 Task: Search one way flight ticket for 5 adults, 2 children, 1 infant in seat and 1 infant on lap in economy from Evansville: Evansville Regional Airport to Riverton: Central Wyoming Regional Airport (was Riverton Regional) on 5-4-2023. Choice of flights is Singapure airlines. Number of bags: 10 checked bags. Price is upto 40000. Outbound departure time preference is 0:00.
Action: Mouse moved to (356, 331)
Screenshot: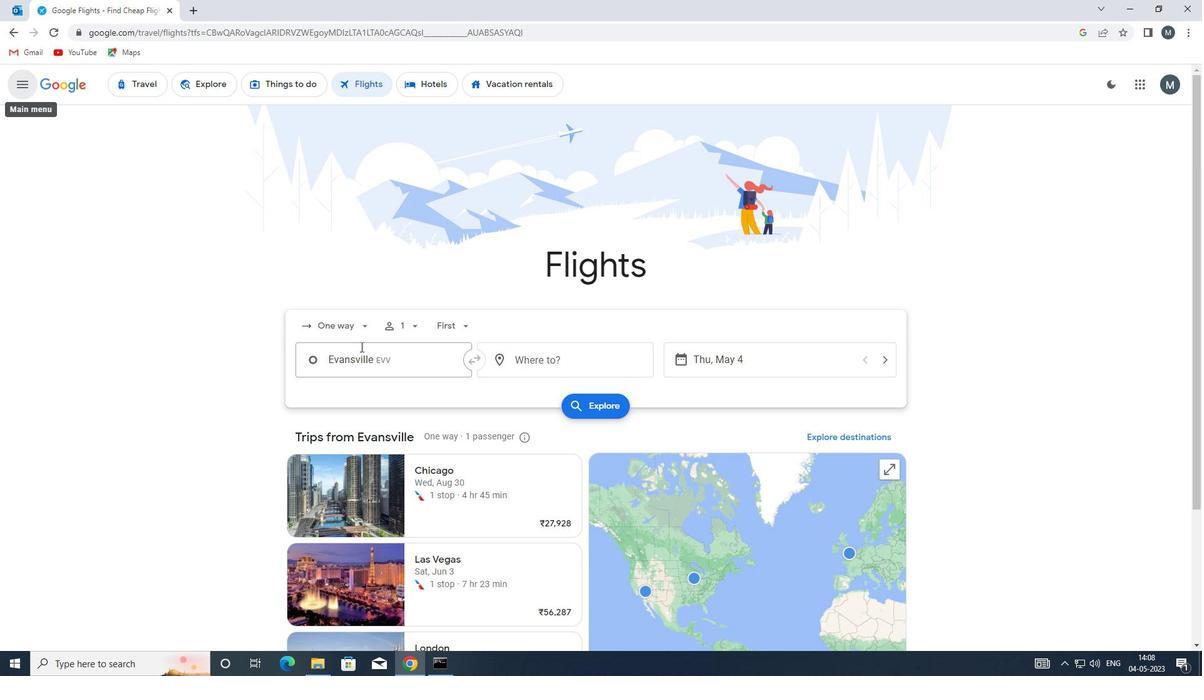 
Action: Mouse pressed left at (356, 331)
Screenshot: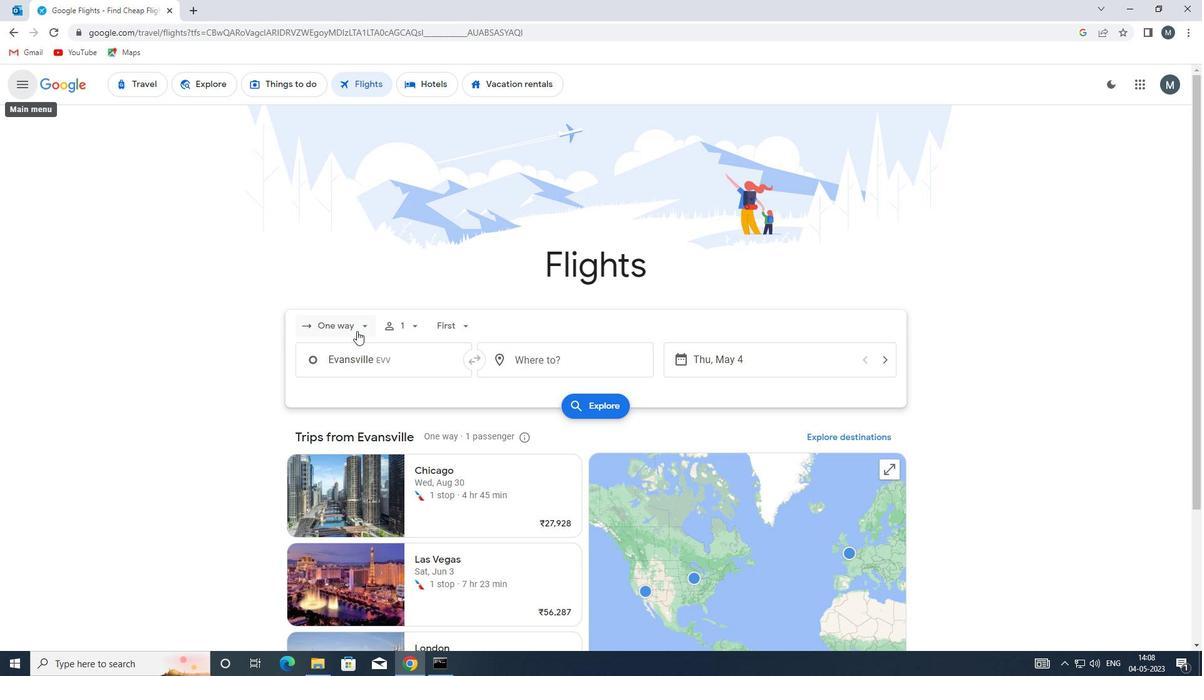 
Action: Mouse moved to (361, 386)
Screenshot: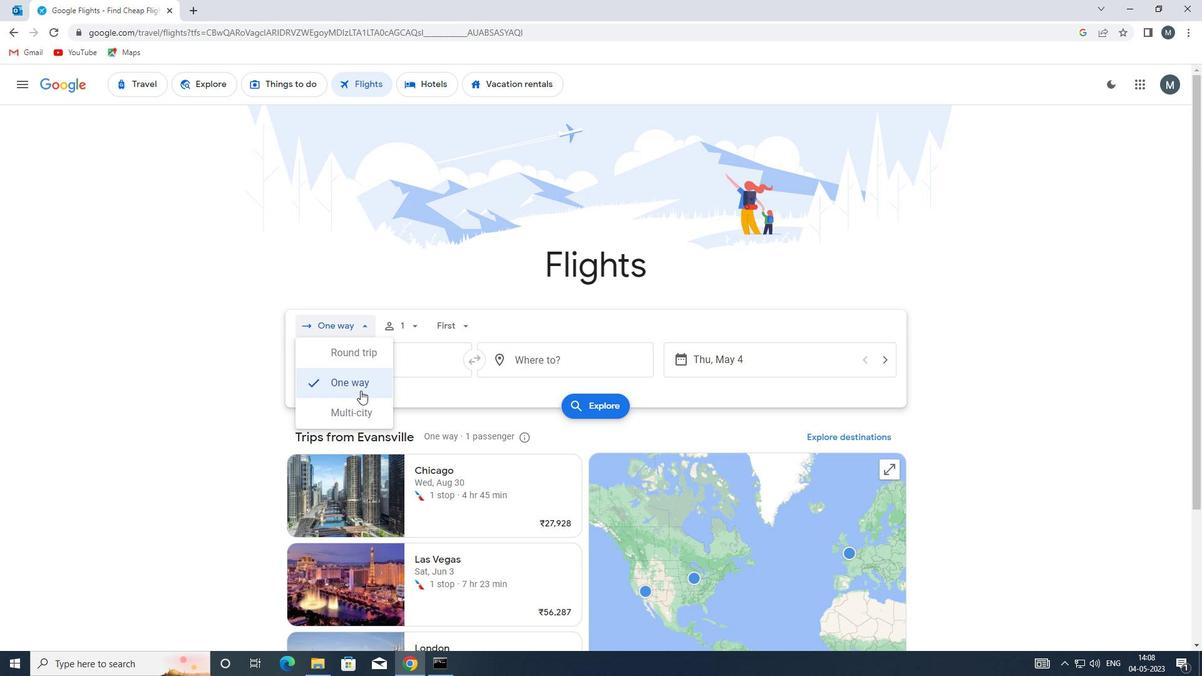 
Action: Mouse pressed left at (361, 386)
Screenshot: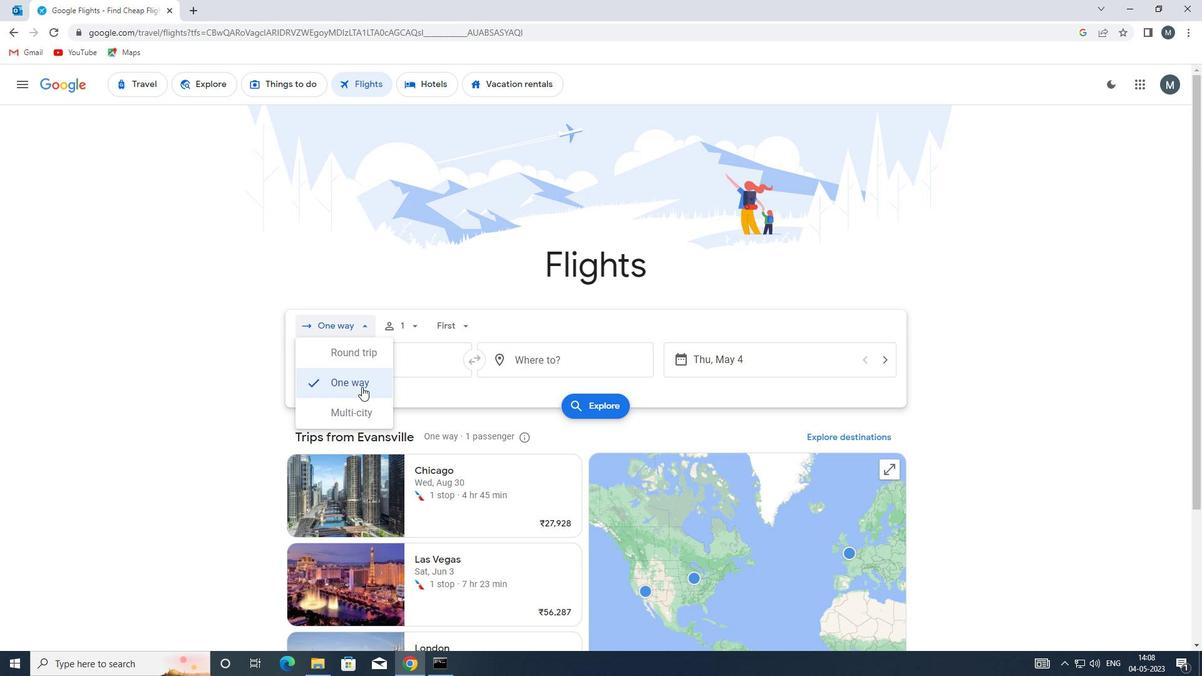 
Action: Mouse moved to (417, 328)
Screenshot: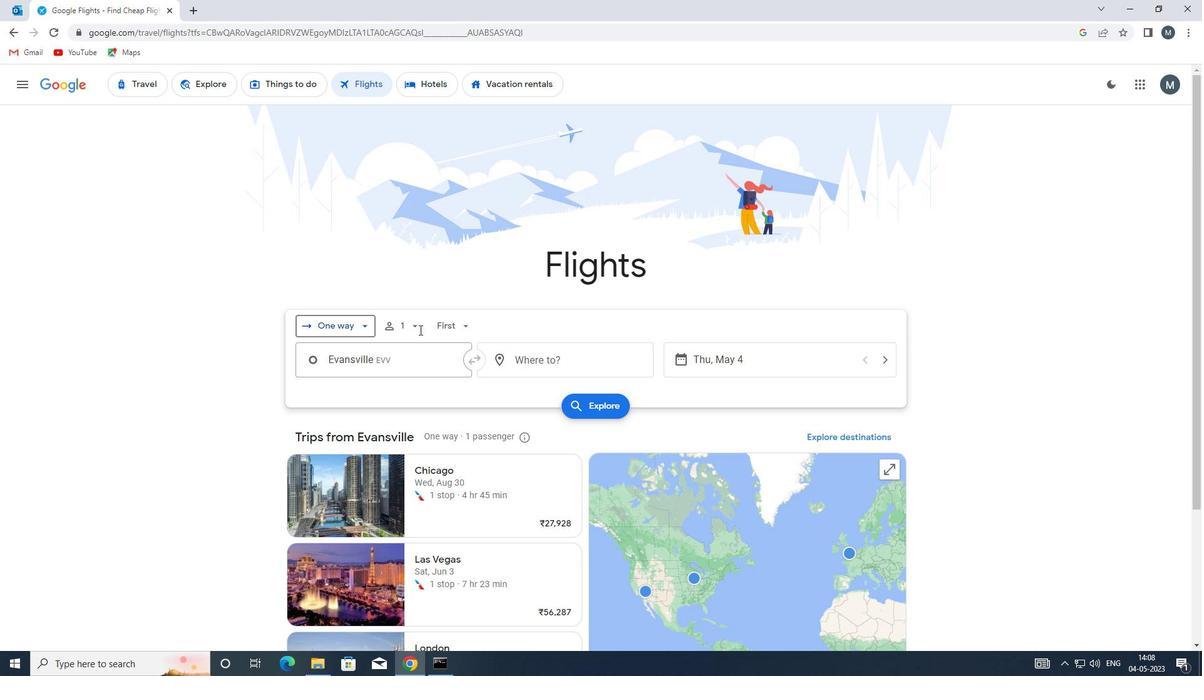 
Action: Mouse pressed left at (417, 328)
Screenshot: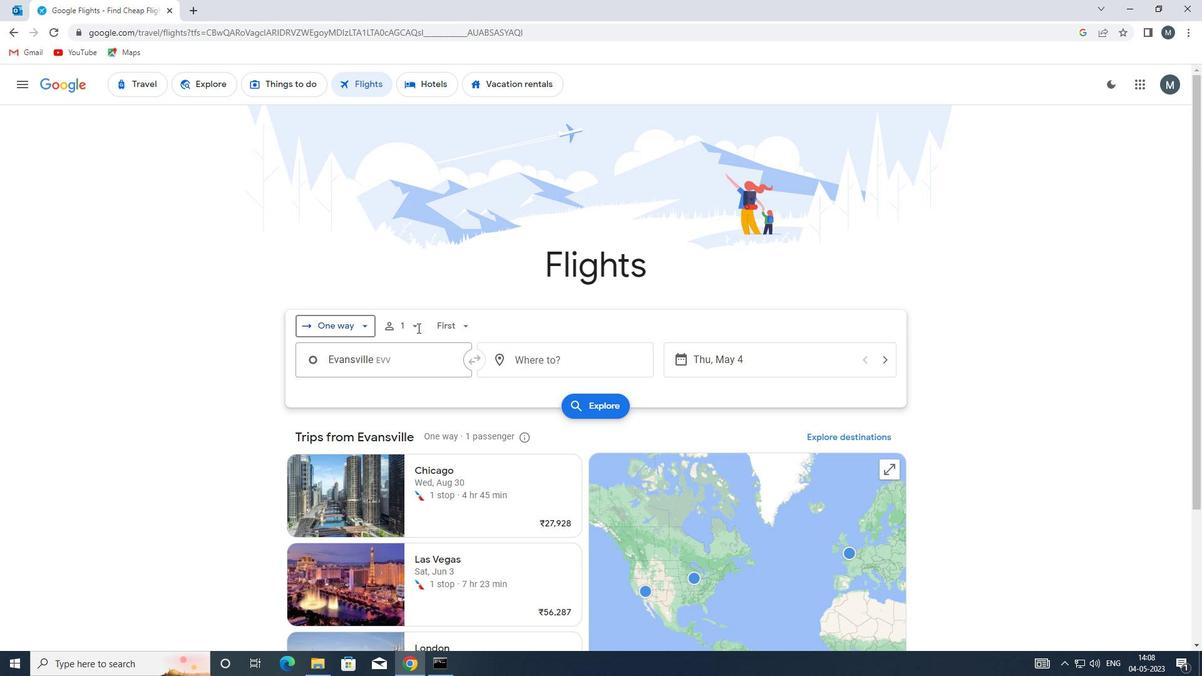 
Action: Mouse moved to (413, 322)
Screenshot: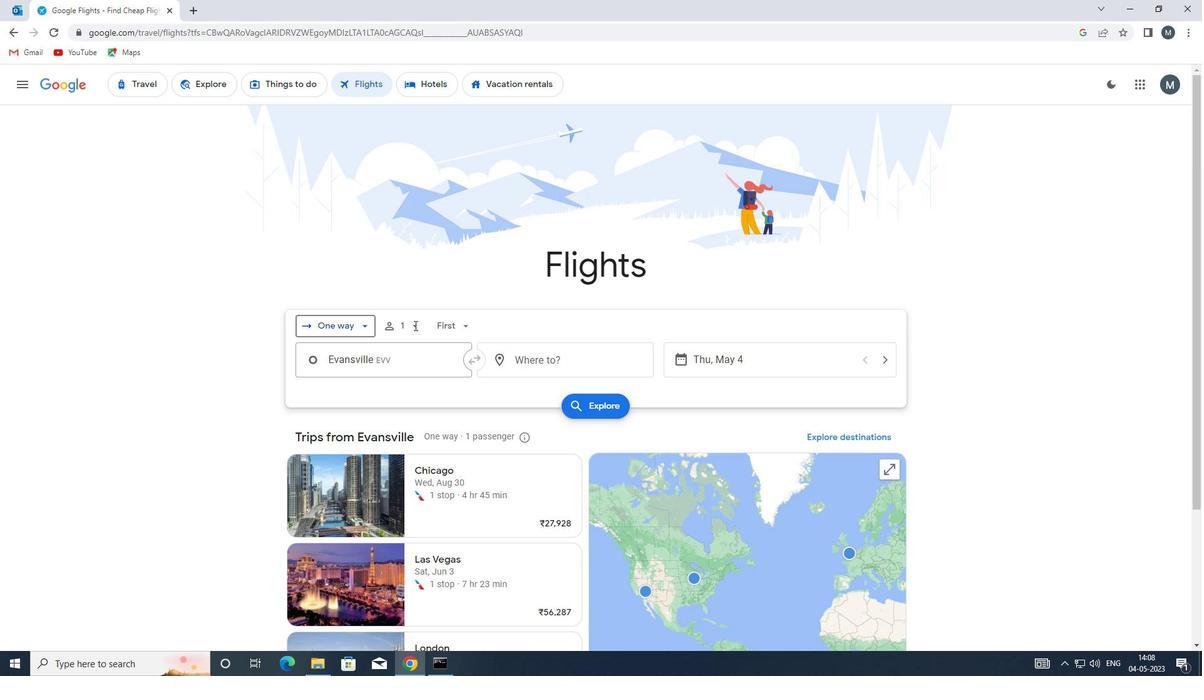 
Action: Mouse pressed left at (413, 322)
Screenshot: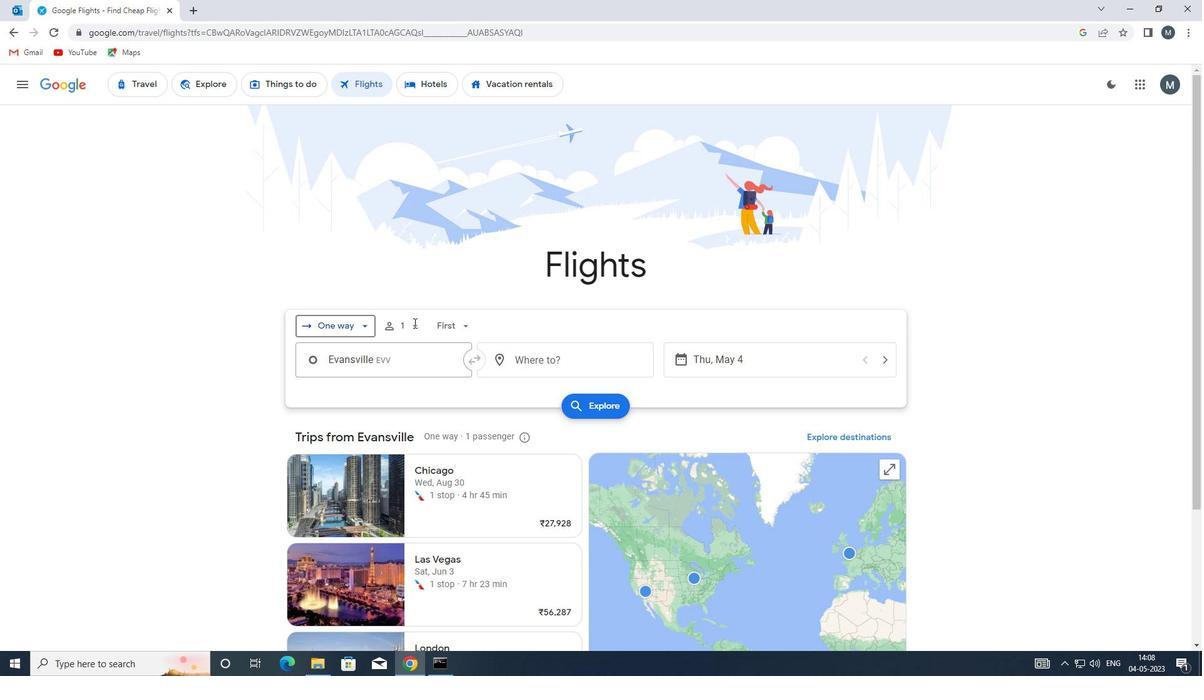 
Action: Mouse moved to (414, 326)
Screenshot: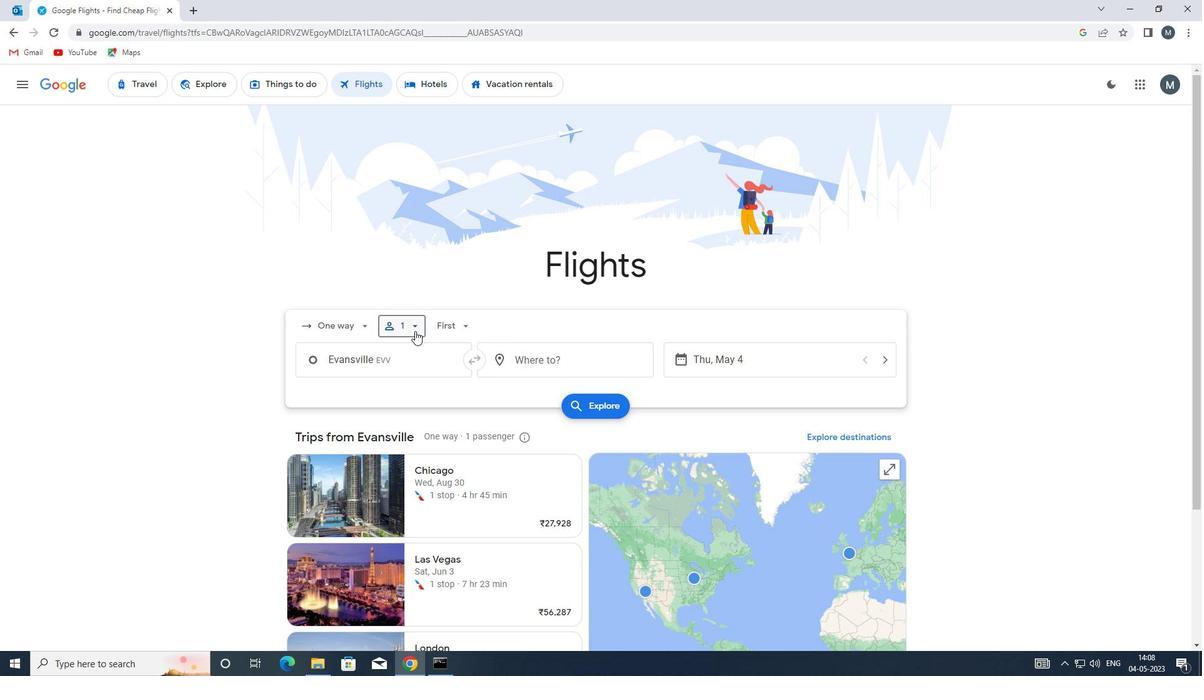 
Action: Mouse pressed left at (414, 326)
Screenshot: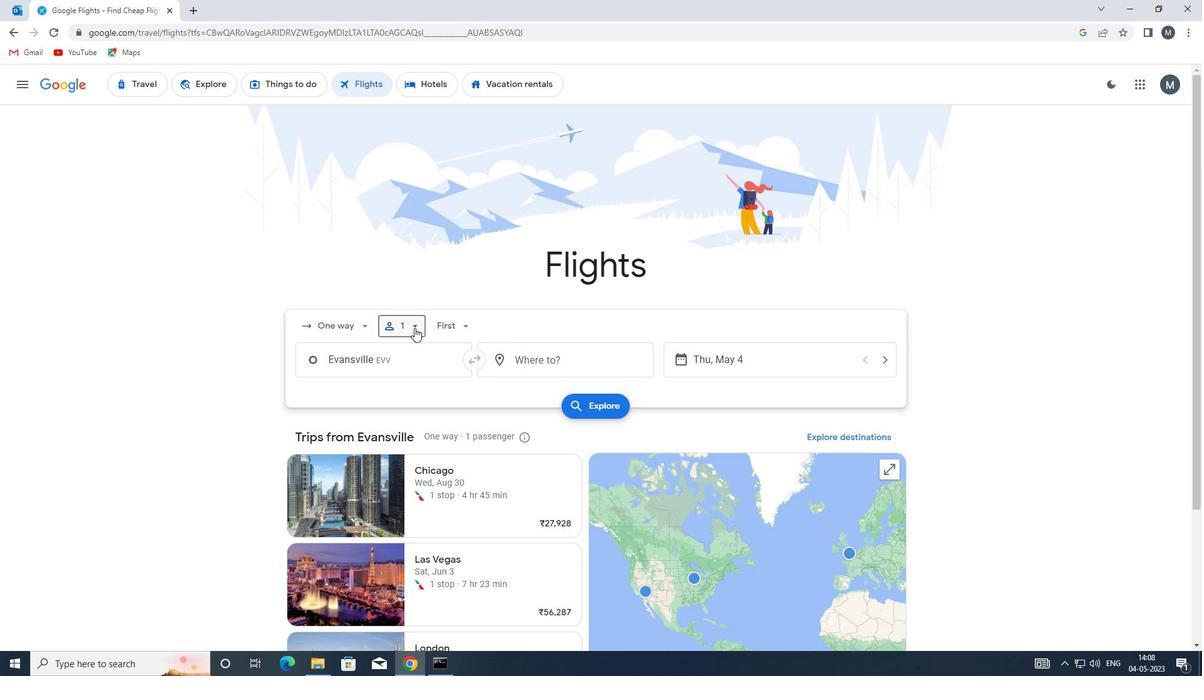 
Action: Mouse moved to (515, 357)
Screenshot: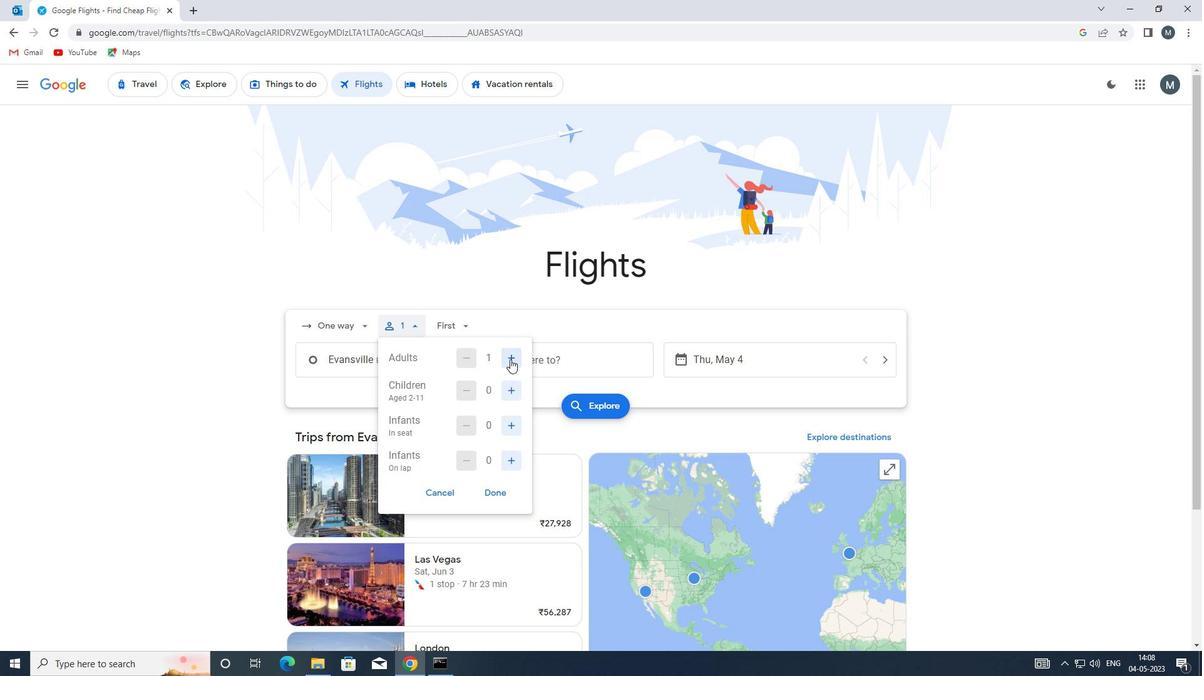 
Action: Mouse pressed left at (515, 357)
Screenshot: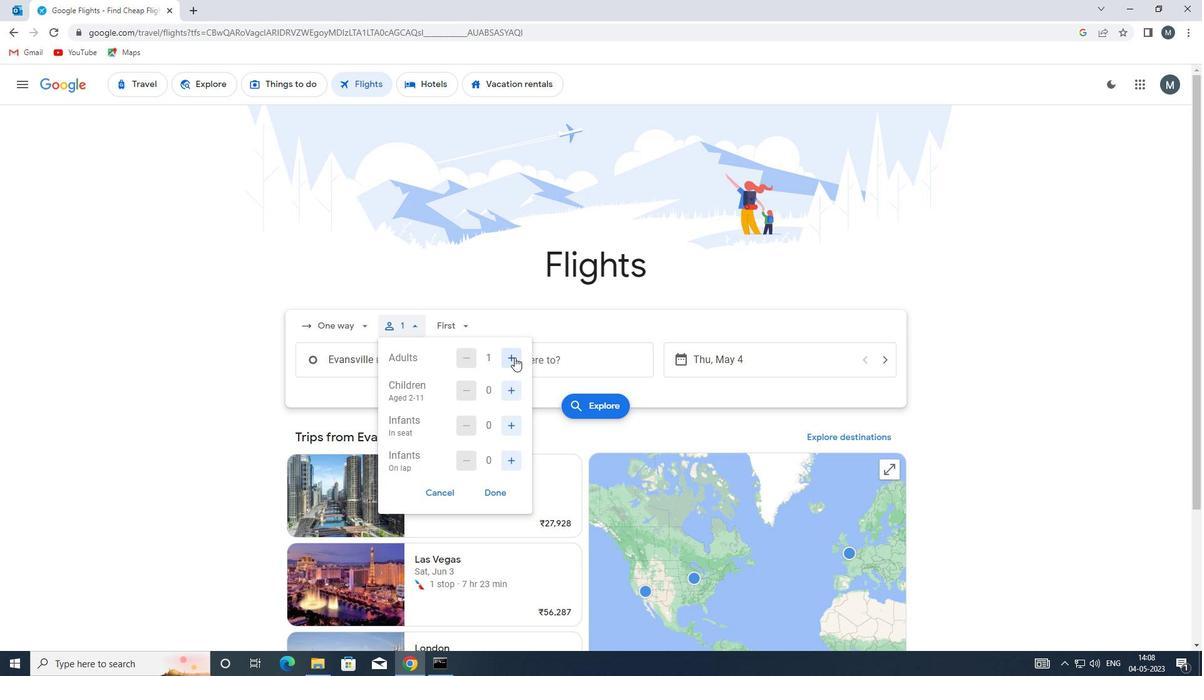 
Action: Mouse moved to (516, 357)
Screenshot: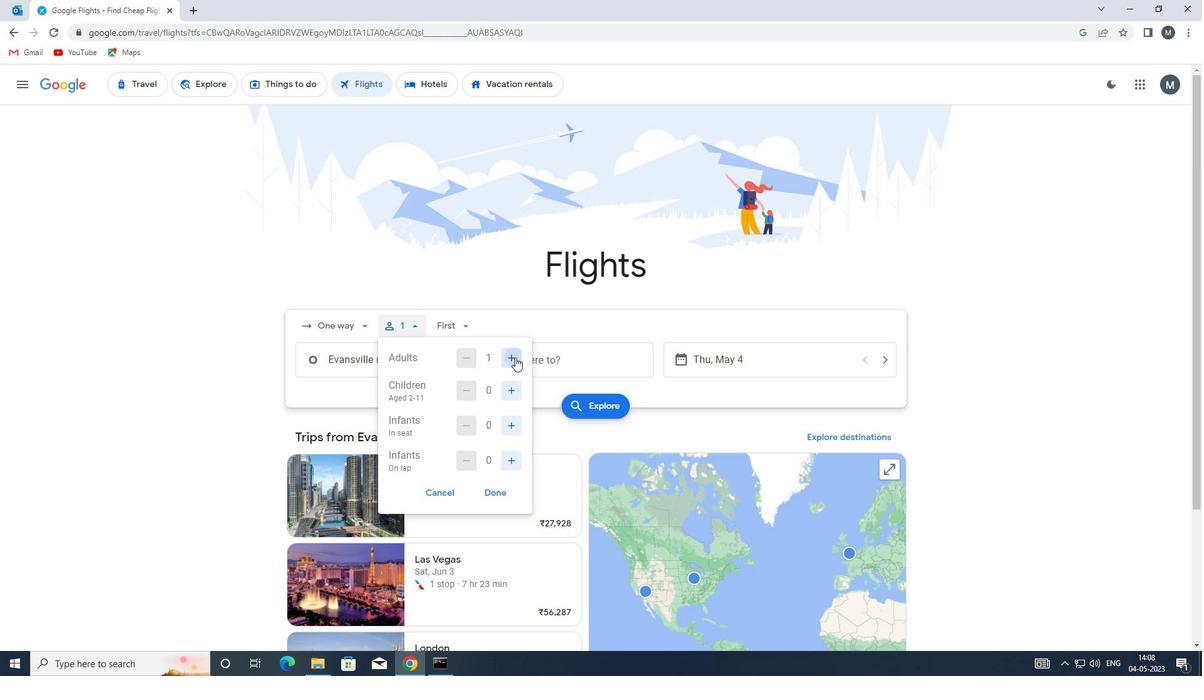 
Action: Mouse pressed left at (516, 357)
Screenshot: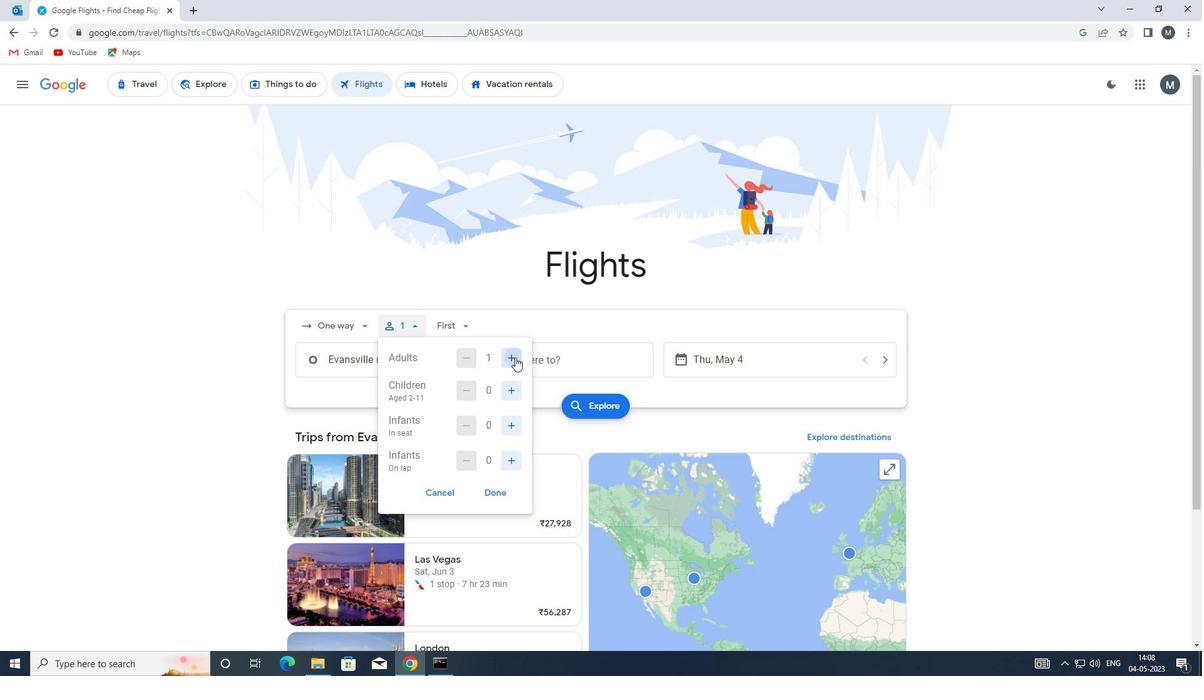 
Action: Mouse pressed left at (516, 357)
Screenshot: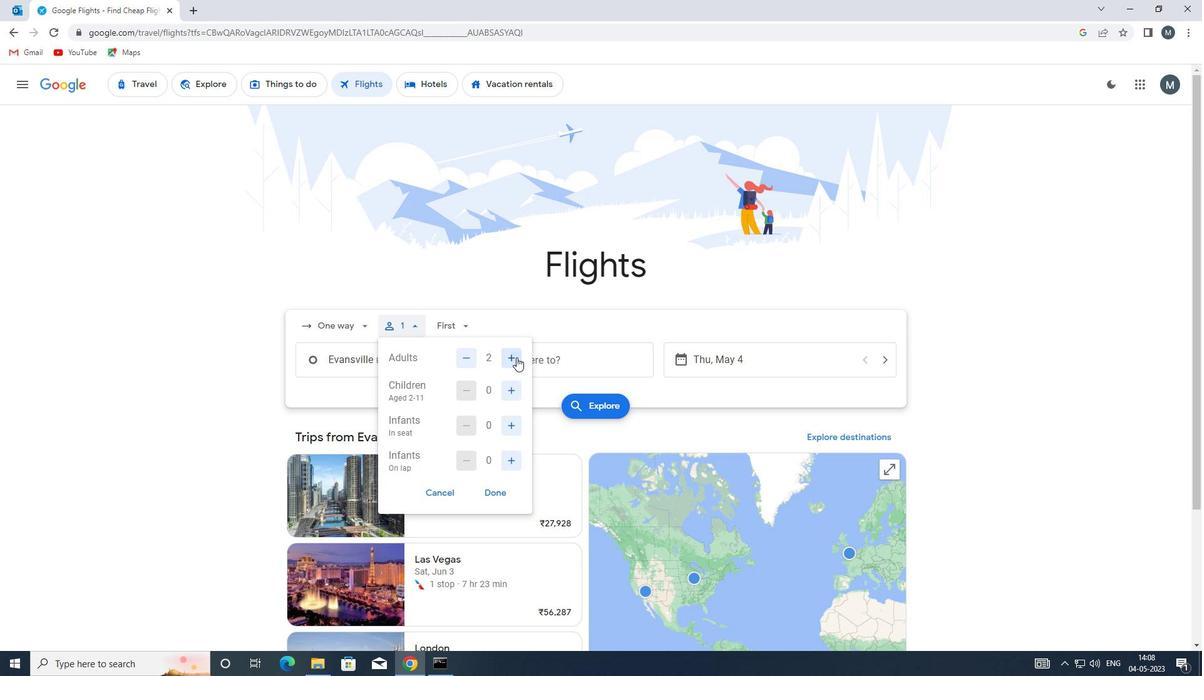 
Action: Mouse pressed left at (516, 357)
Screenshot: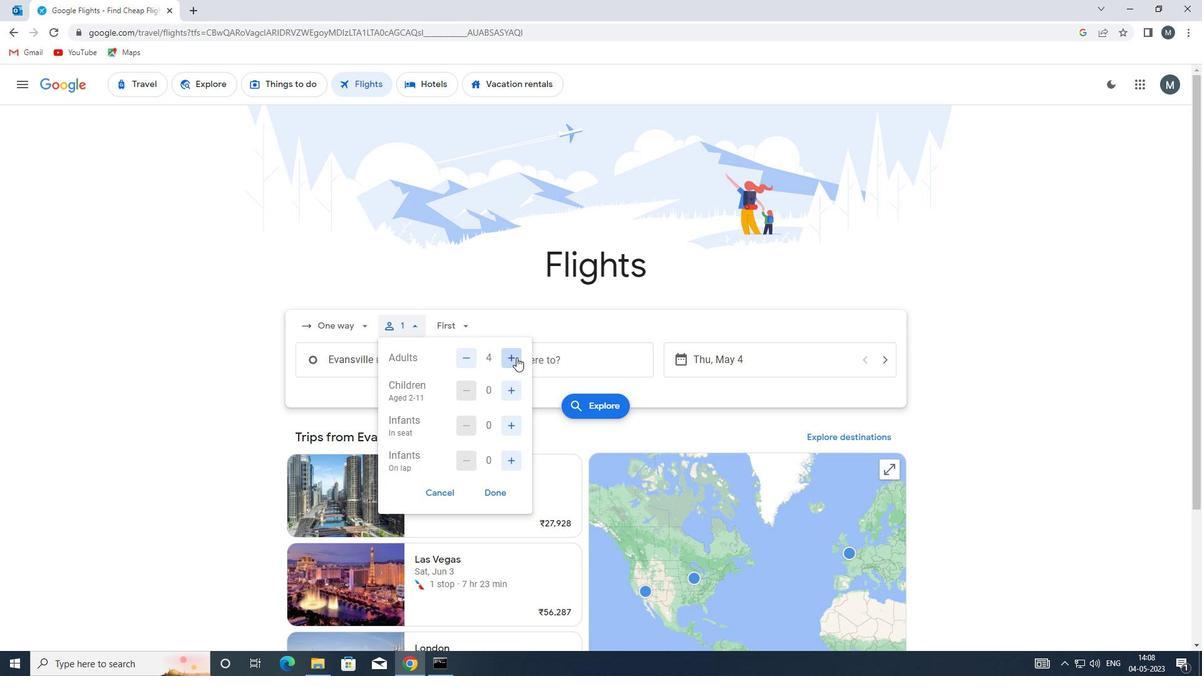 
Action: Mouse moved to (510, 393)
Screenshot: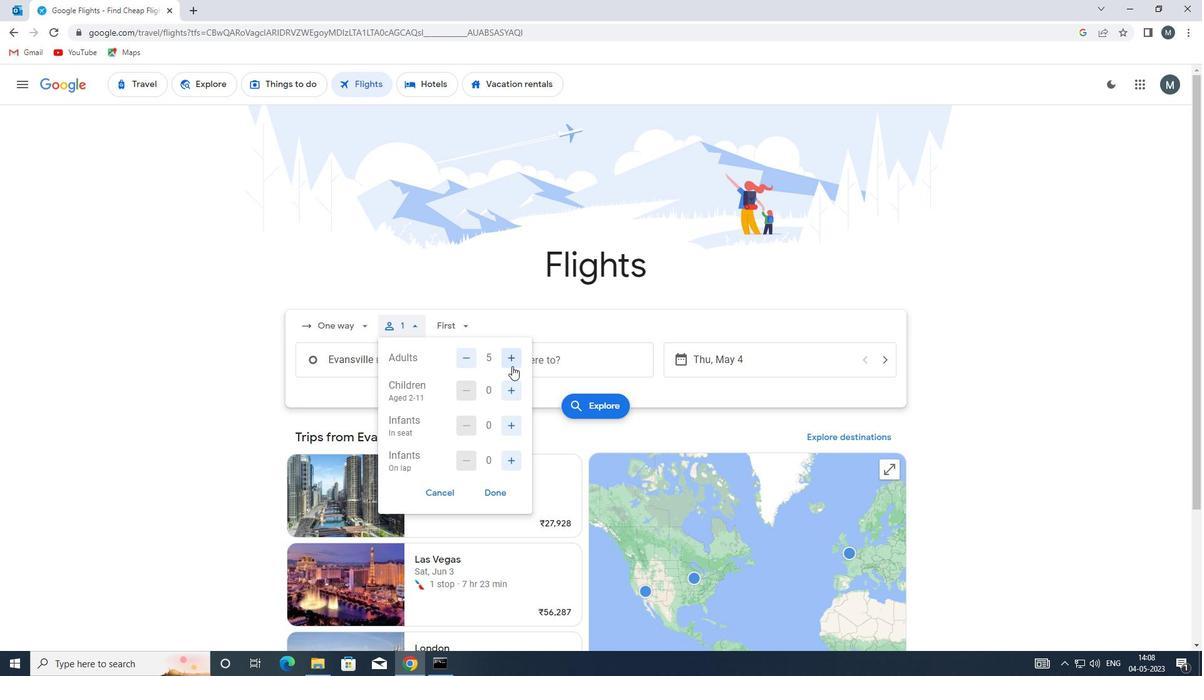 
Action: Mouse pressed left at (510, 393)
Screenshot: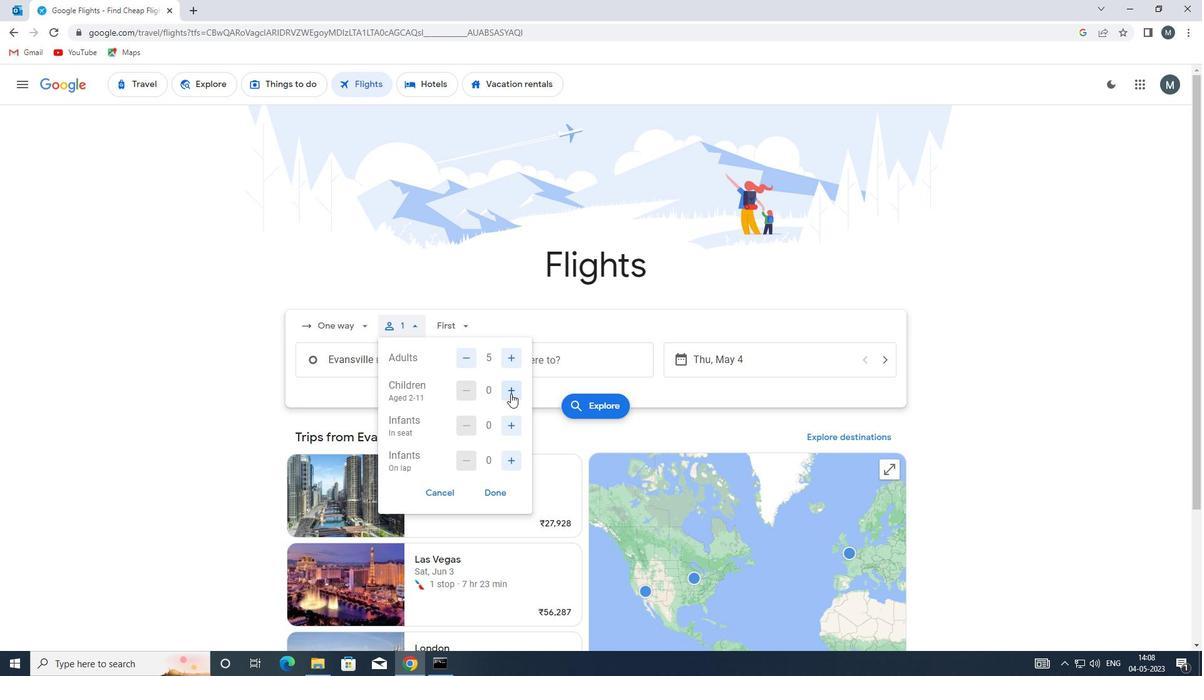 
Action: Mouse pressed left at (510, 393)
Screenshot: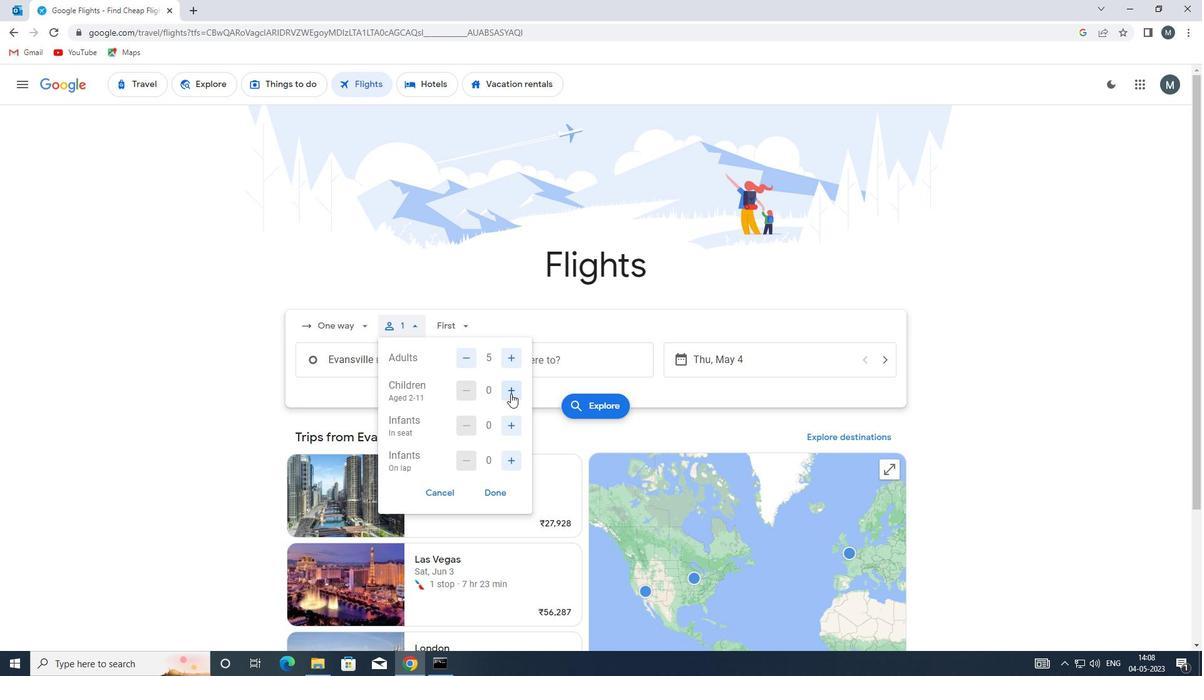 
Action: Mouse moved to (513, 426)
Screenshot: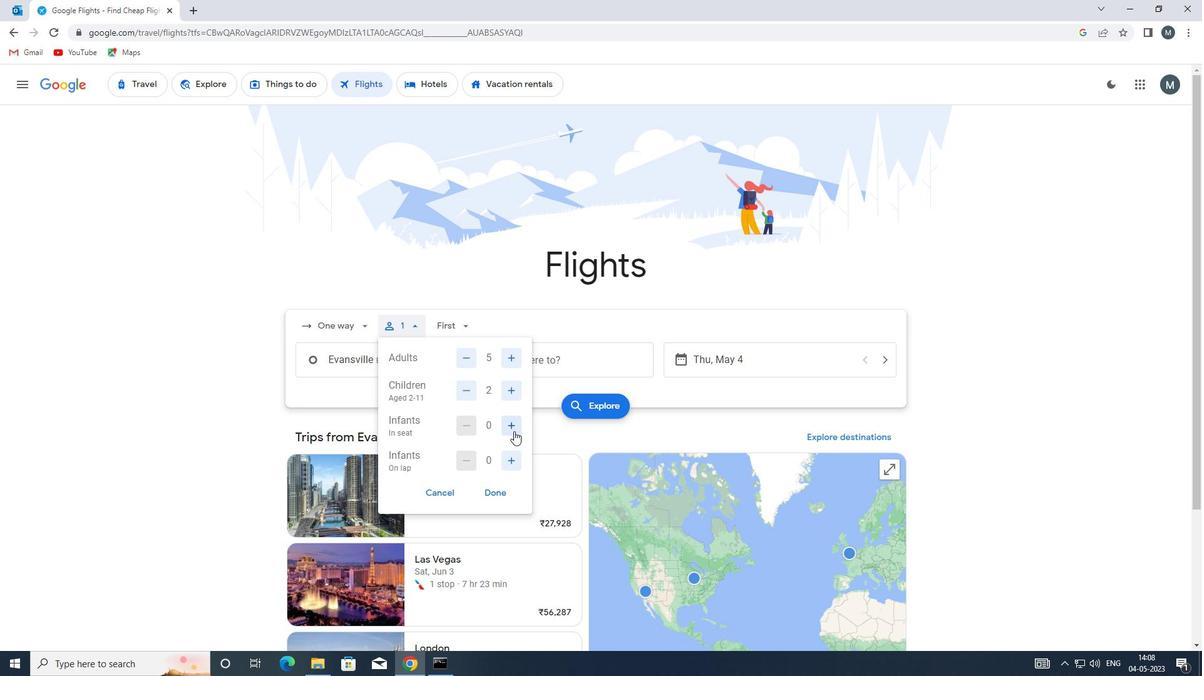 
Action: Mouse pressed left at (513, 426)
Screenshot: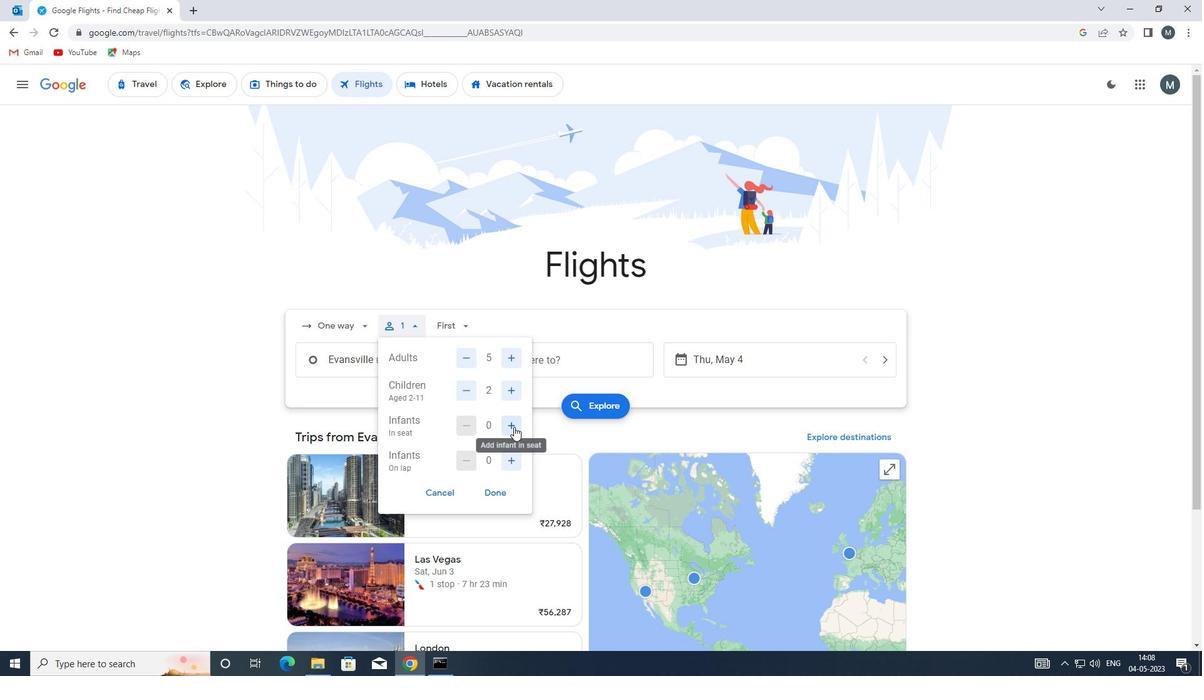
Action: Mouse moved to (511, 457)
Screenshot: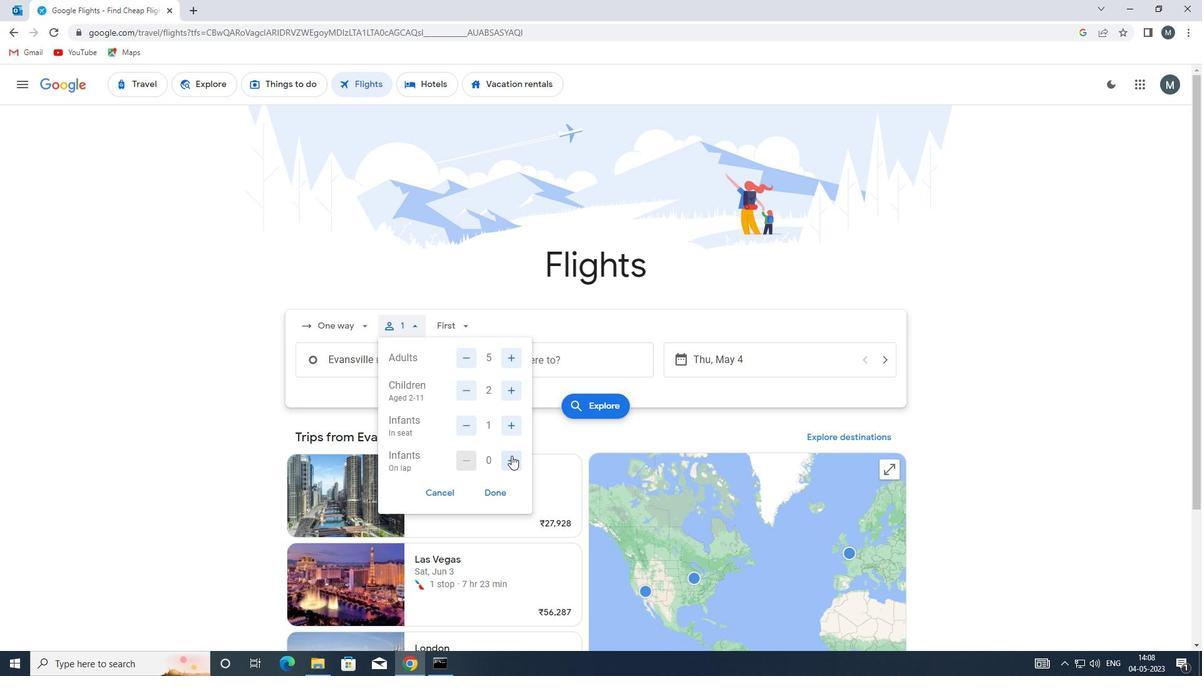 
Action: Mouse pressed left at (511, 457)
Screenshot: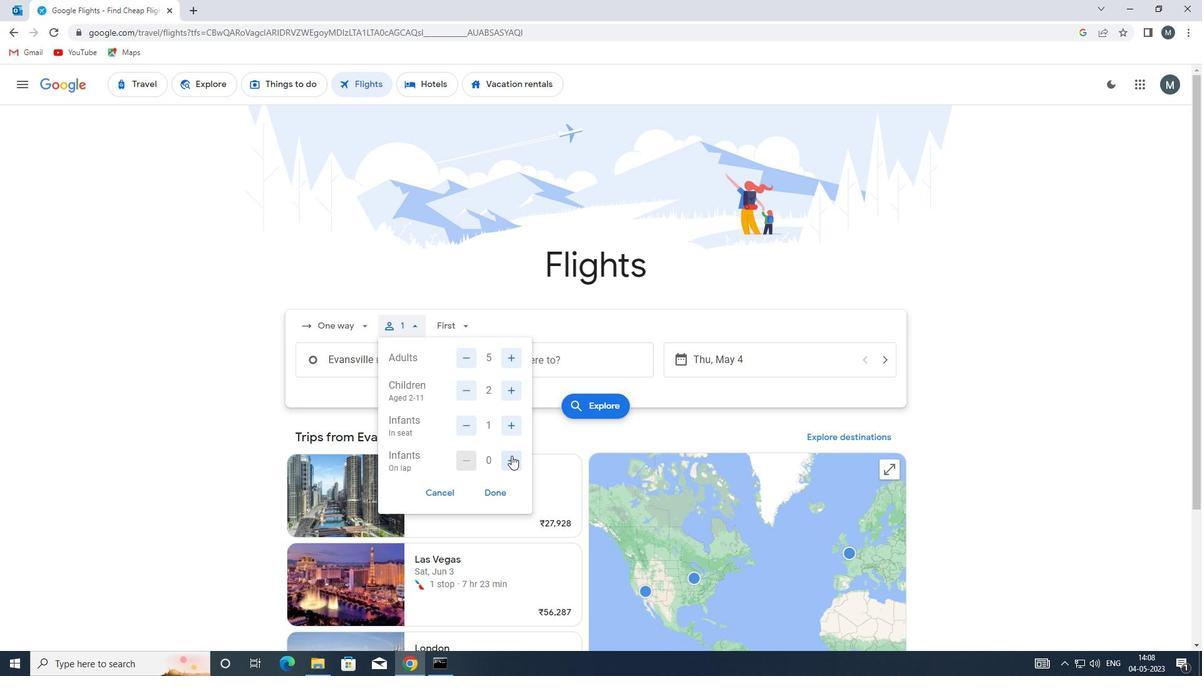
Action: Mouse moved to (495, 493)
Screenshot: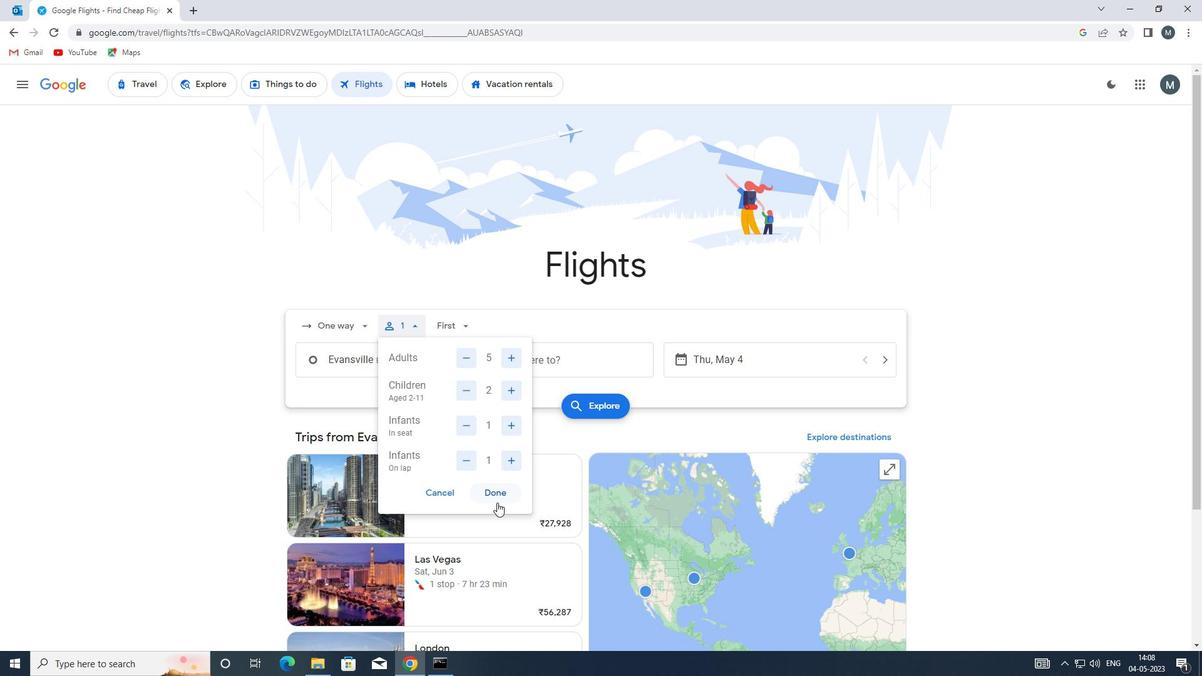 
Action: Mouse pressed left at (495, 493)
Screenshot: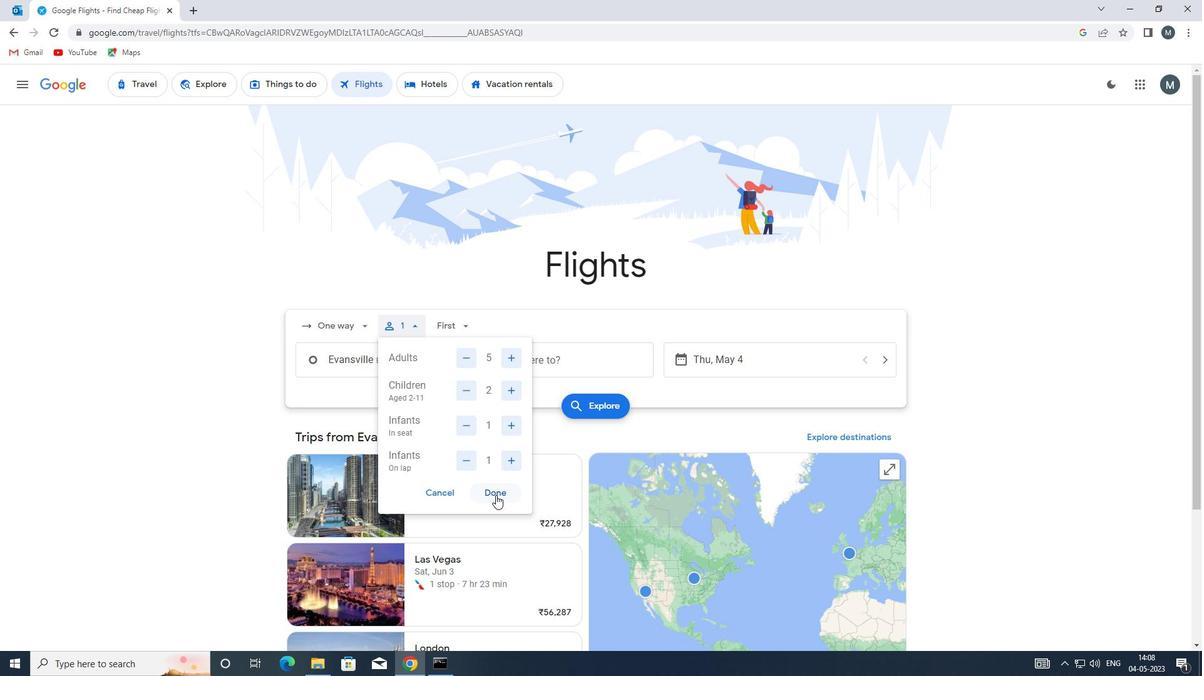 
Action: Mouse moved to (464, 328)
Screenshot: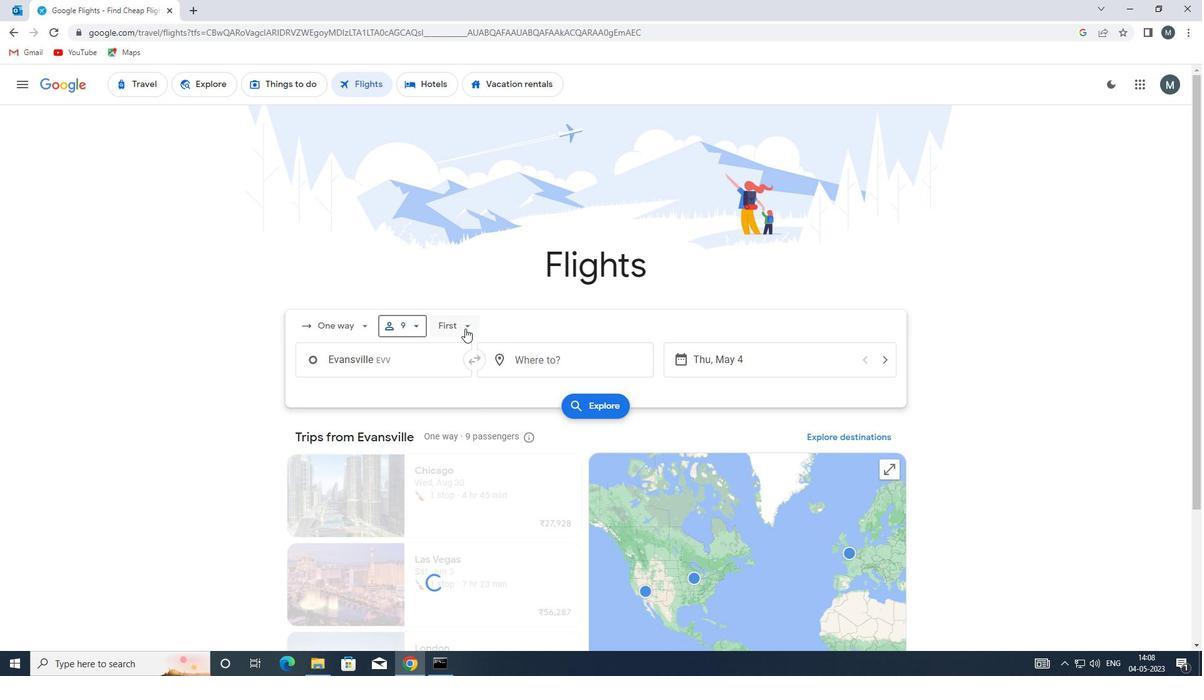 
Action: Mouse pressed left at (464, 328)
Screenshot: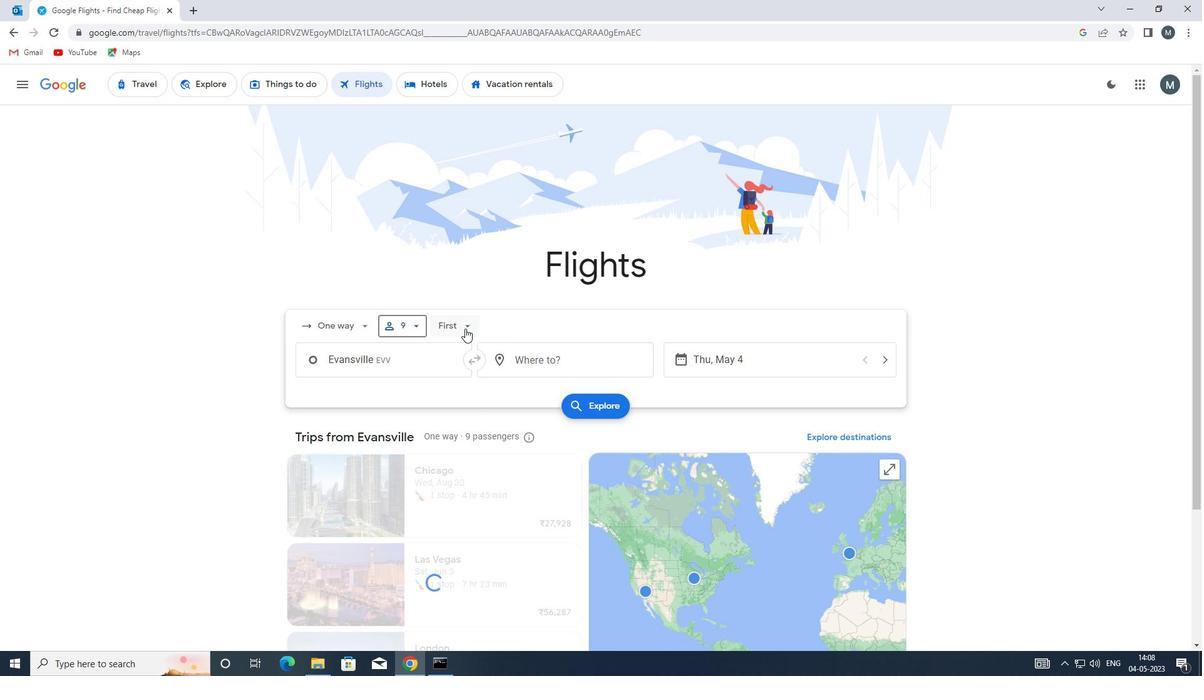 
Action: Mouse moved to (488, 347)
Screenshot: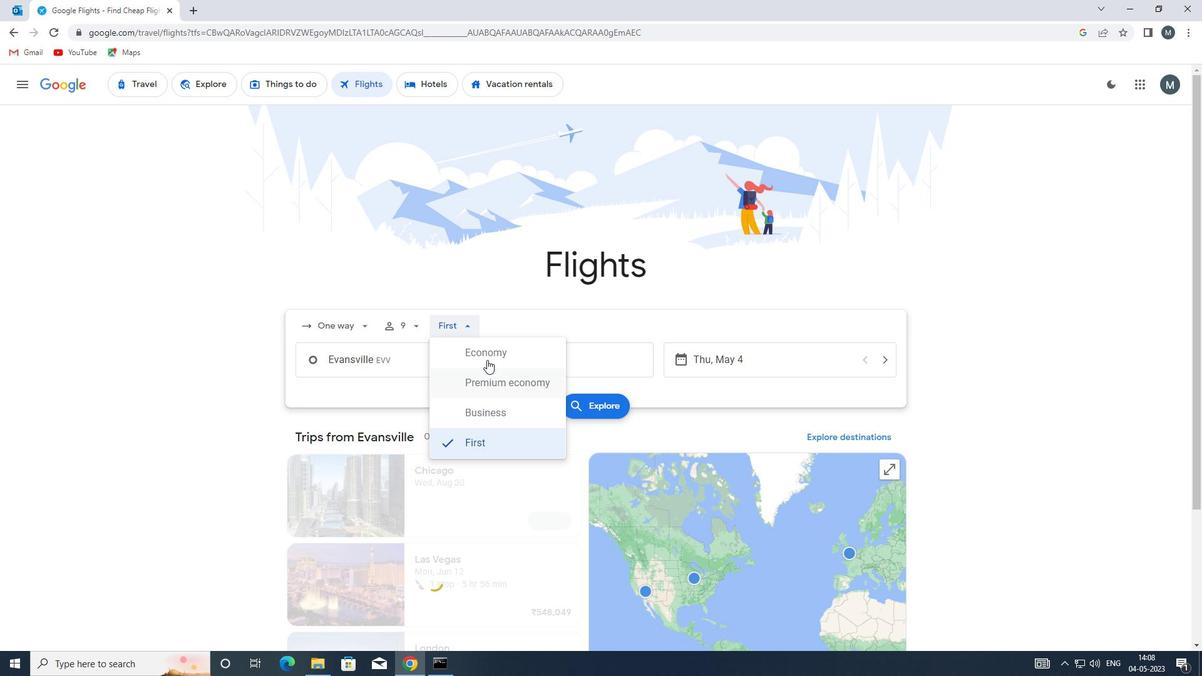 
Action: Mouse pressed left at (488, 347)
Screenshot: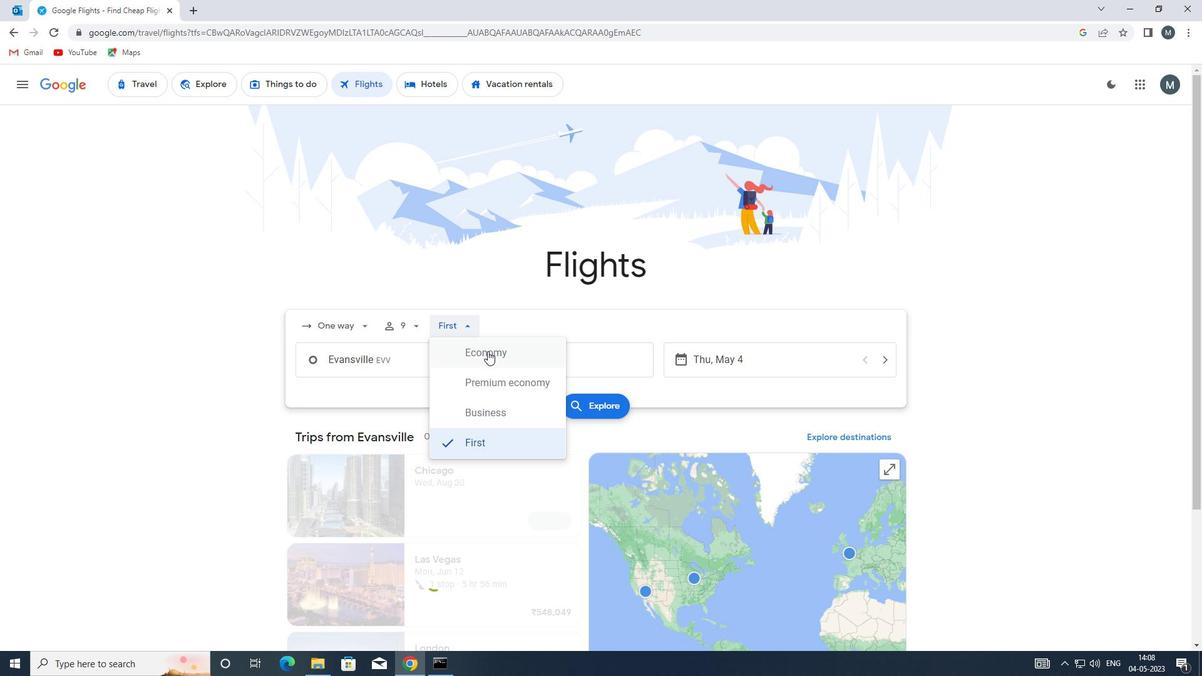 
Action: Mouse moved to (388, 359)
Screenshot: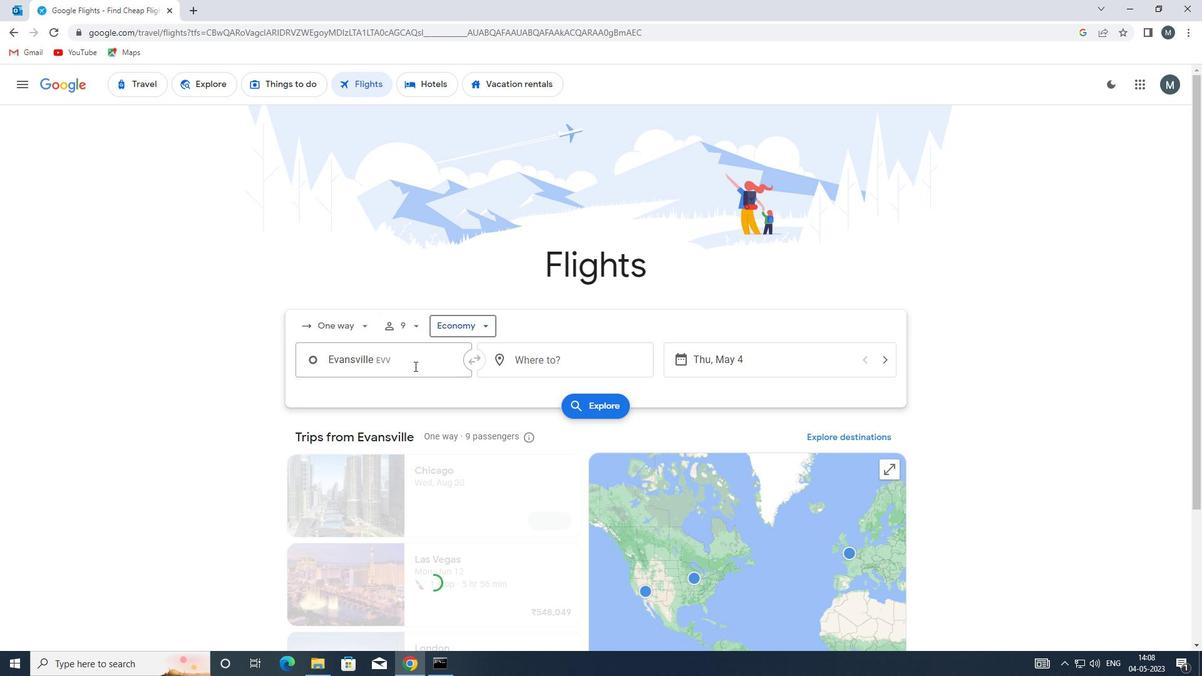 
Action: Mouse pressed left at (388, 359)
Screenshot: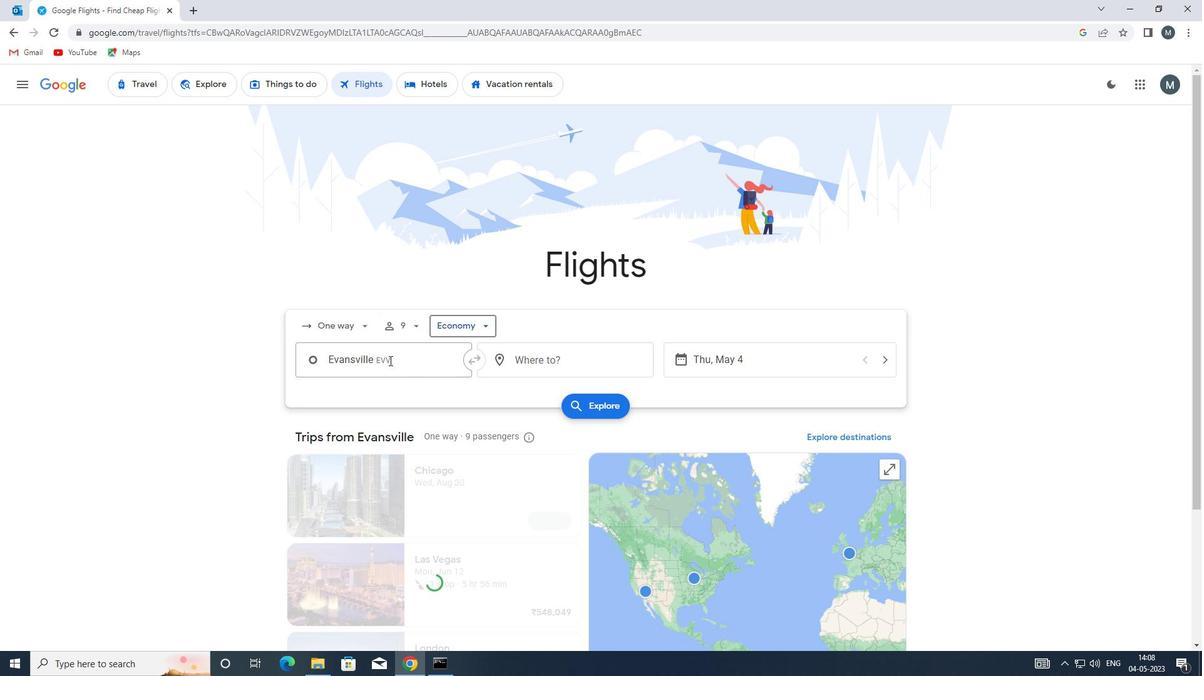 
Action: Mouse moved to (425, 435)
Screenshot: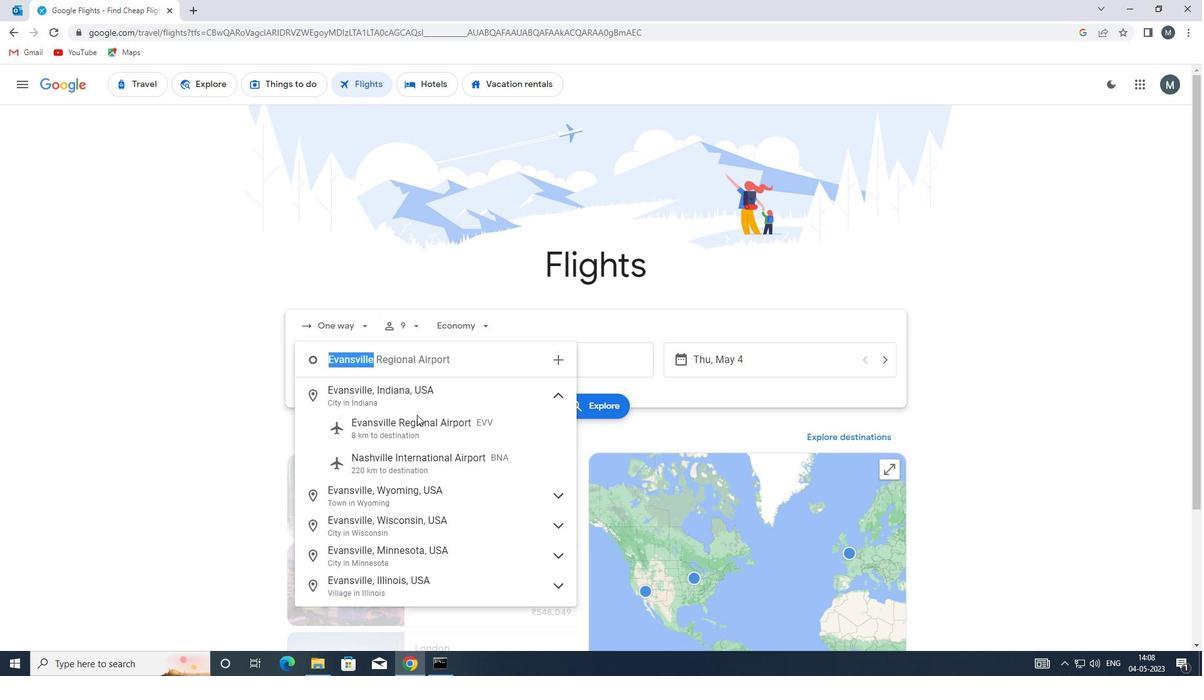 
Action: Mouse pressed left at (425, 435)
Screenshot: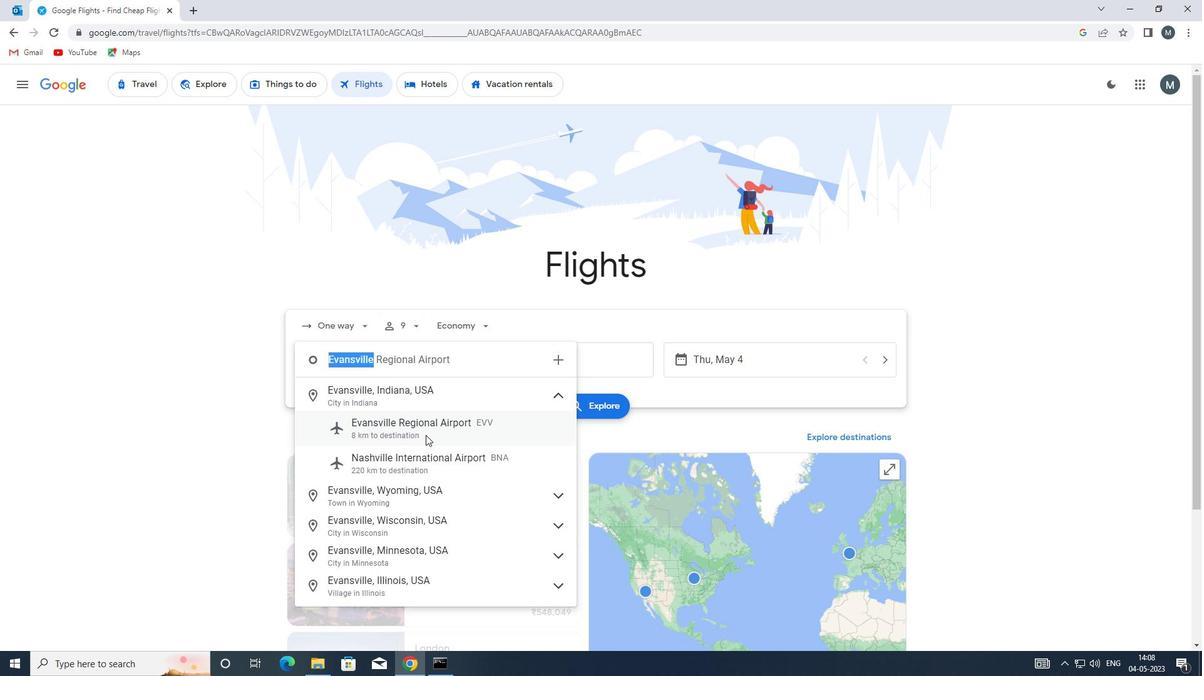 
Action: Mouse moved to (544, 368)
Screenshot: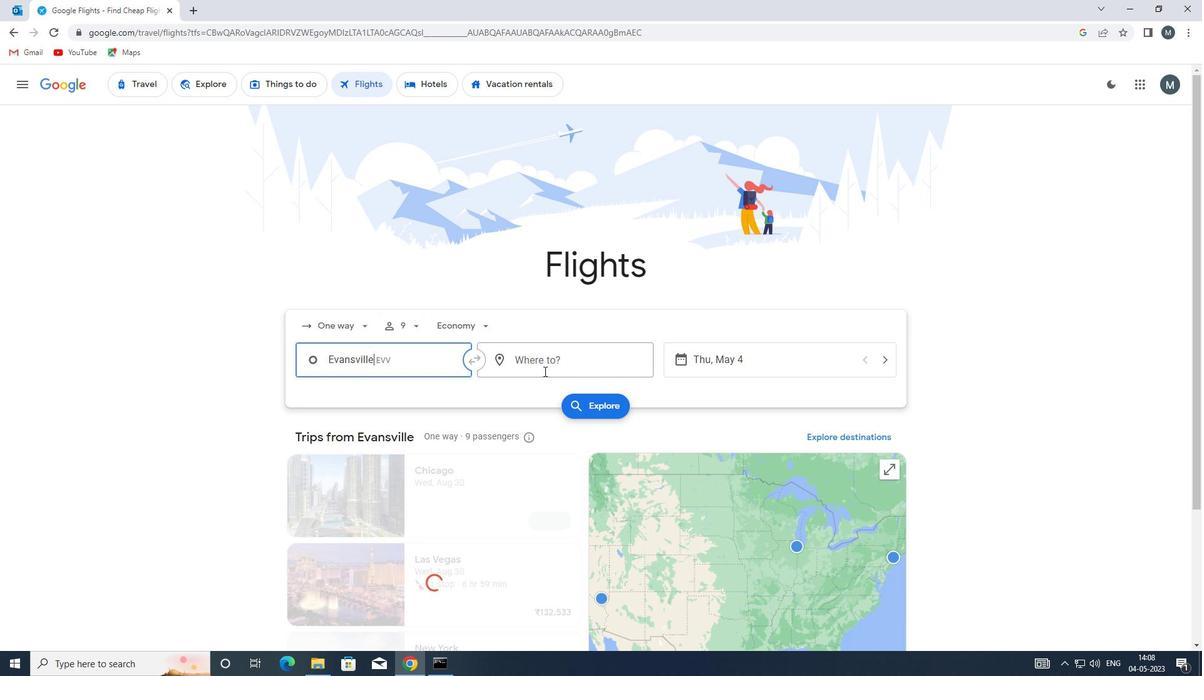 
Action: Mouse pressed left at (544, 368)
Screenshot: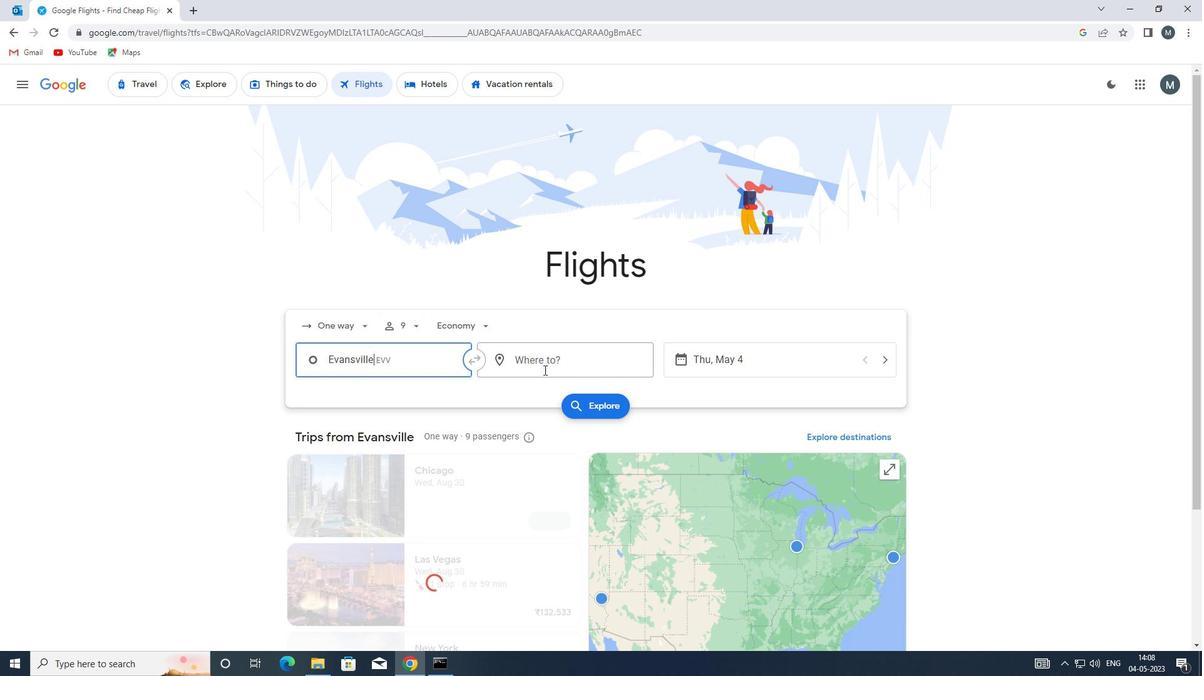 
Action: Mouse moved to (541, 368)
Screenshot: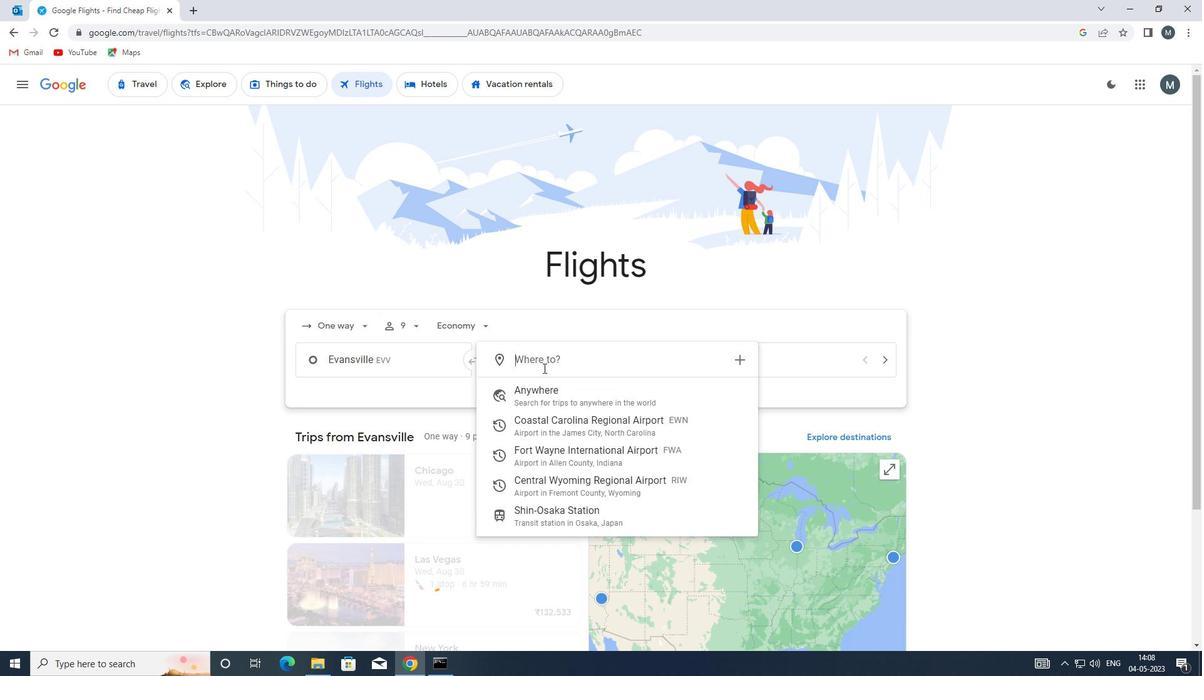 
Action: Key pressed riw
Screenshot: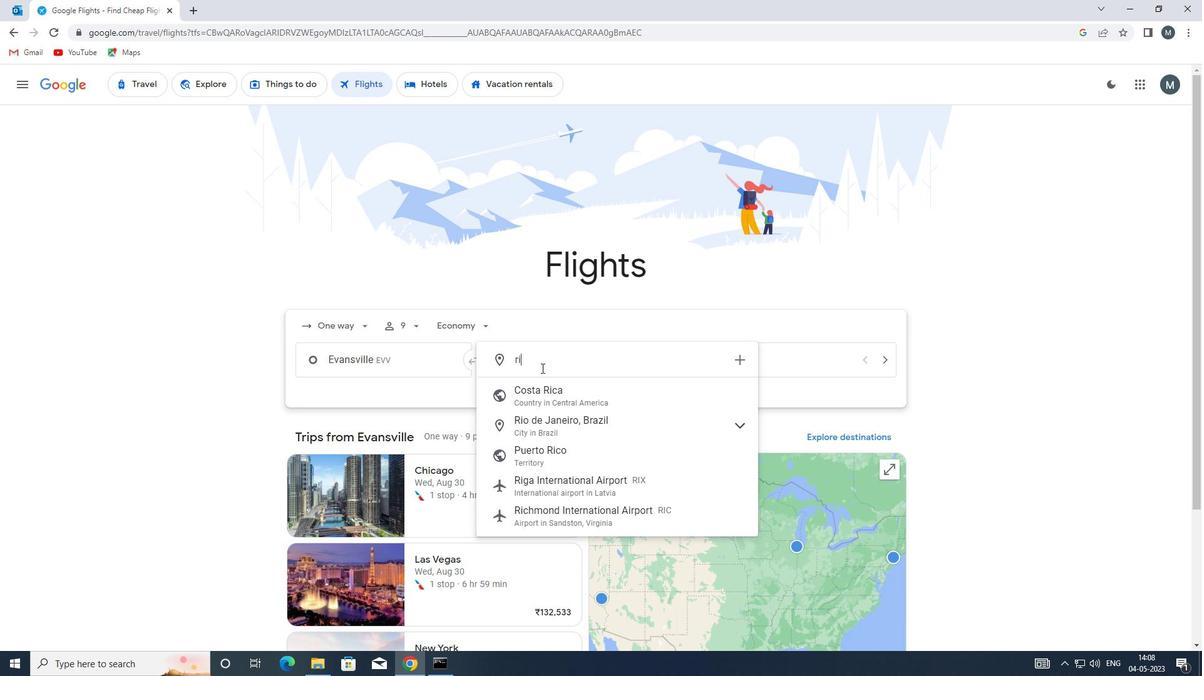 
Action: Mouse moved to (542, 403)
Screenshot: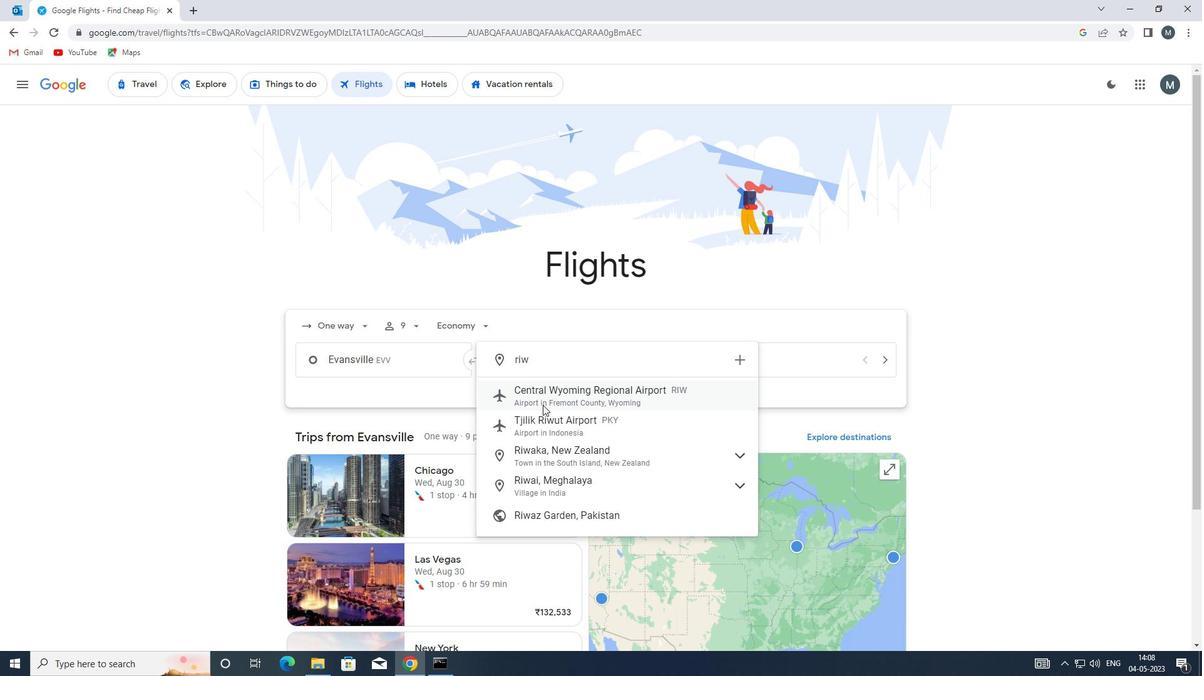 
Action: Mouse pressed left at (542, 403)
Screenshot: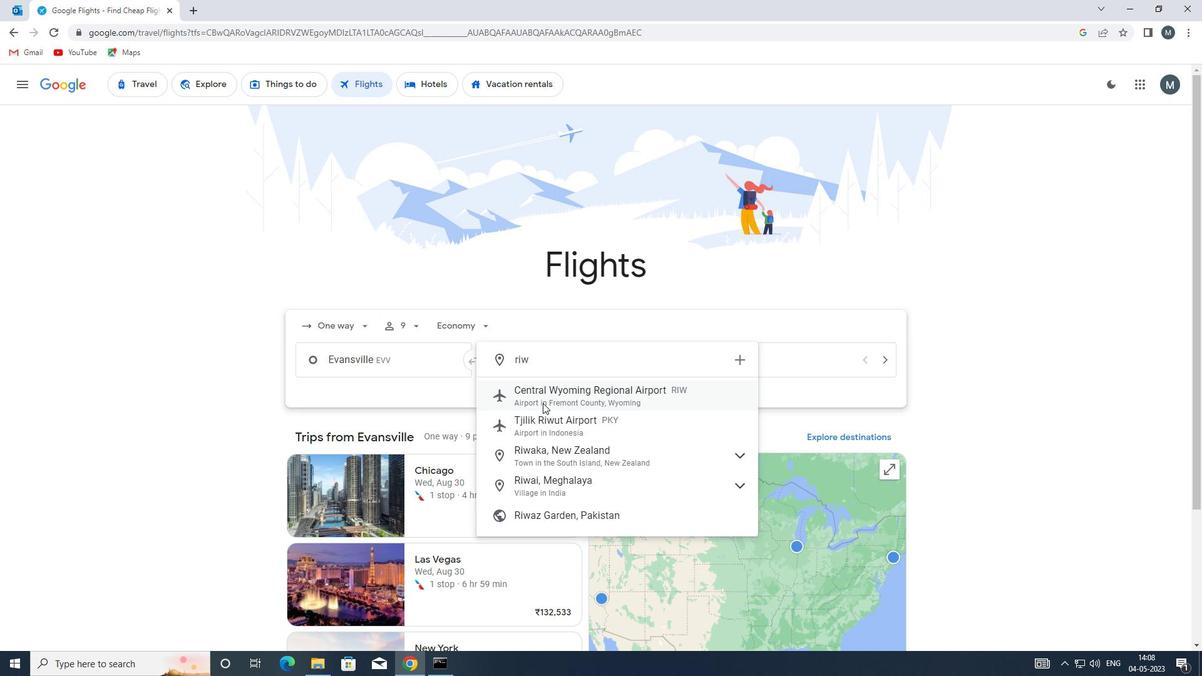 
Action: Mouse moved to (707, 355)
Screenshot: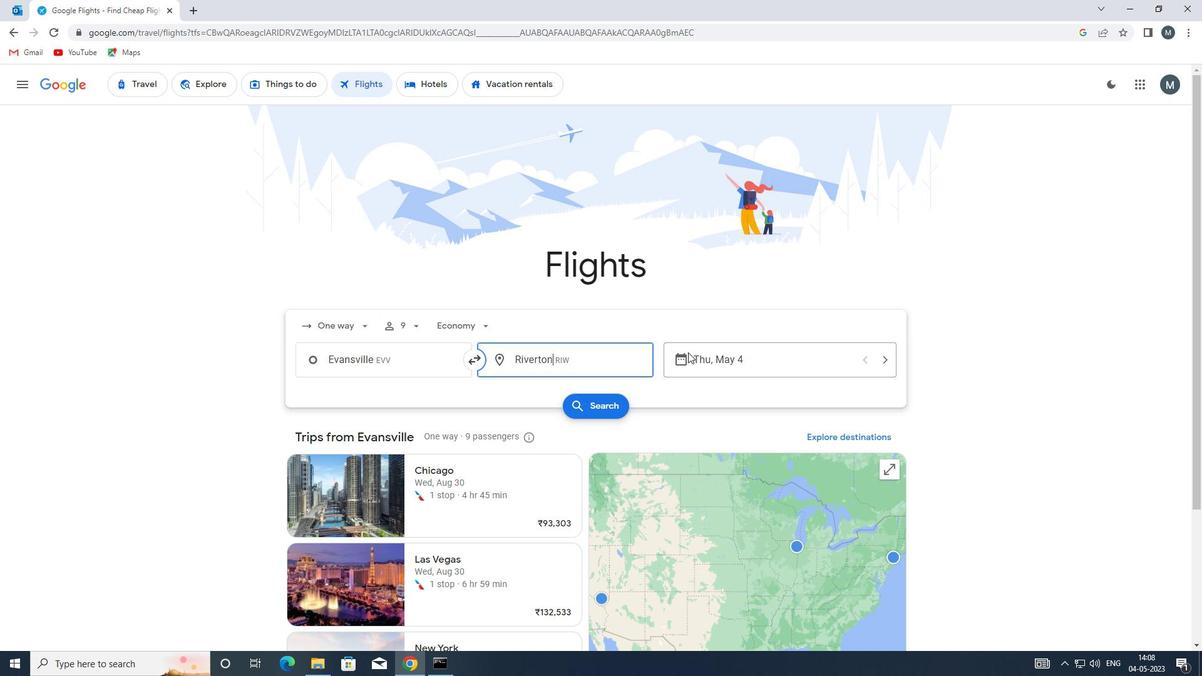 
Action: Mouse pressed left at (707, 355)
Screenshot: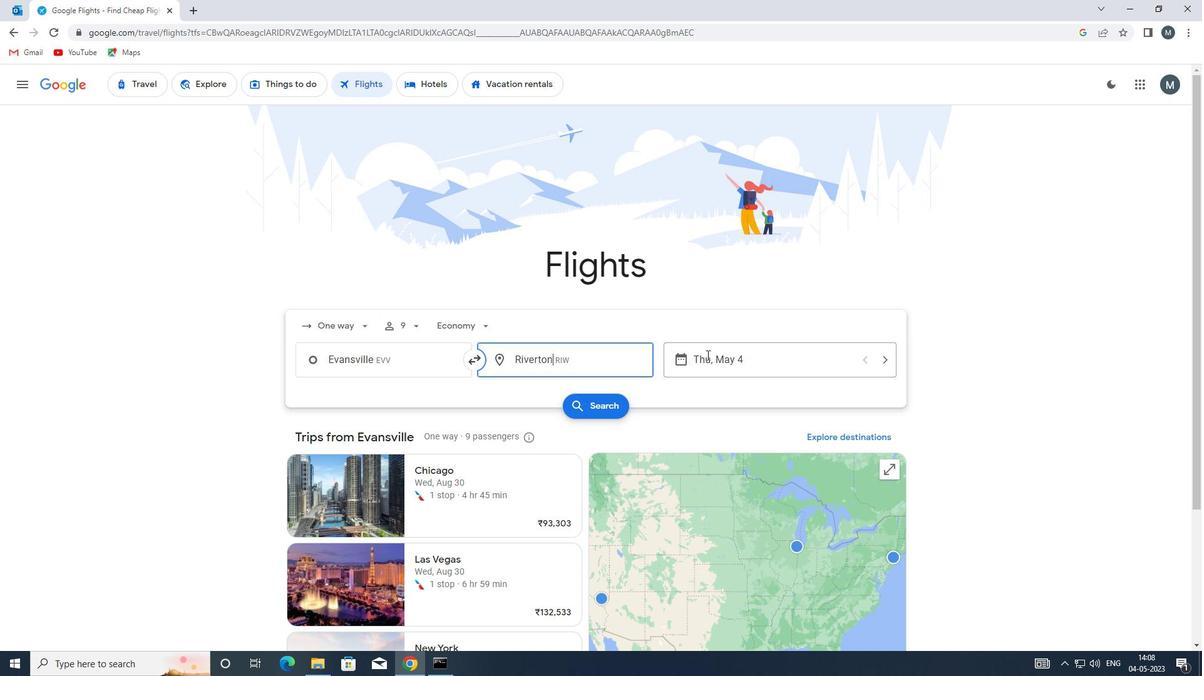 
Action: Mouse moved to (579, 423)
Screenshot: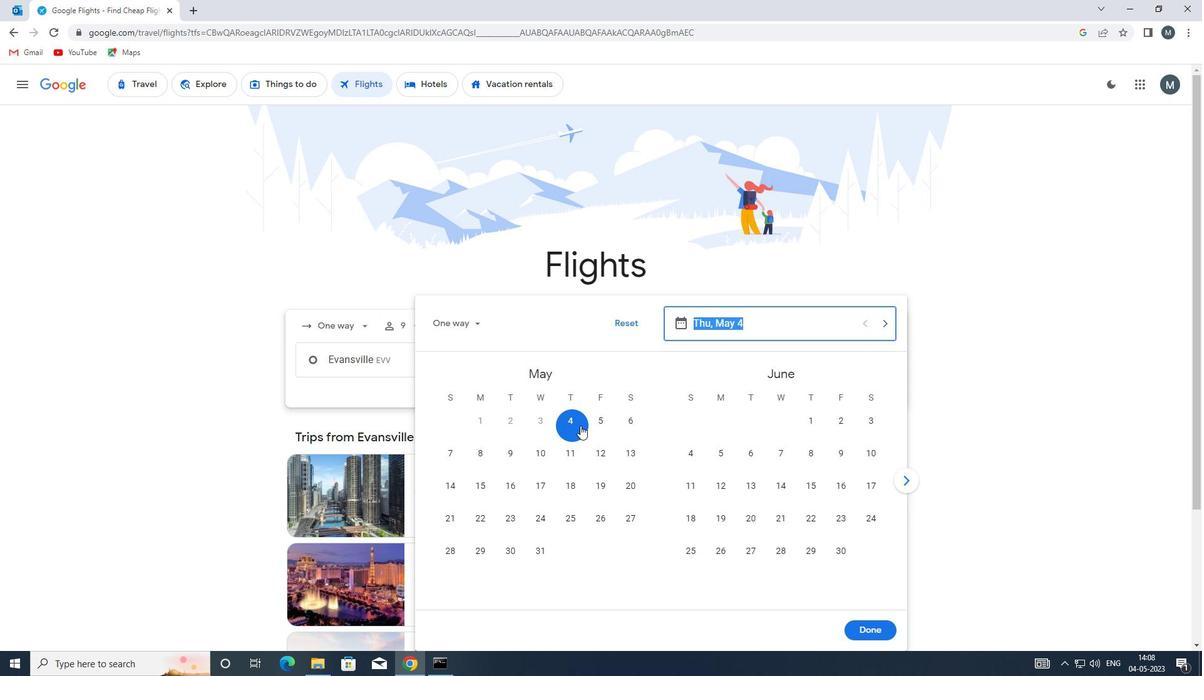 
Action: Mouse pressed left at (579, 423)
Screenshot: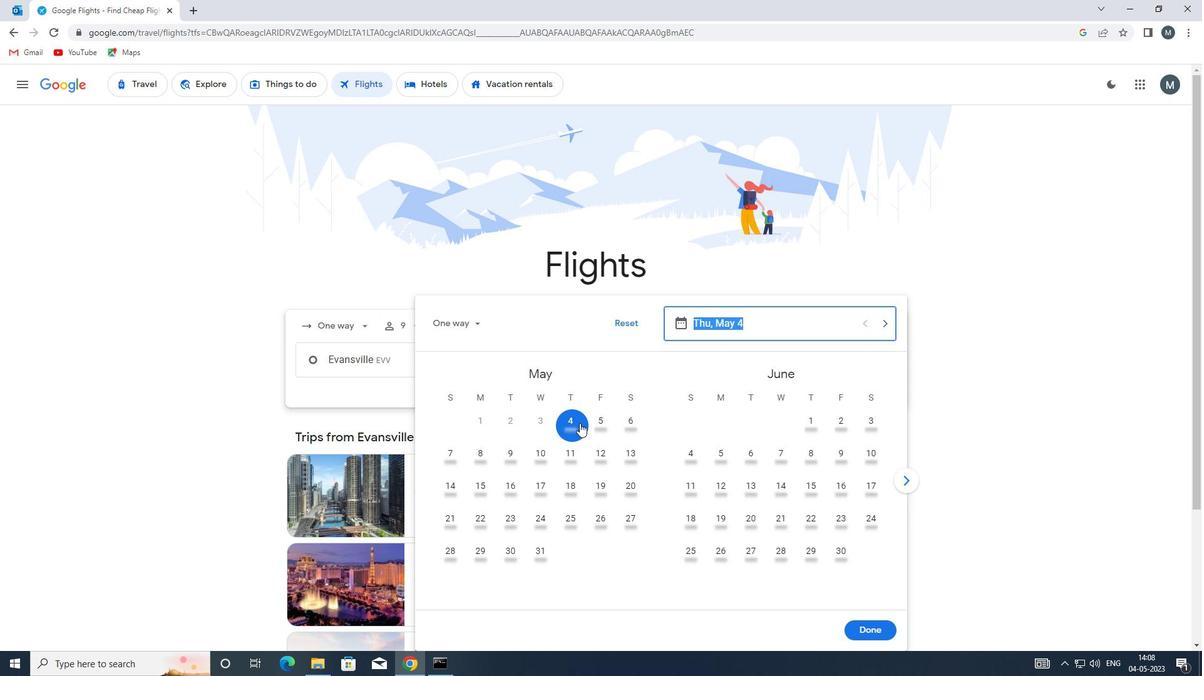 
Action: Mouse moved to (883, 626)
Screenshot: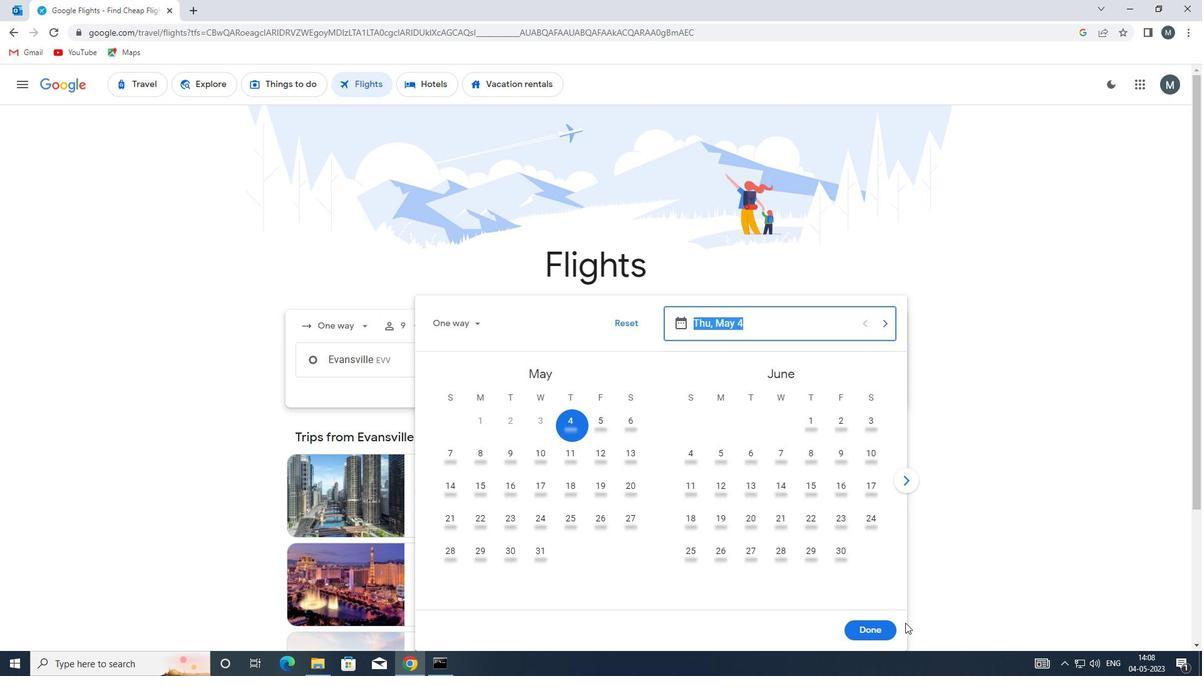 
Action: Mouse pressed left at (883, 626)
Screenshot: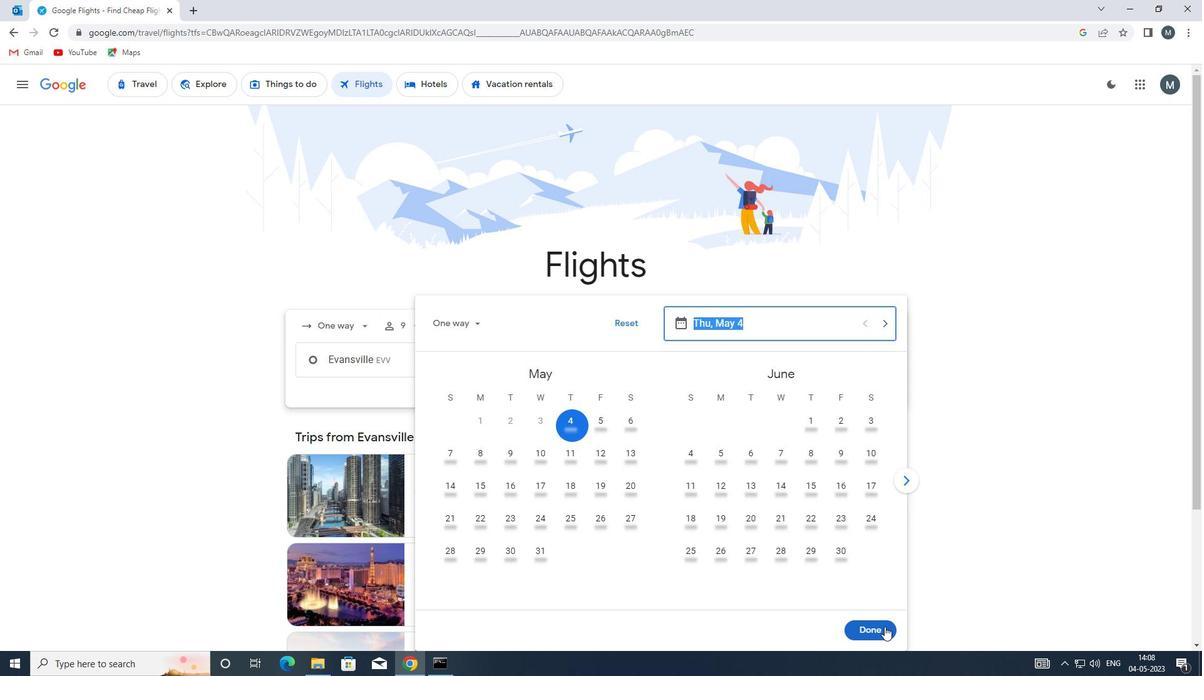 
Action: Mouse moved to (590, 407)
Screenshot: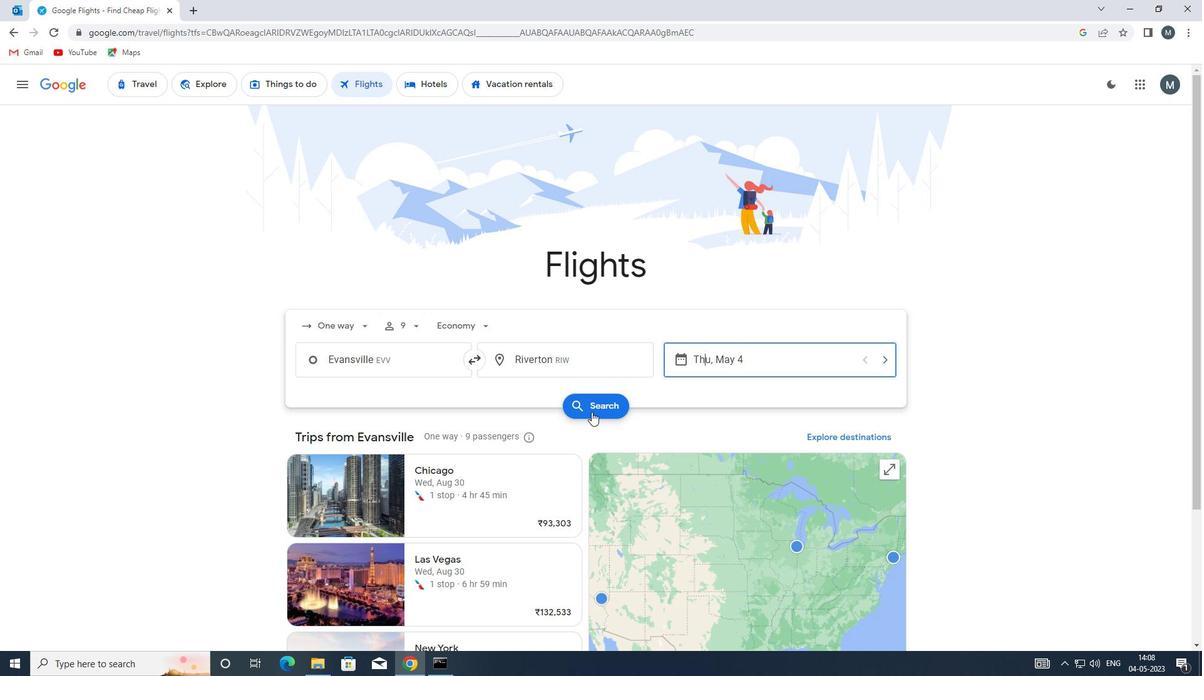 
Action: Mouse pressed left at (590, 407)
Screenshot: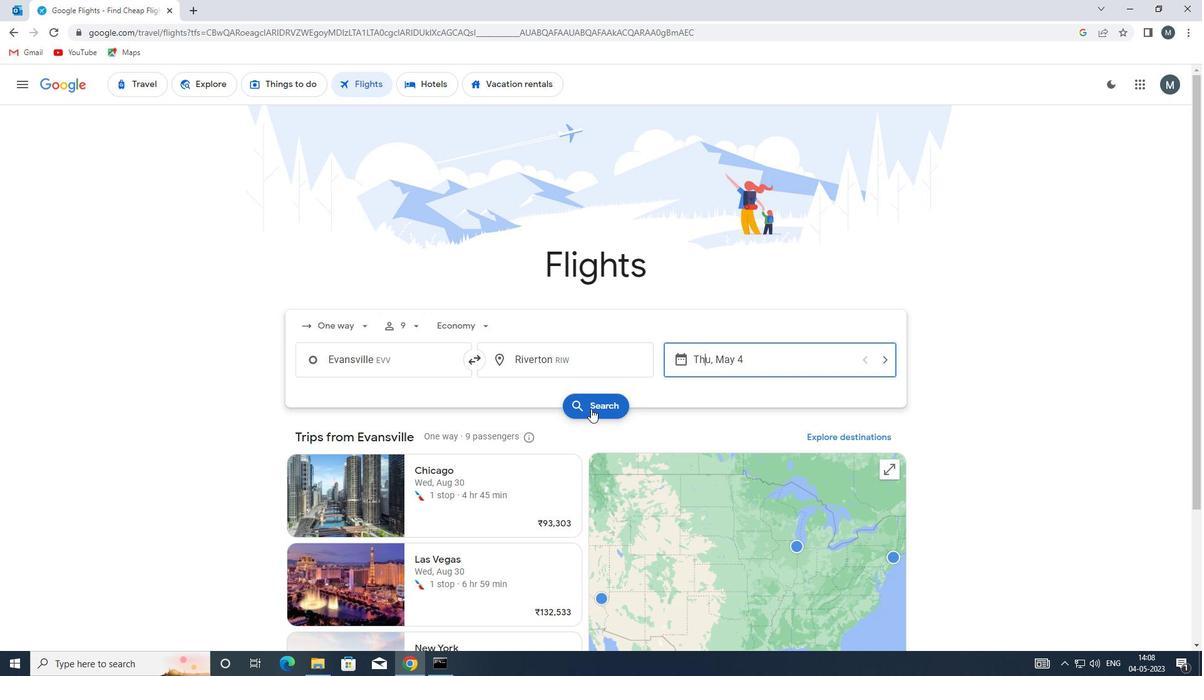 
Action: Mouse moved to (295, 201)
Screenshot: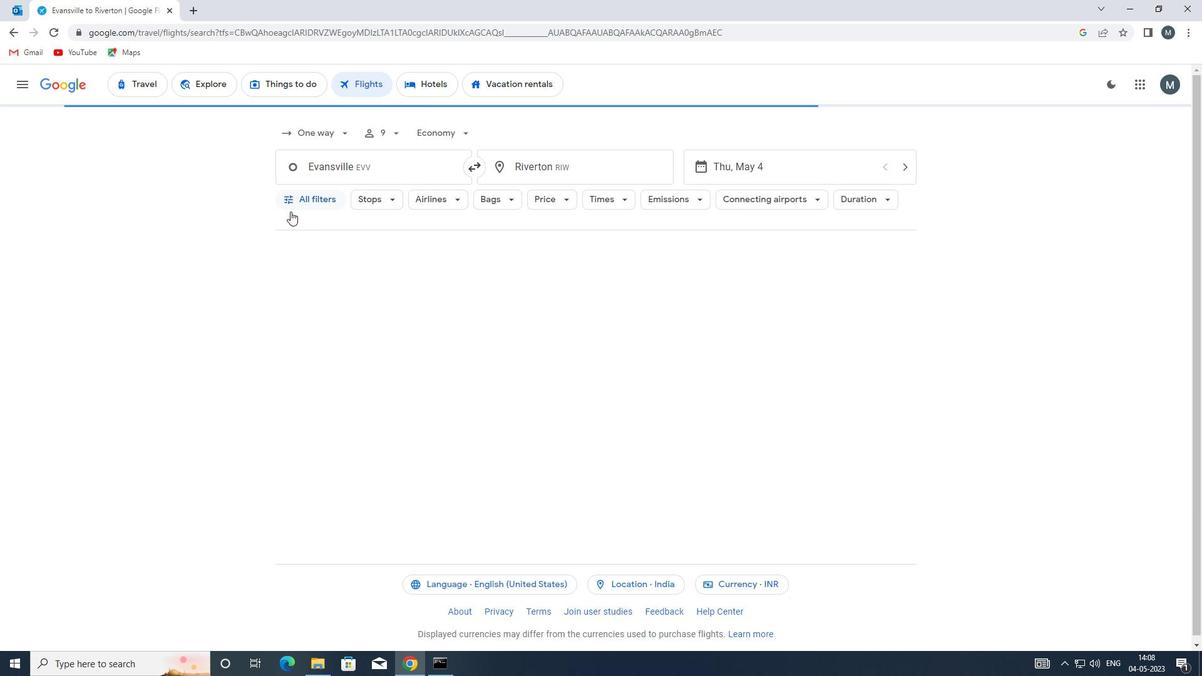 
Action: Mouse pressed left at (295, 201)
Screenshot: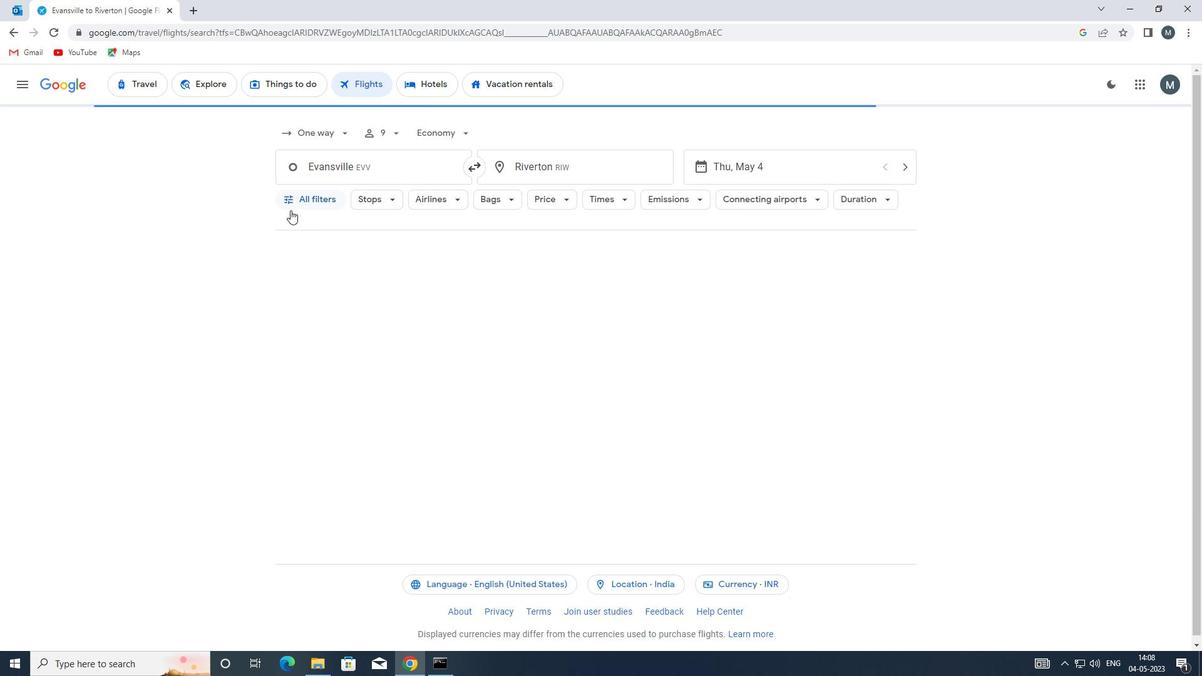 
Action: Mouse moved to (328, 377)
Screenshot: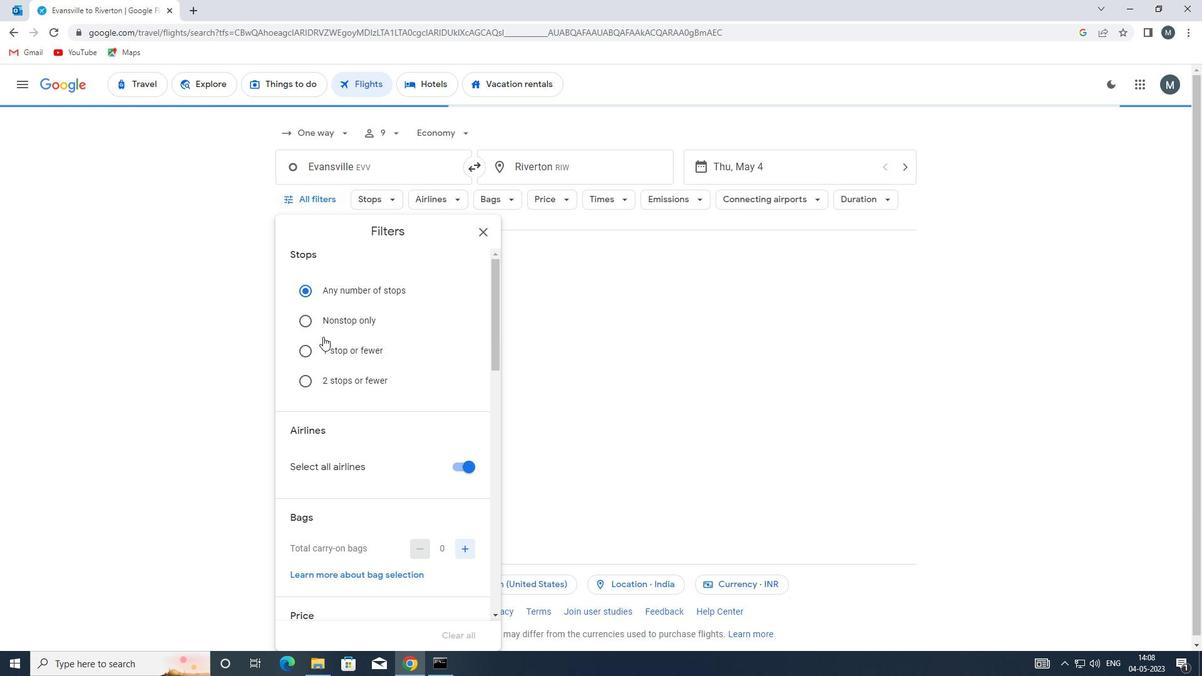
Action: Mouse scrolled (328, 376) with delta (0, 0)
Screenshot: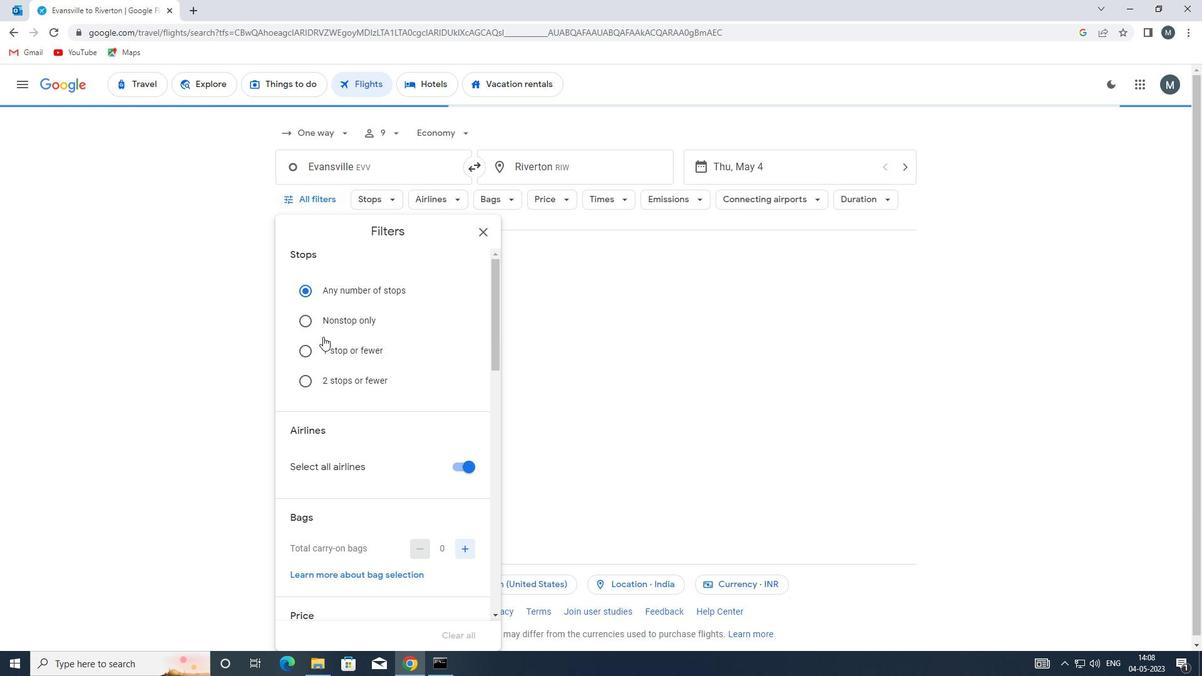 
Action: Mouse moved to (326, 383)
Screenshot: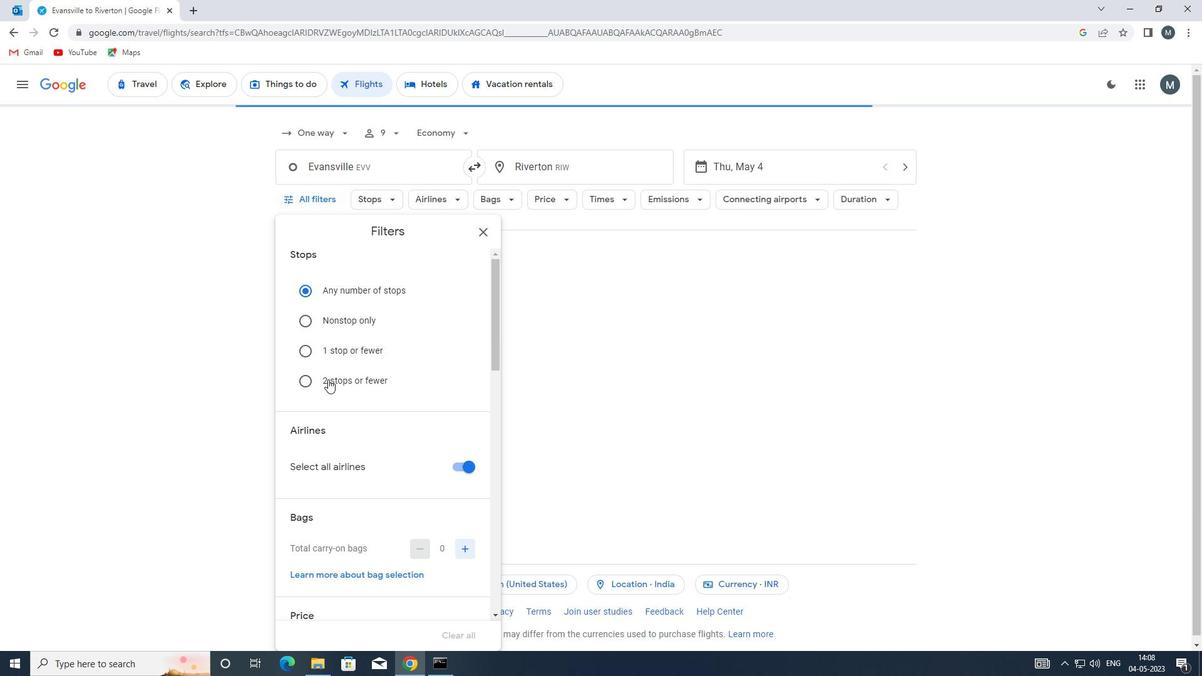 
Action: Mouse scrolled (326, 382) with delta (0, 0)
Screenshot: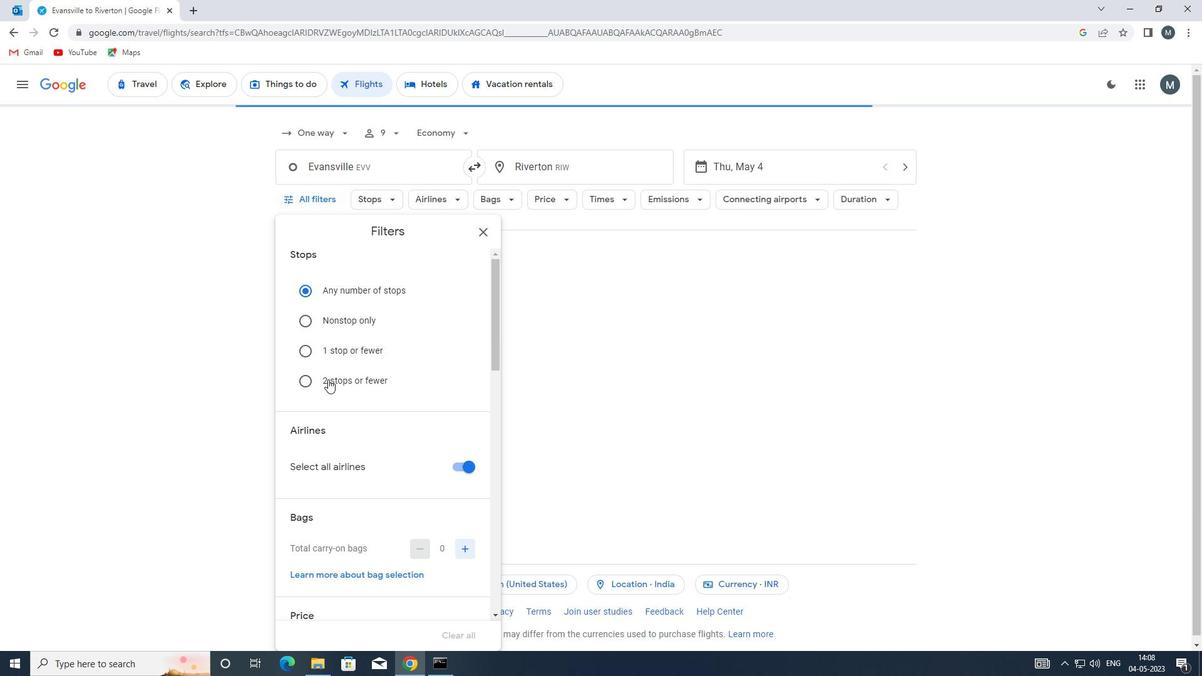 
Action: Mouse moved to (461, 338)
Screenshot: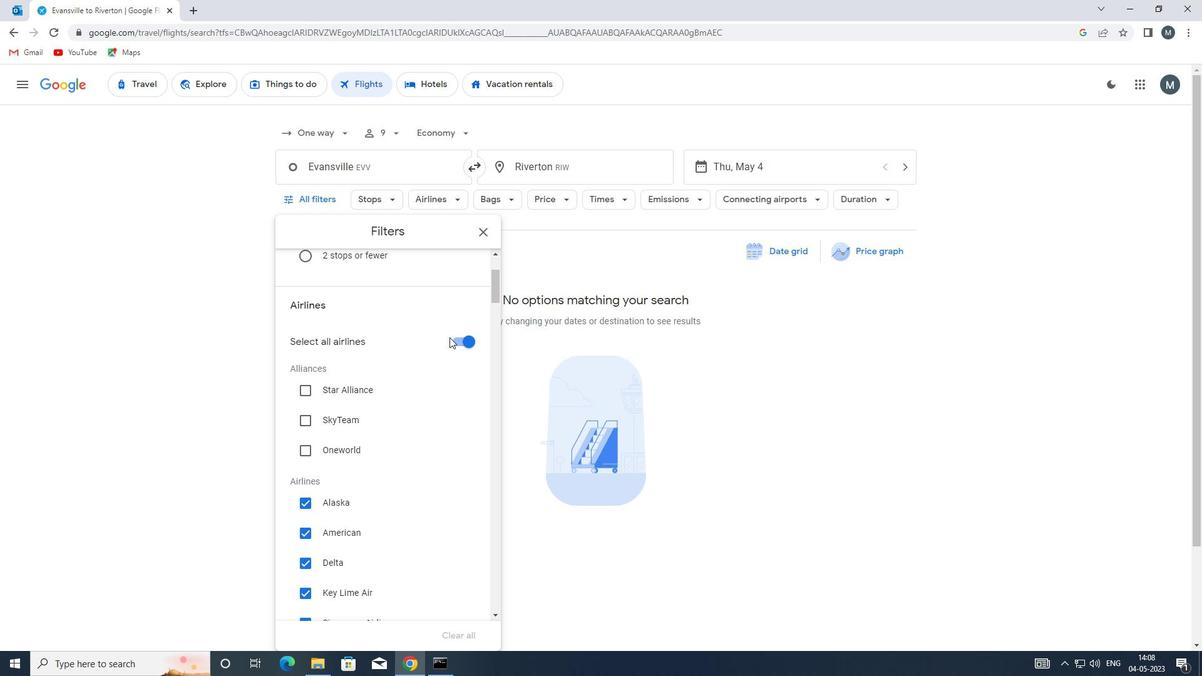
Action: Mouse pressed left at (461, 338)
Screenshot: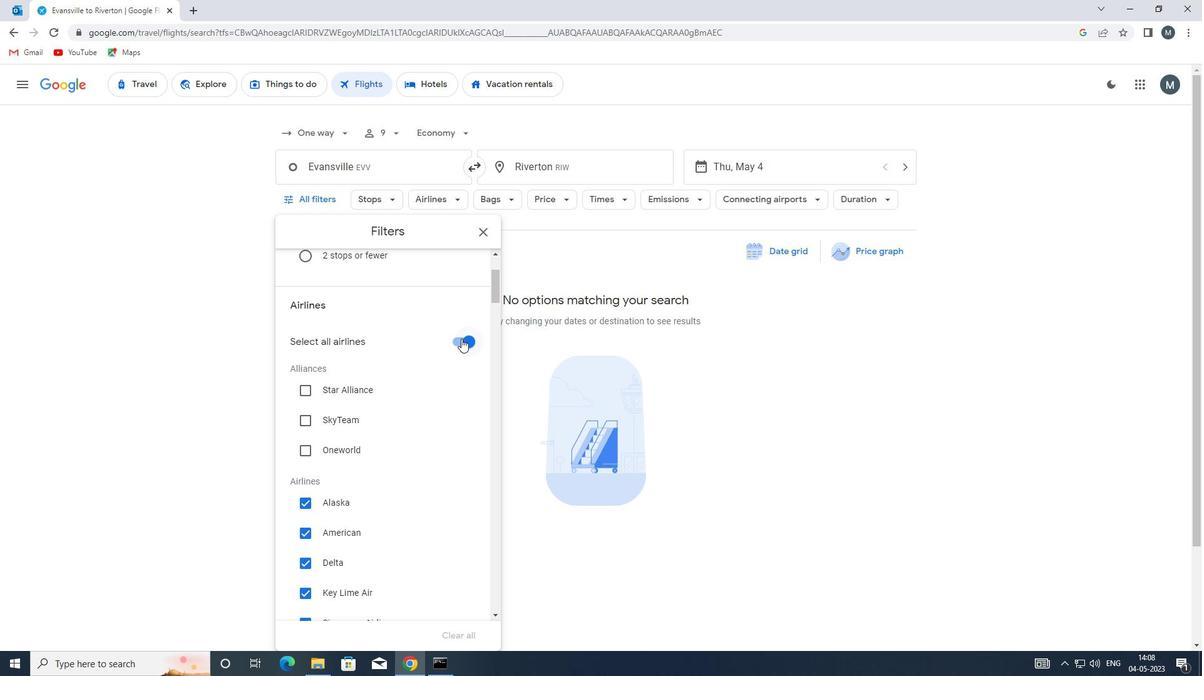 
Action: Mouse moved to (386, 378)
Screenshot: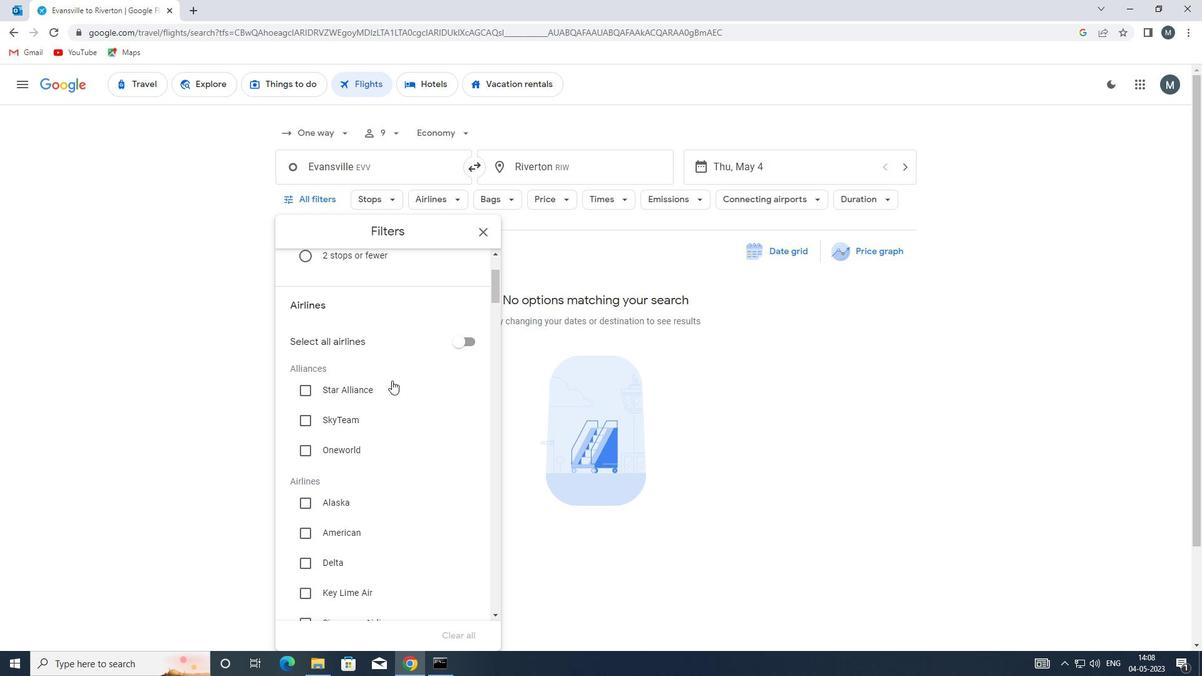 
Action: Mouse scrolled (386, 378) with delta (0, 0)
Screenshot: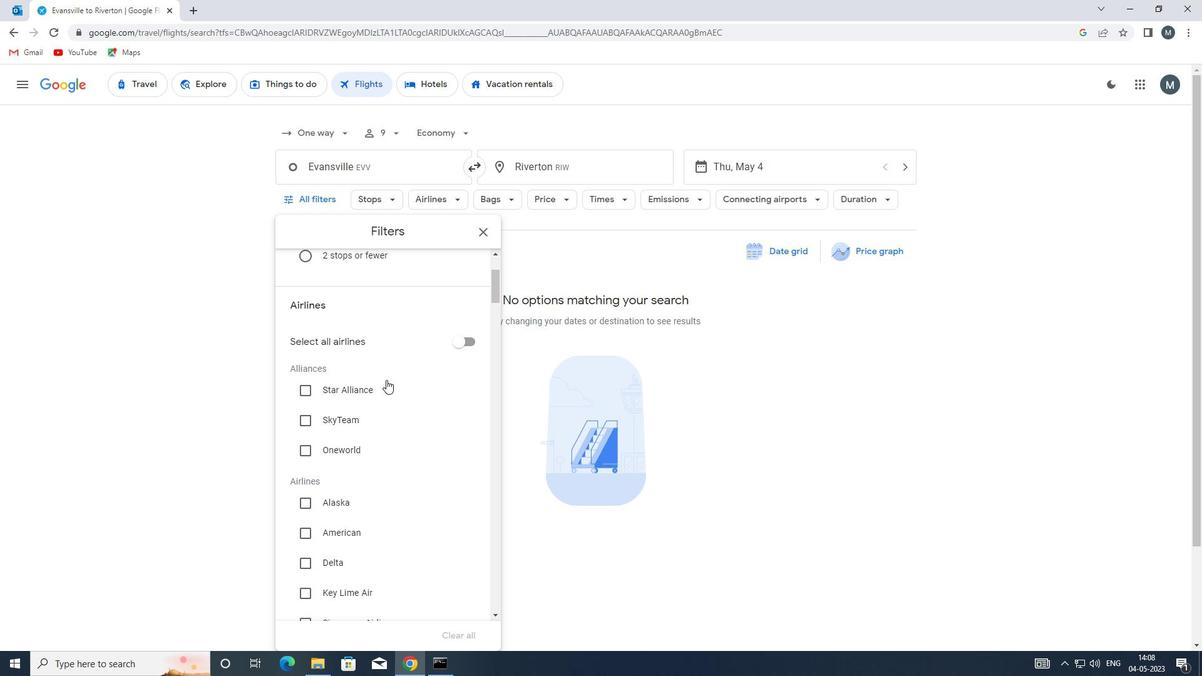 
Action: Mouse moved to (381, 388)
Screenshot: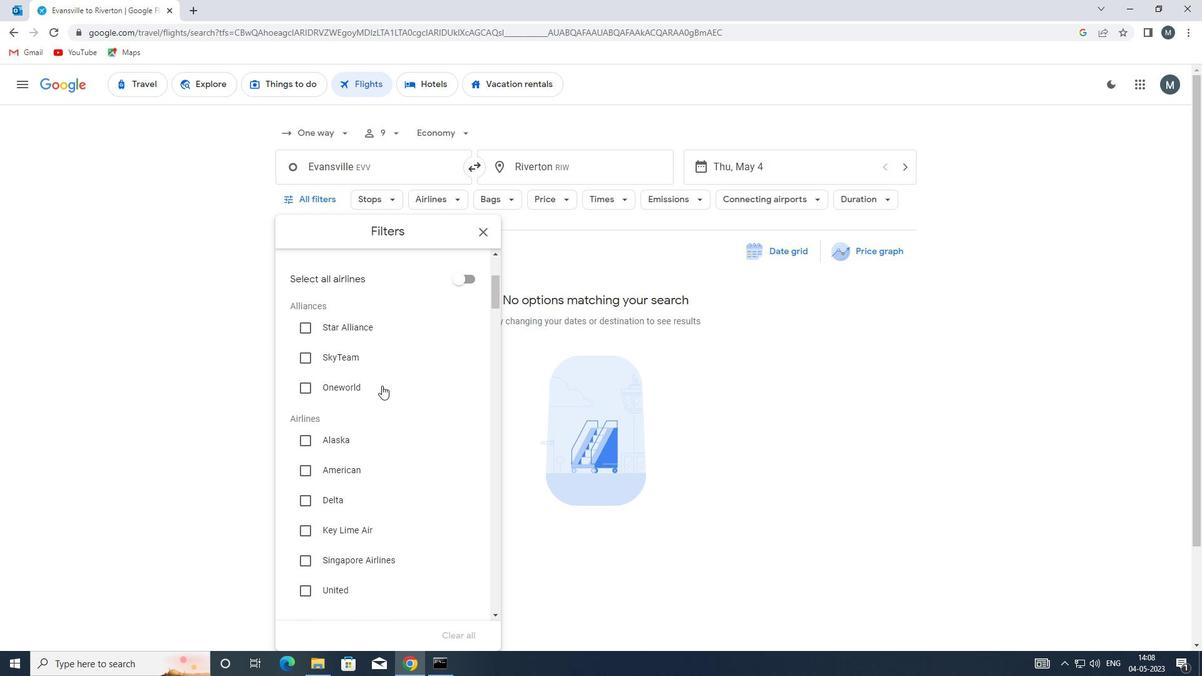 
Action: Mouse scrolled (381, 387) with delta (0, 0)
Screenshot: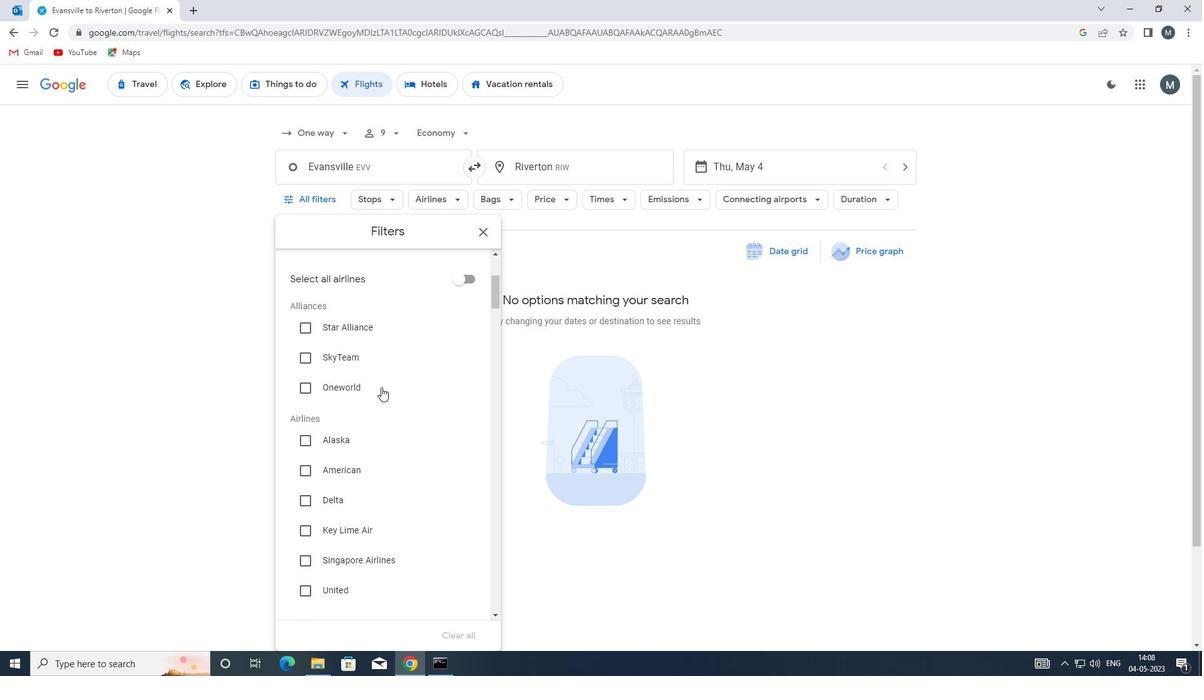 
Action: Mouse moved to (353, 498)
Screenshot: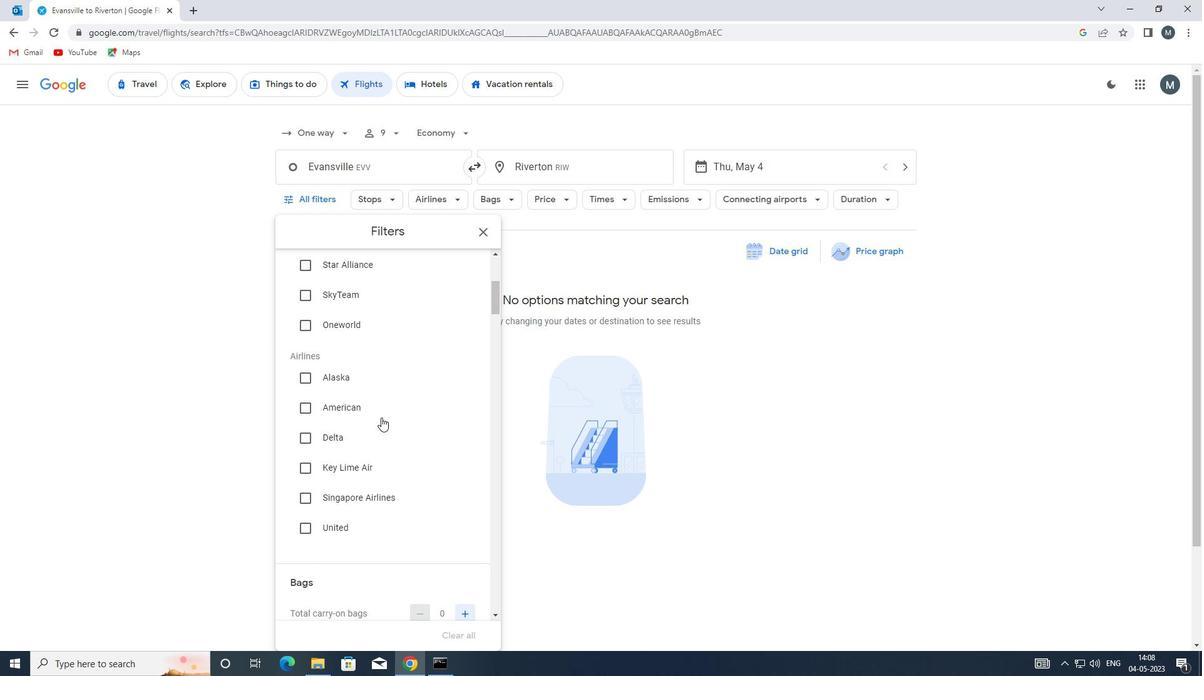 
Action: Mouse pressed left at (353, 498)
Screenshot: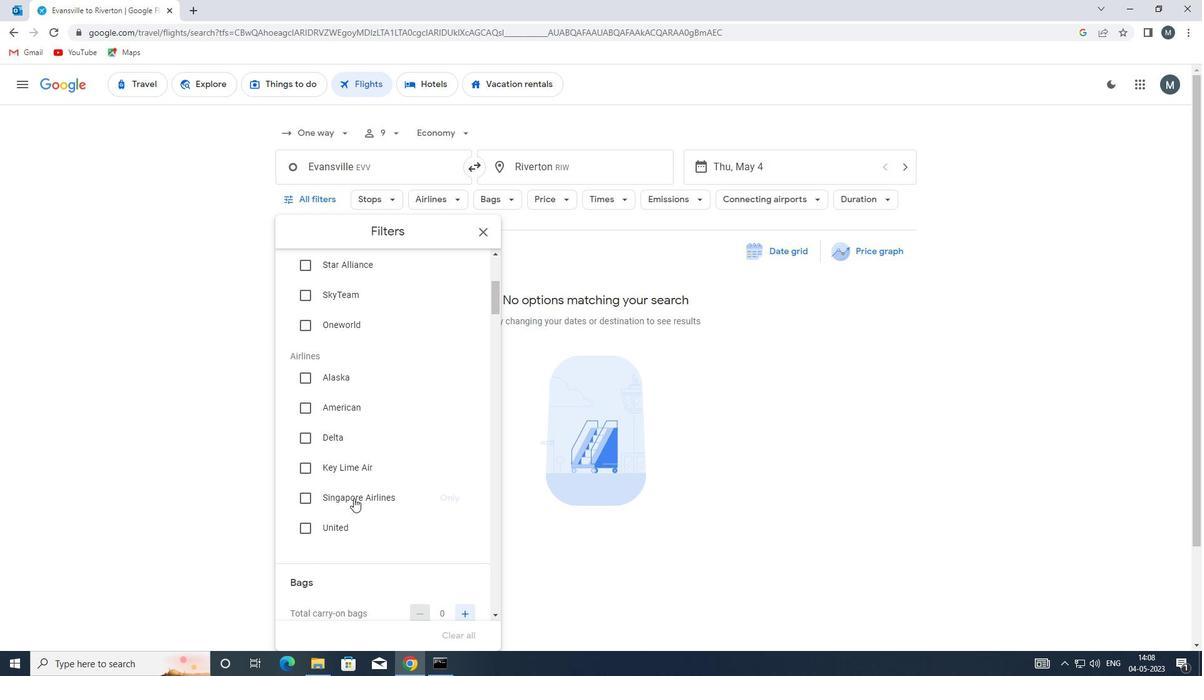 
Action: Mouse moved to (391, 452)
Screenshot: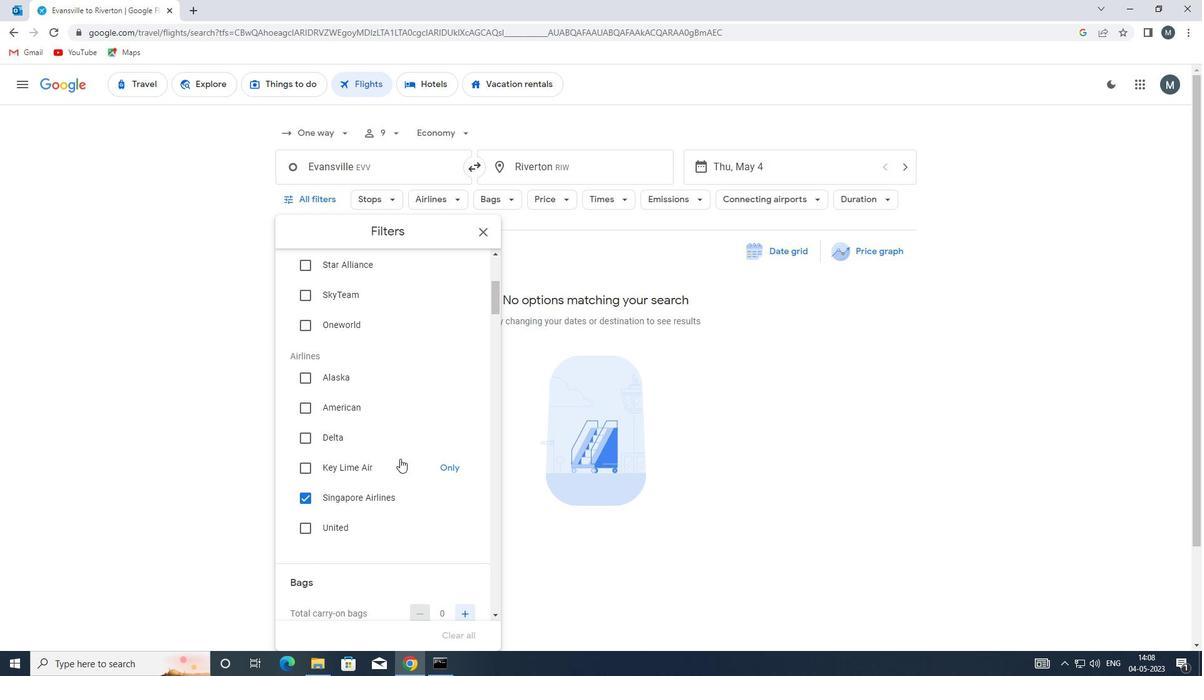 
Action: Mouse scrolled (391, 451) with delta (0, 0)
Screenshot: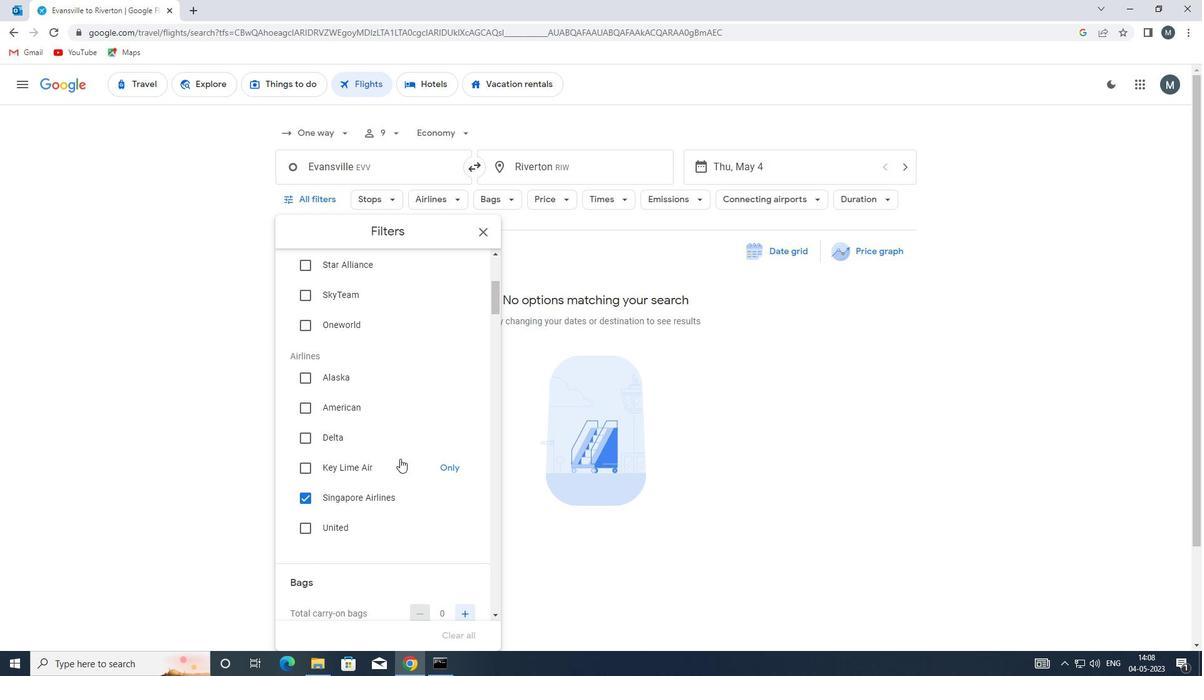 
Action: Mouse moved to (390, 453)
Screenshot: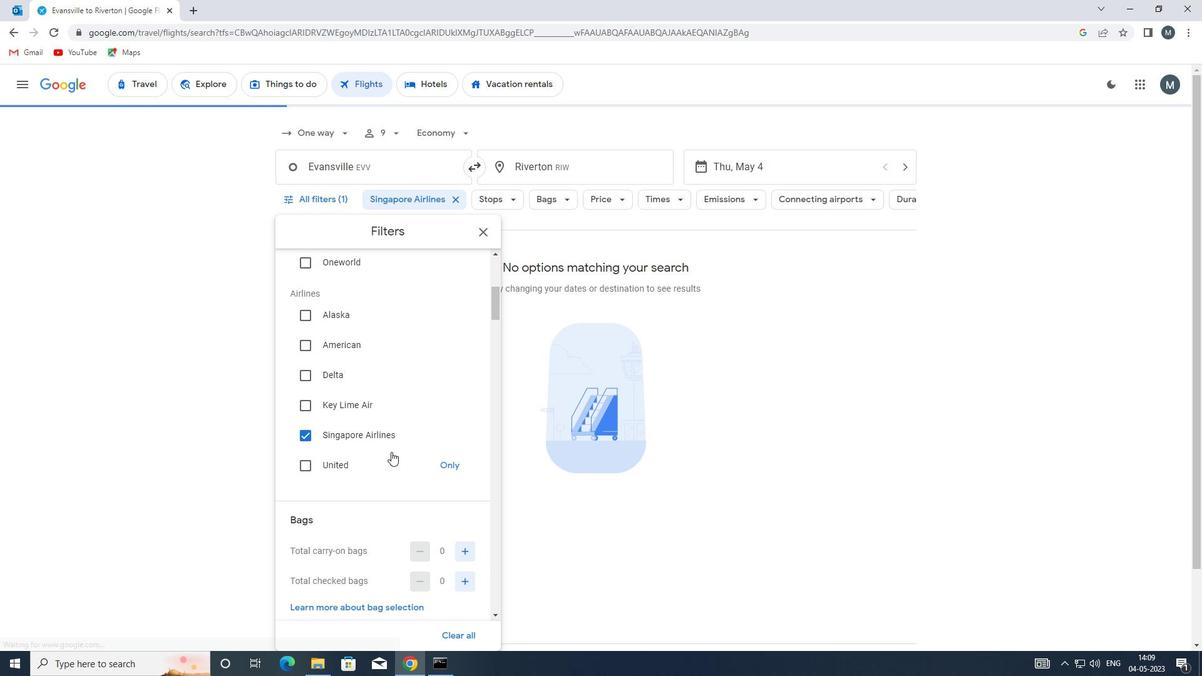 
Action: Mouse scrolled (390, 452) with delta (0, 0)
Screenshot: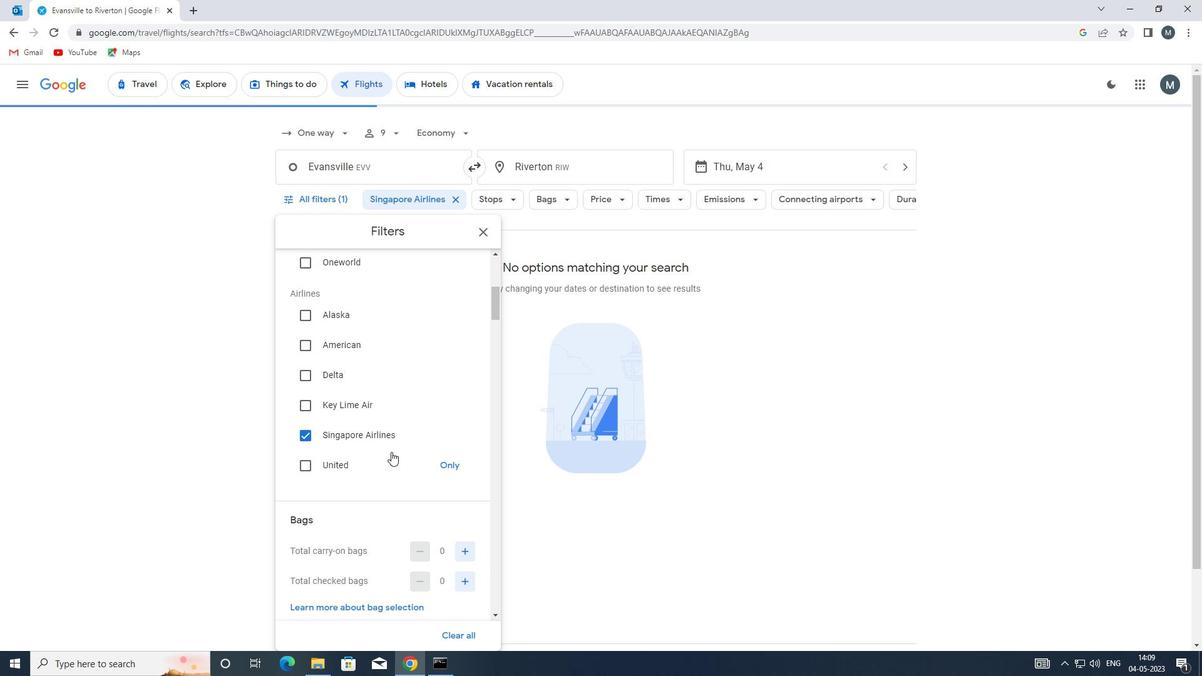 
Action: Mouse moved to (390, 453)
Screenshot: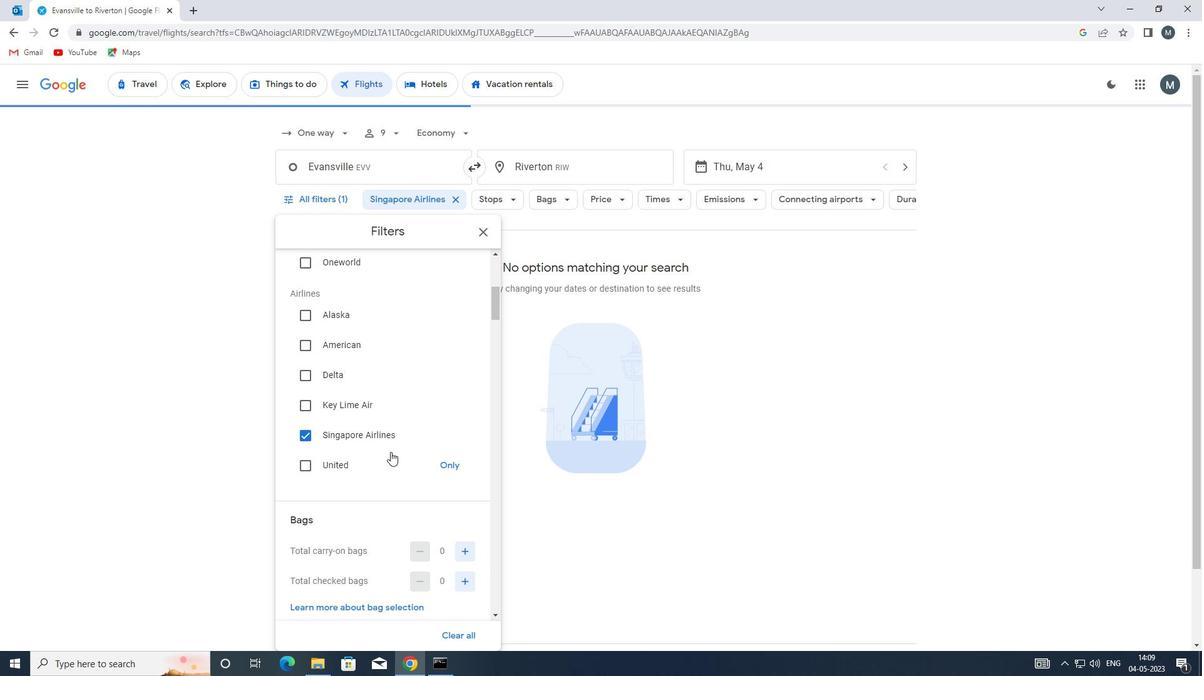 
Action: Mouse scrolled (390, 453) with delta (0, 0)
Screenshot: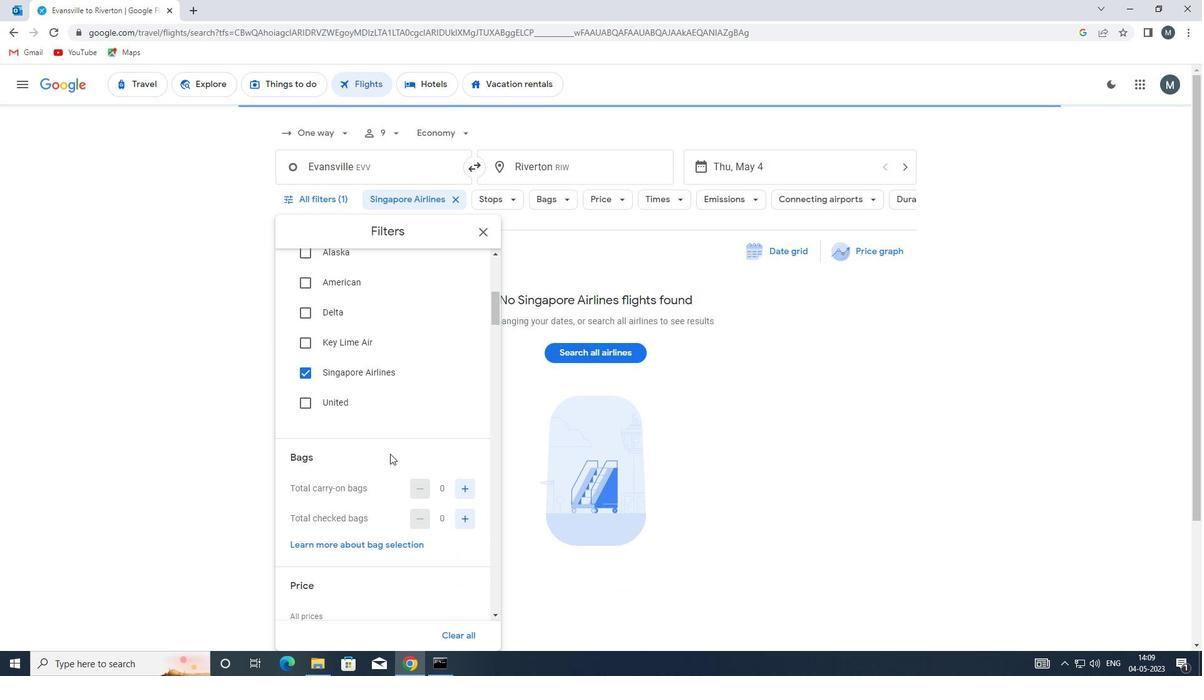 
Action: Mouse moved to (463, 460)
Screenshot: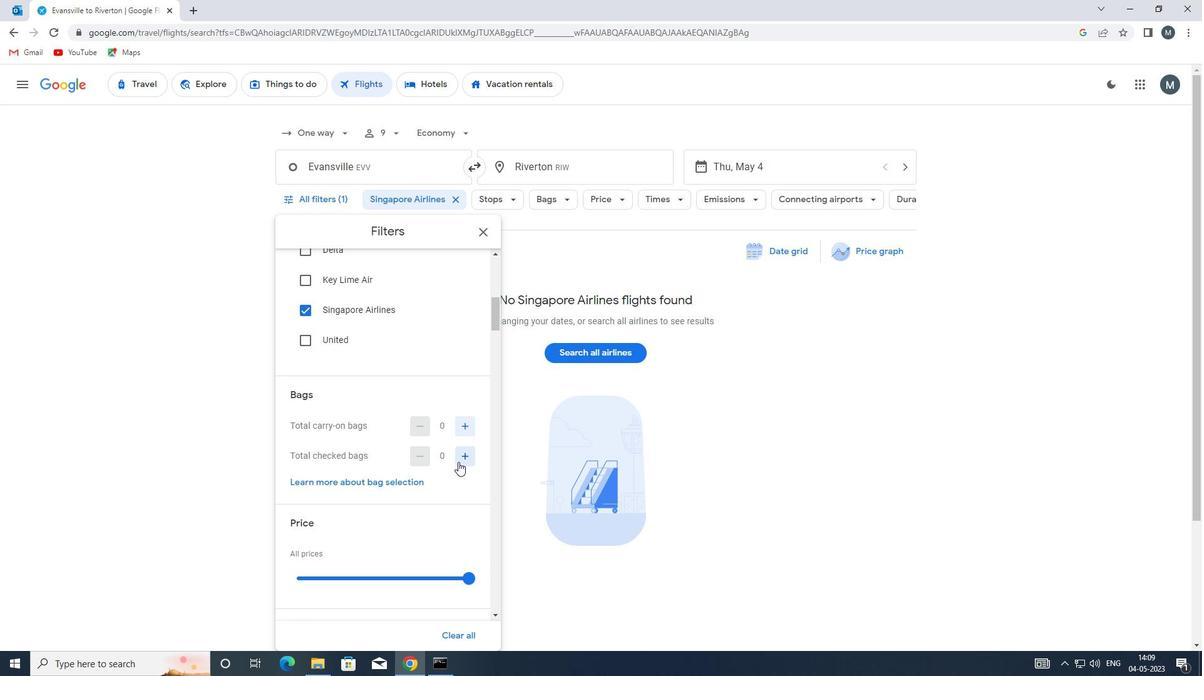 
Action: Mouse pressed left at (463, 460)
Screenshot: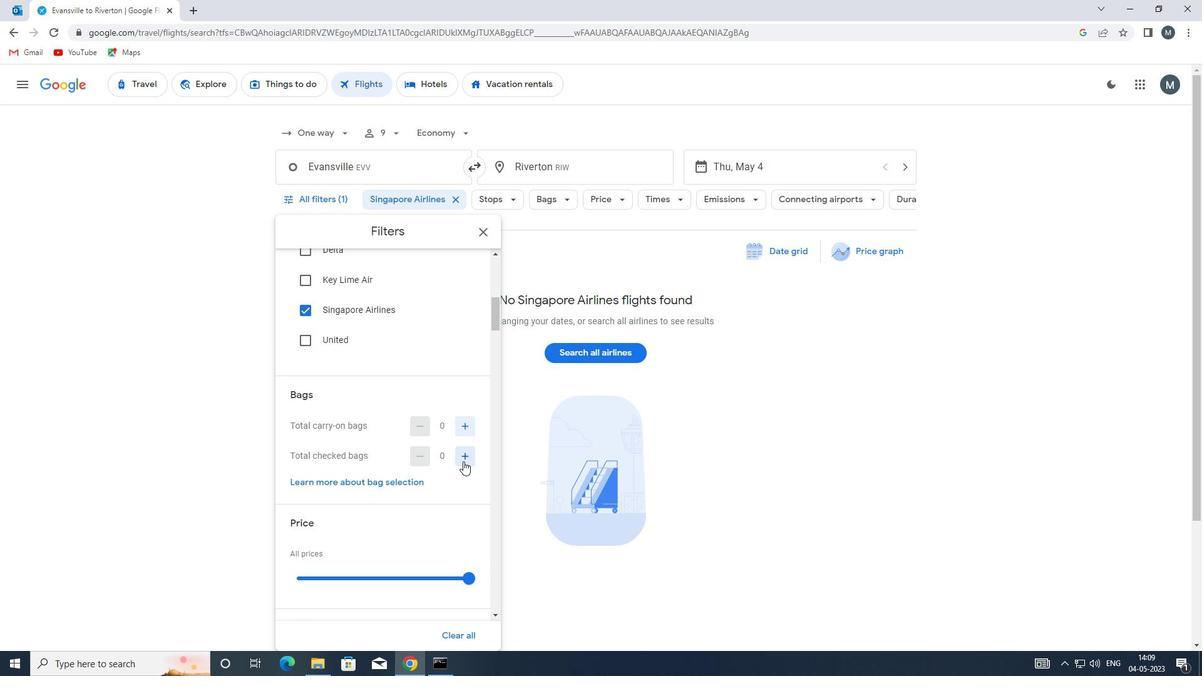 
Action: Mouse moved to (463, 458)
Screenshot: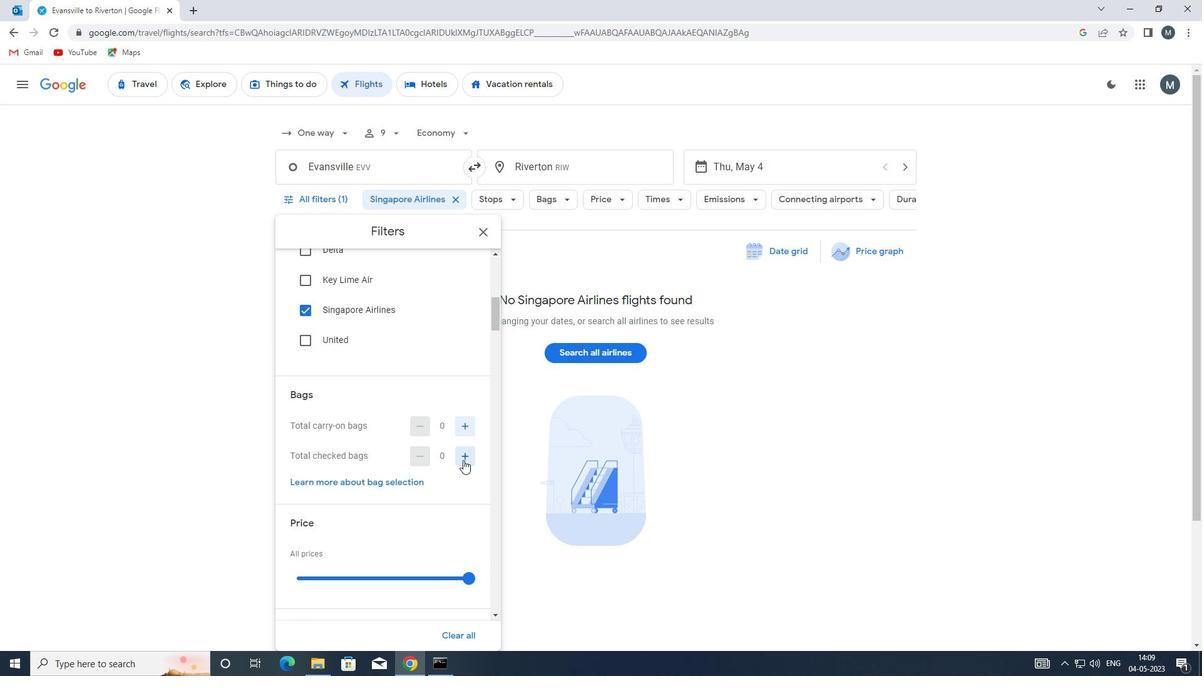 
Action: Mouse pressed left at (463, 458)
Screenshot: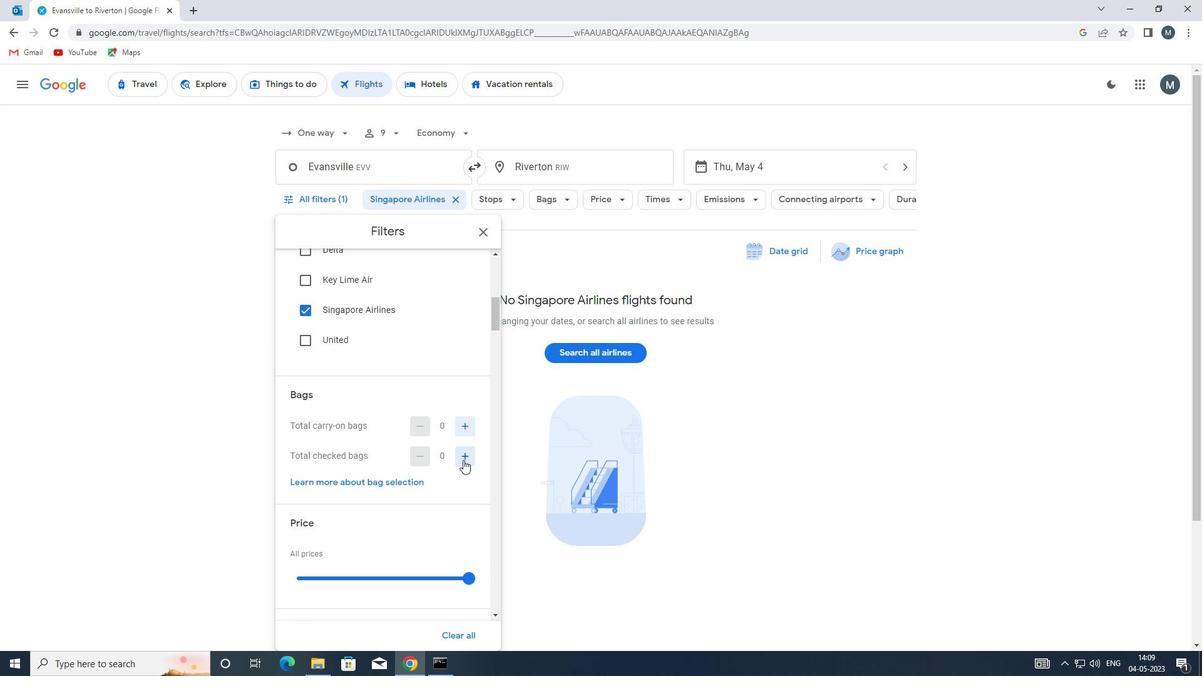 
Action: Mouse moved to (463, 458)
Screenshot: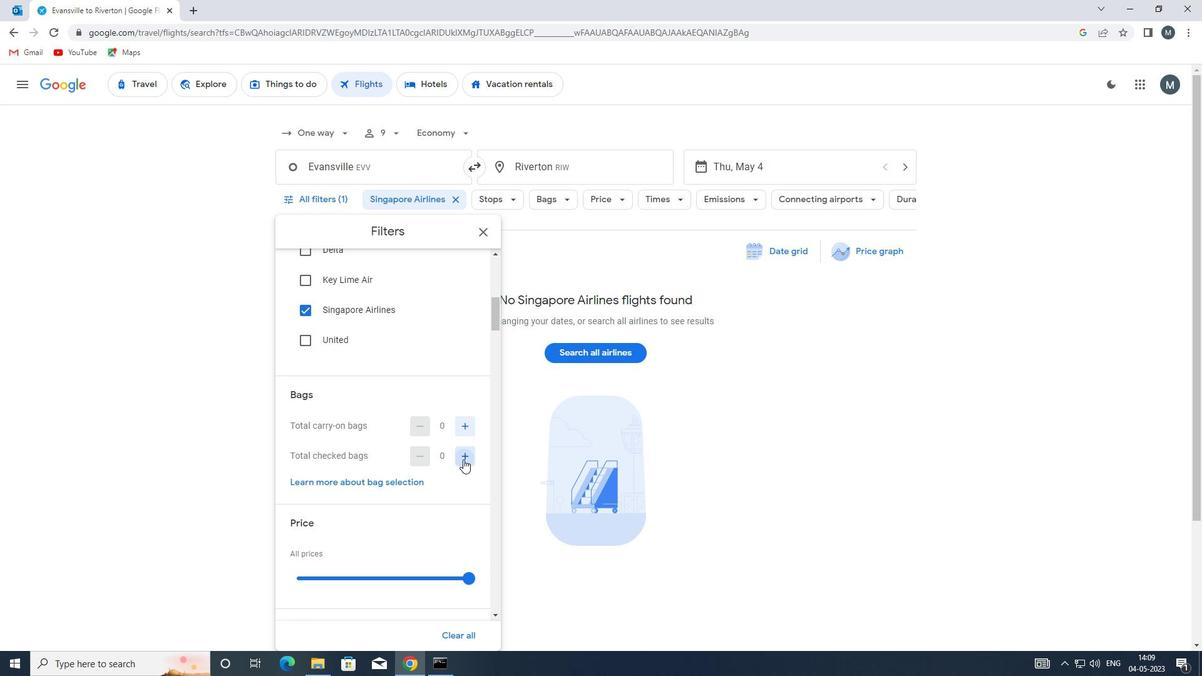 
Action: Mouse pressed left at (463, 458)
Screenshot: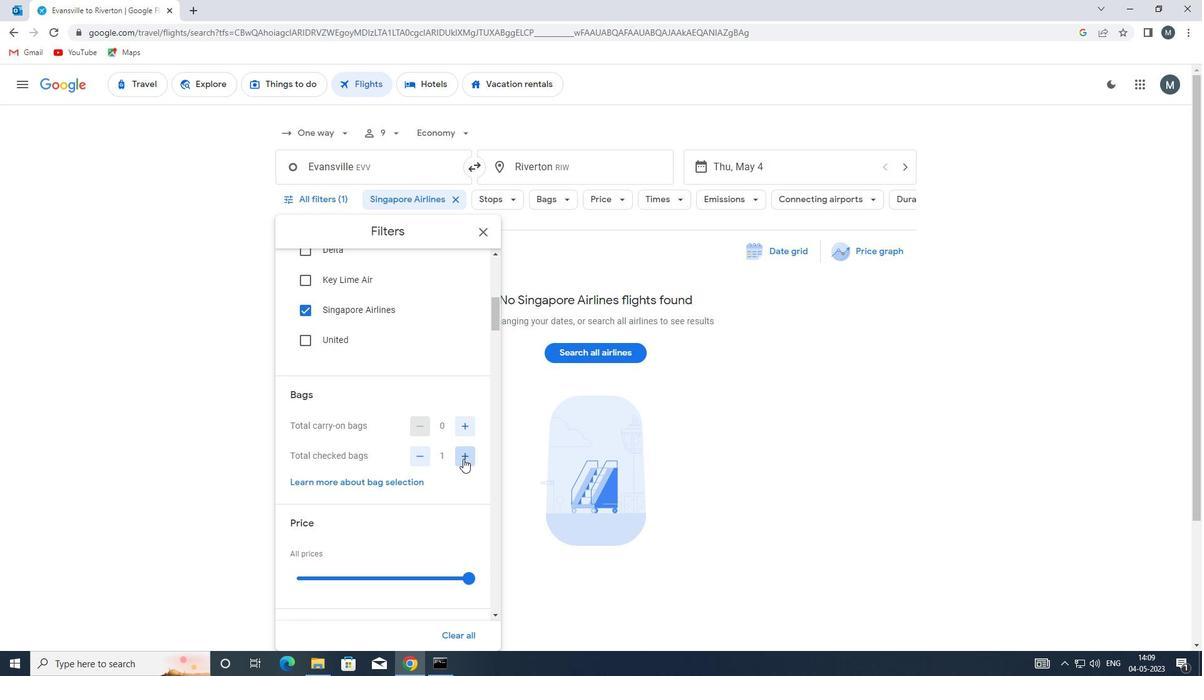 
Action: Mouse pressed left at (463, 458)
Screenshot: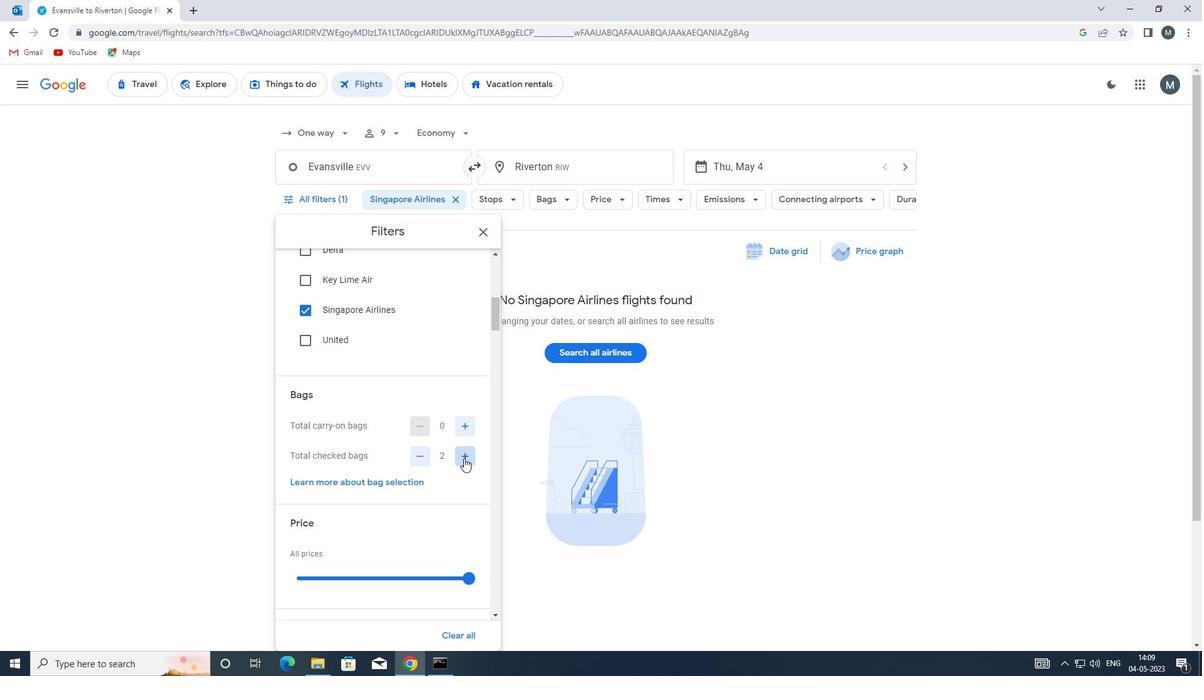 
Action: Mouse moved to (463, 458)
Screenshot: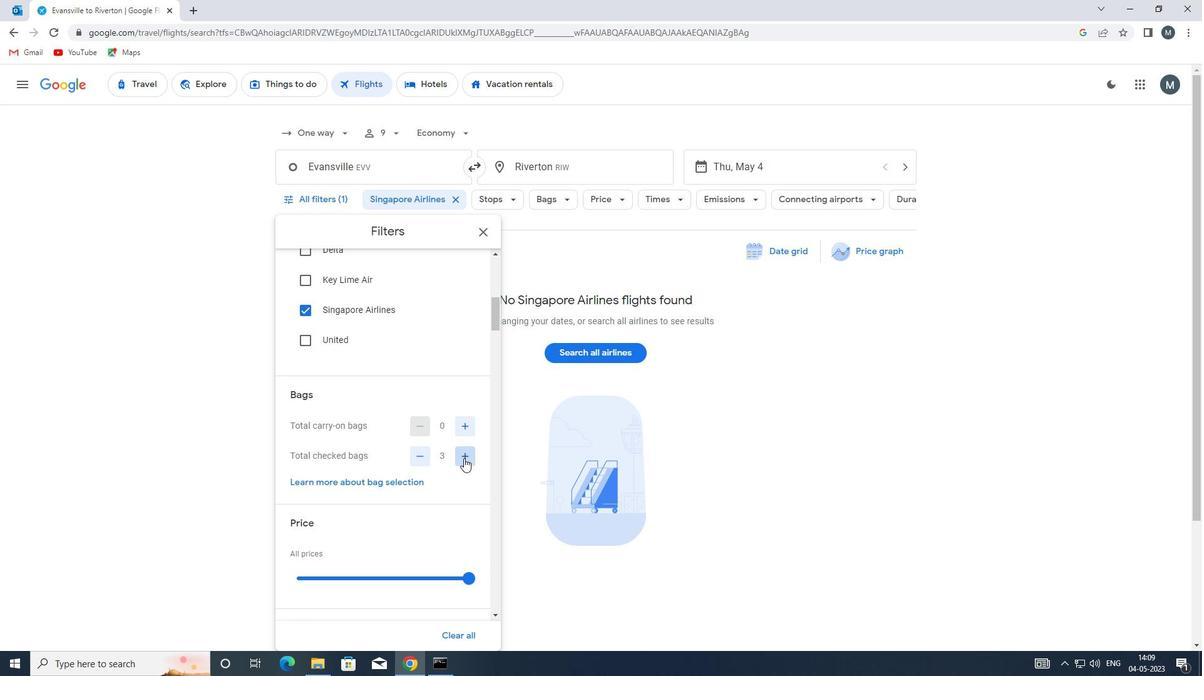 
Action: Mouse pressed left at (463, 458)
Screenshot: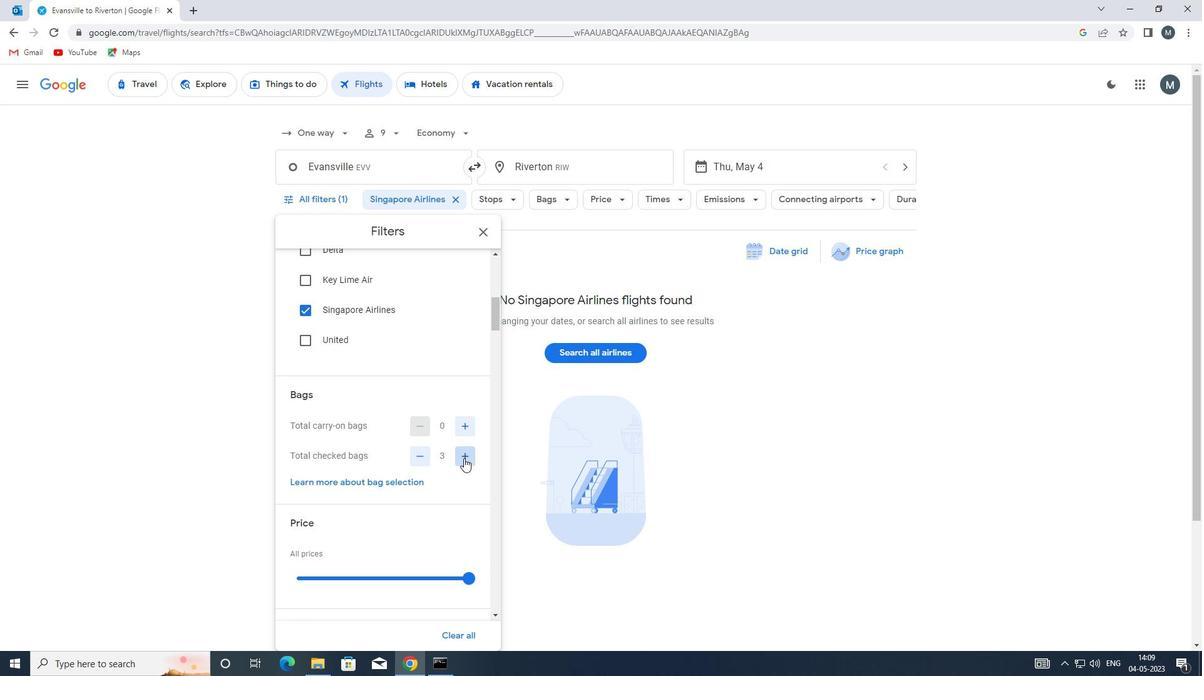
Action: Mouse pressed left at (463, 458)
Screenshot: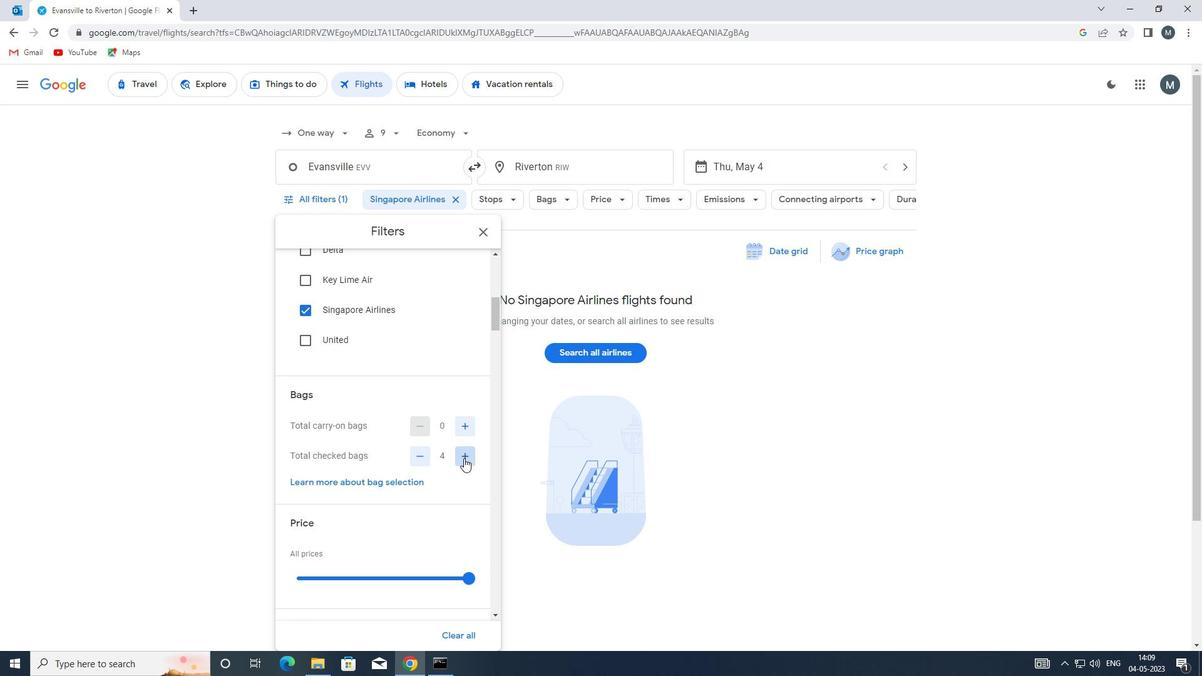 
Action: Mouse pressed left at (463, 458)
Screenshot: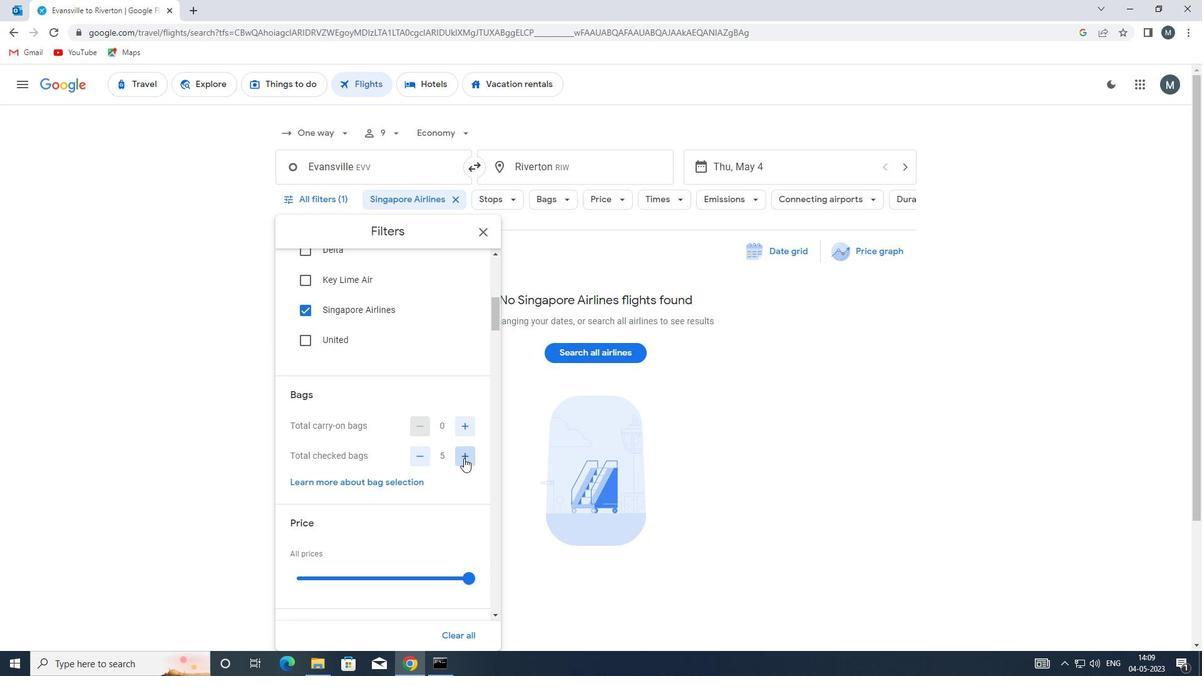 
Action: Mouse pressed left at (463, 458)
Screenshot: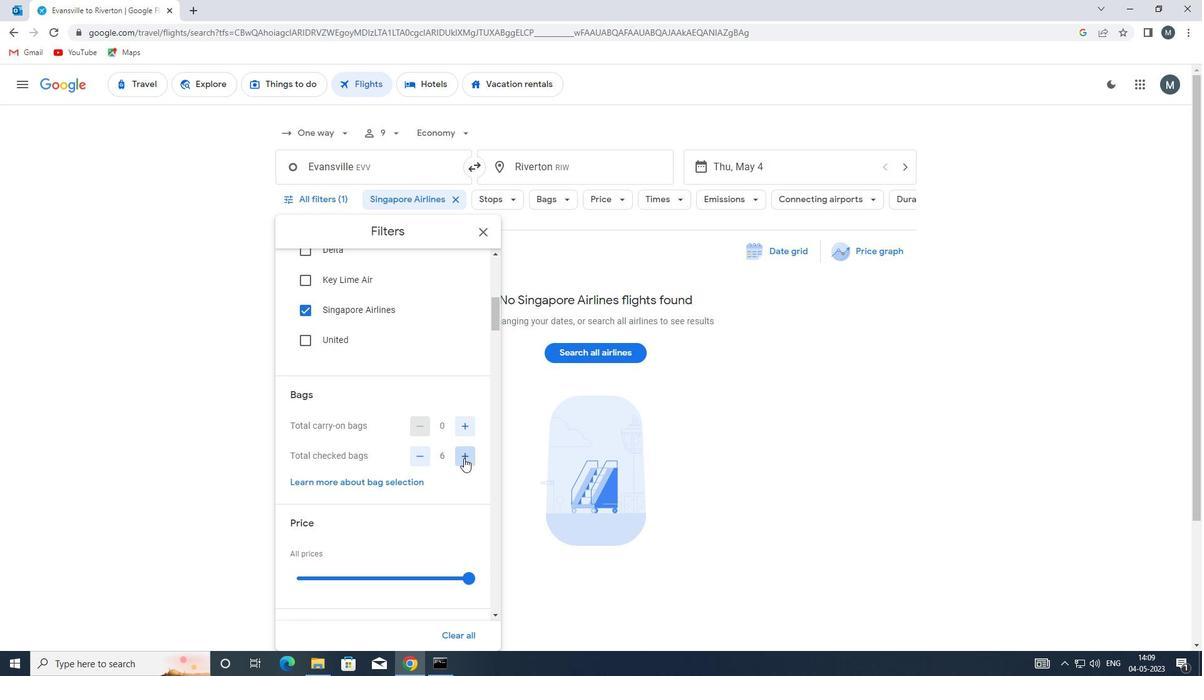 
Action: Mouse pressed left at (463, 458)
Screenshot: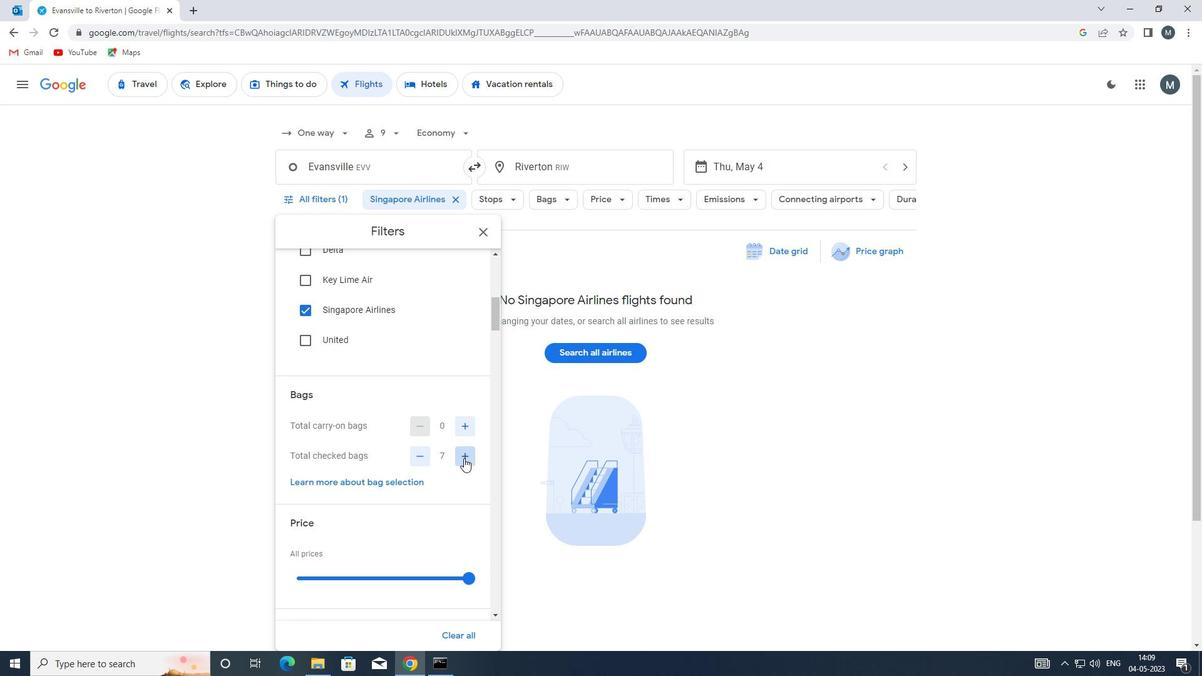 
Action: Mouse pressed left at (463, 458)
Screenshot: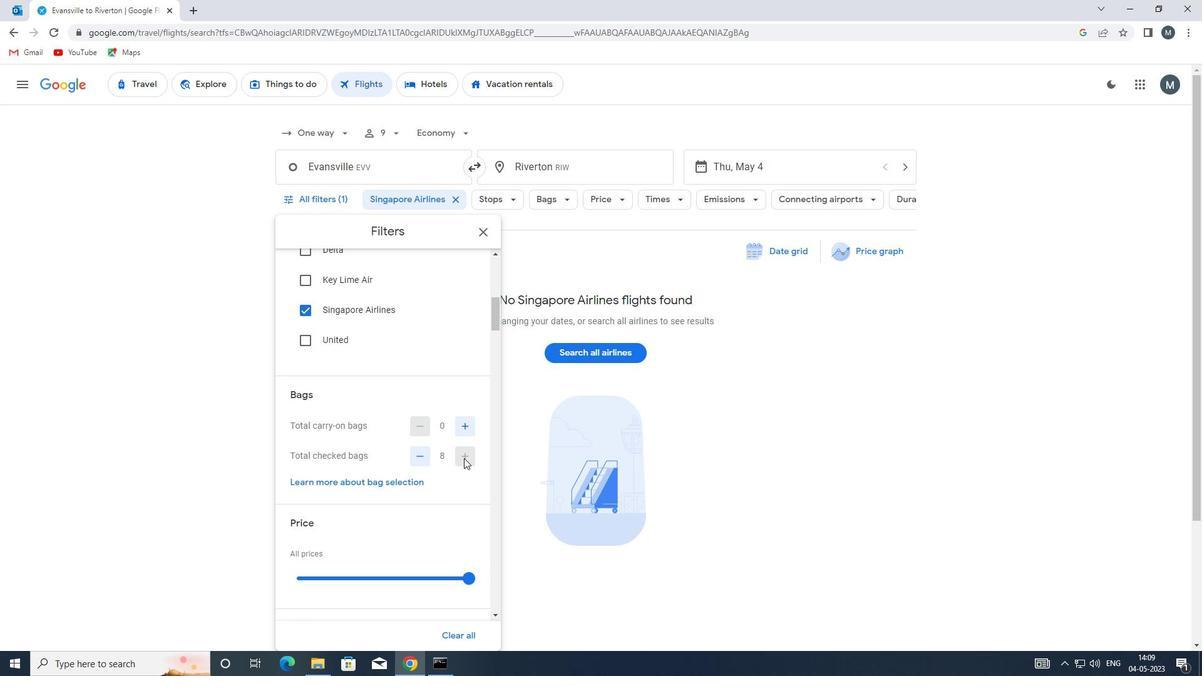 
Action: Mouse moved to (428, 458)
Screenshot: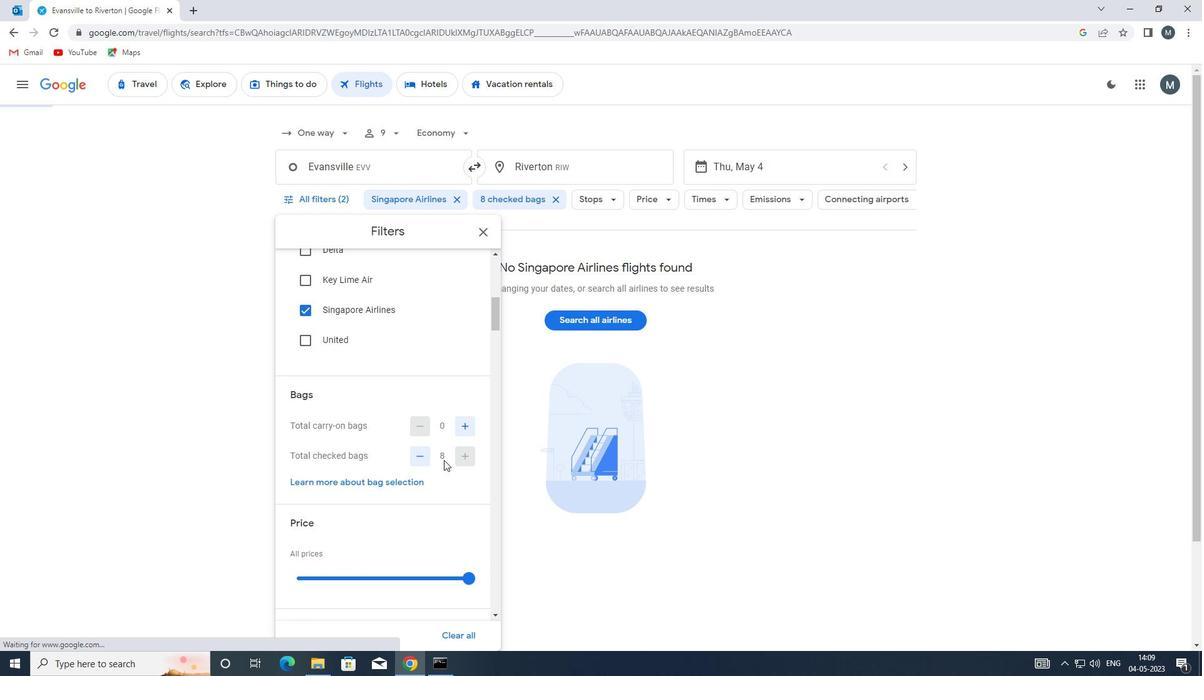 
Action: Mouse scrolled (428, 458) with delta (0, 0)
Screenshot: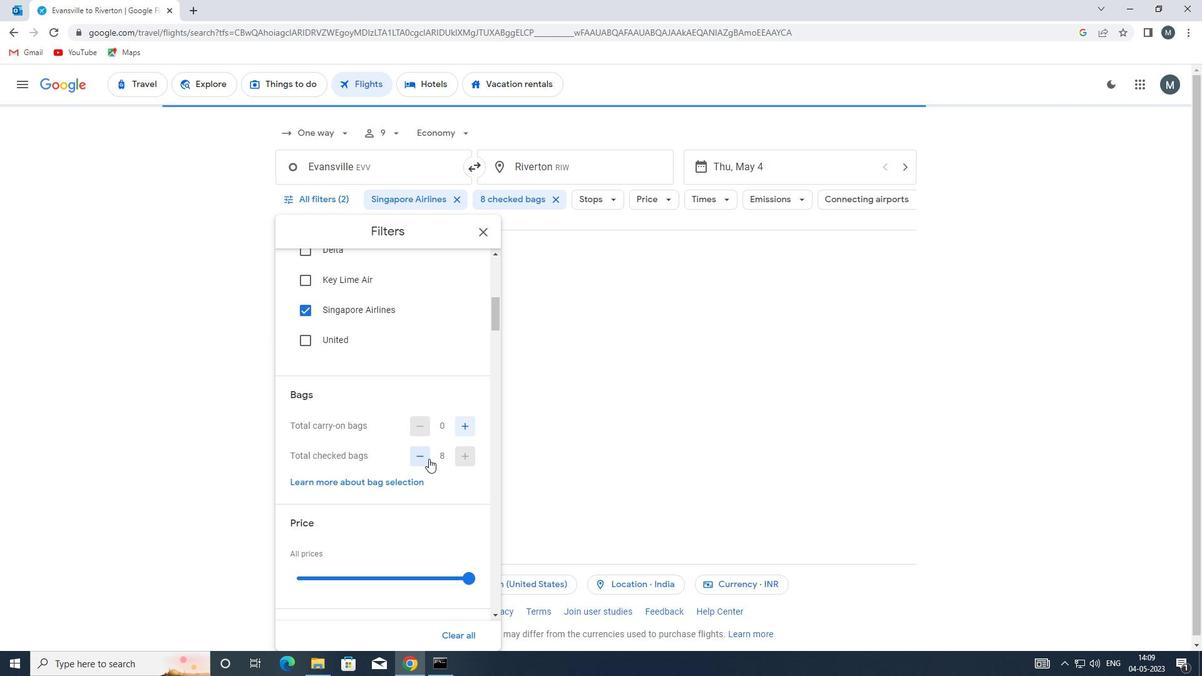 
Action: Mouse moved to (397, 455)
Screenshot: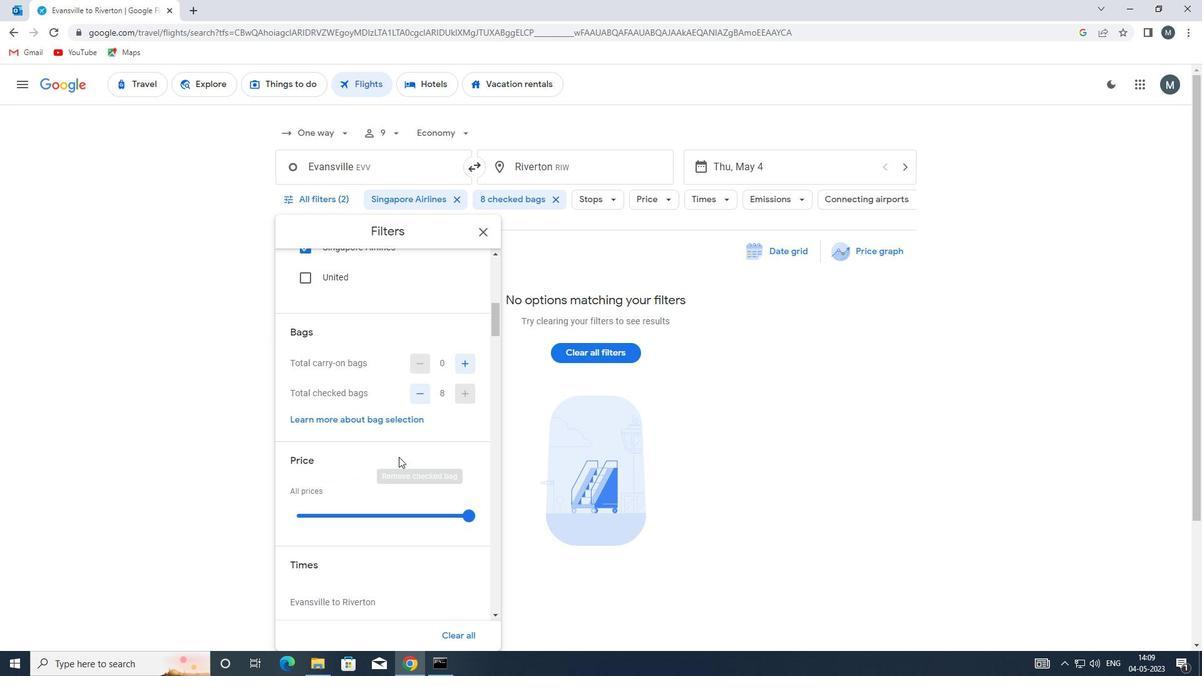 
Action: Mouse scrolled (397, 454) with delta (0, 0)
Screenshot: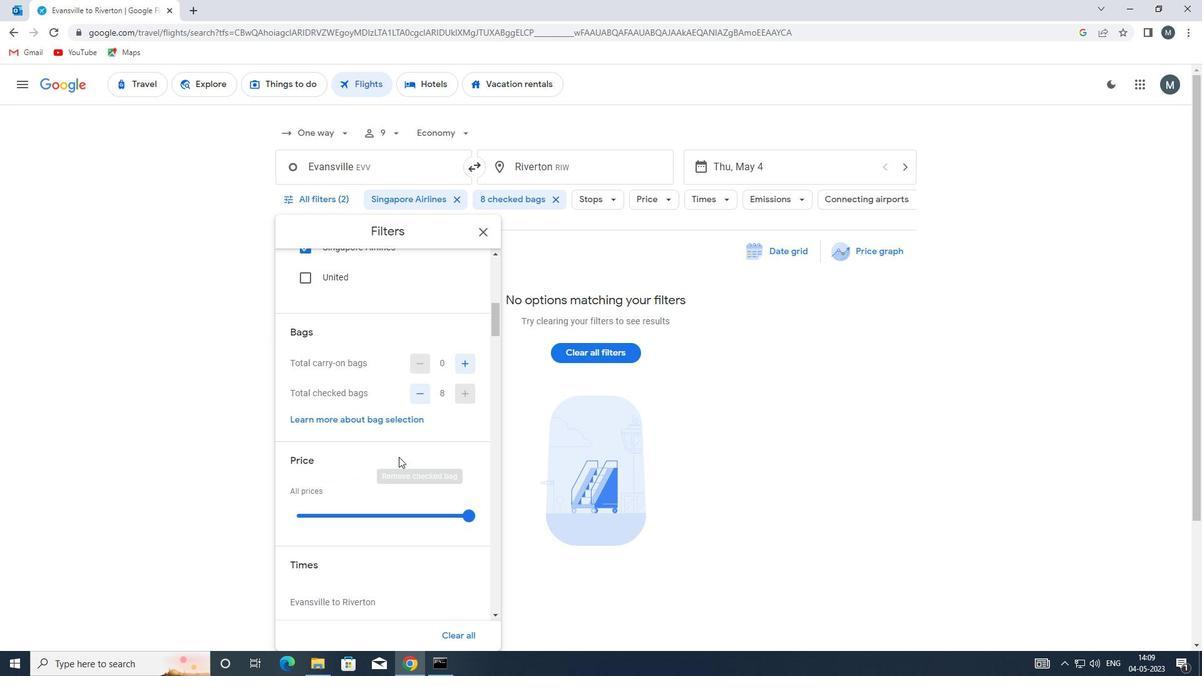 
Action: Mouse moved to (361, 452)
Screenshot: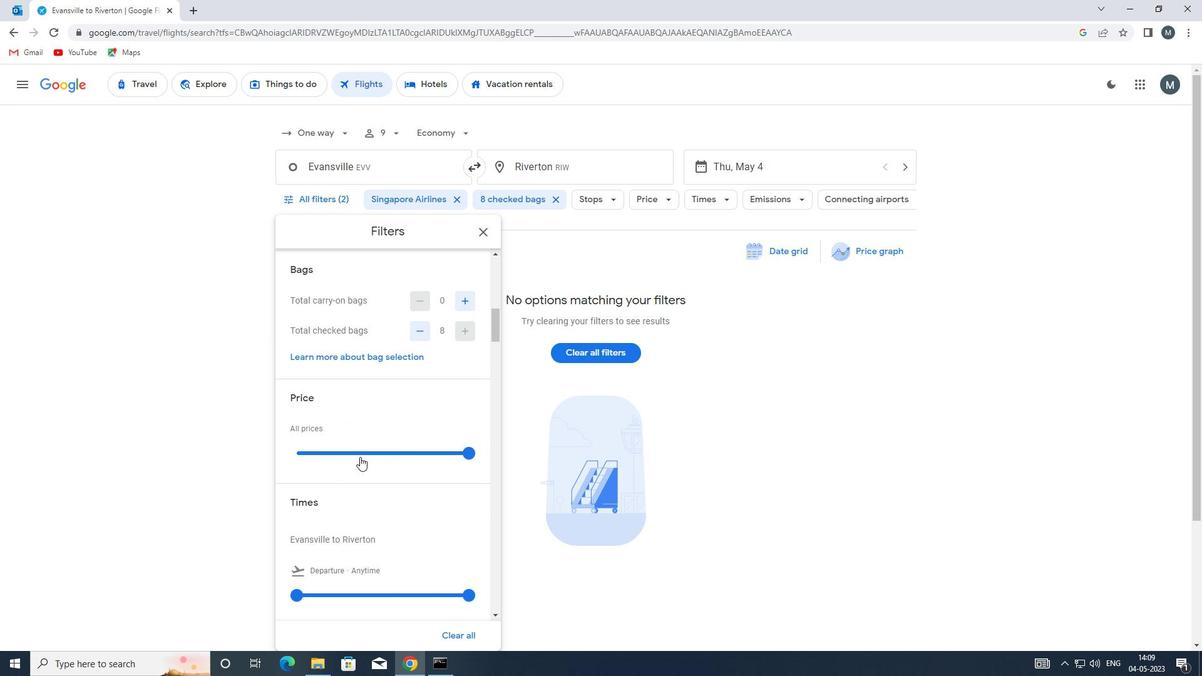 
Action: Mouse pressed left at (361, 452)
Screenshot: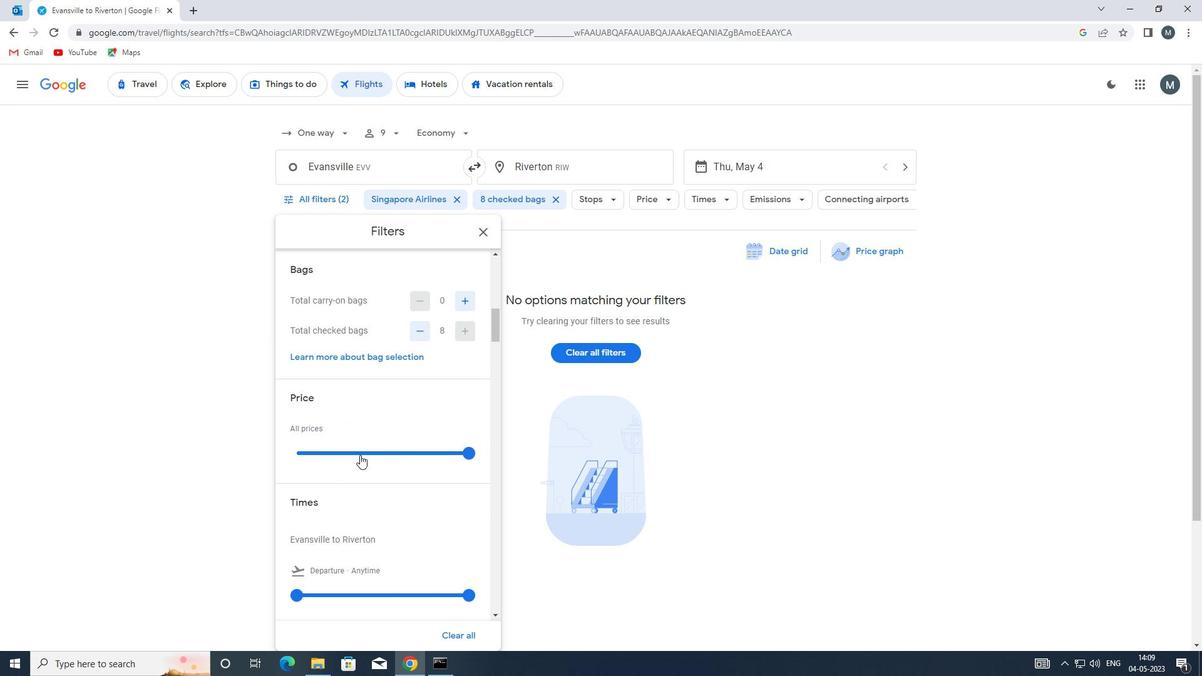 
Action: Mouse pressed left at (361, 452)
Screenshot: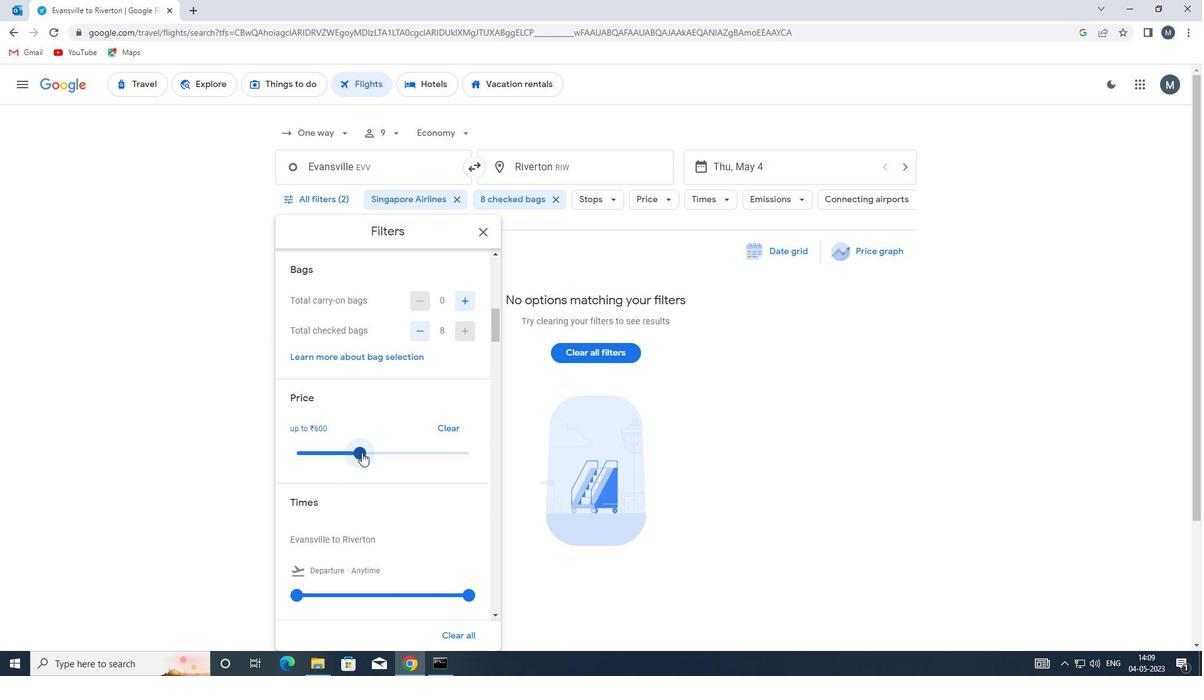 
Action: Mouse moved to (373, 452)
Screenshot: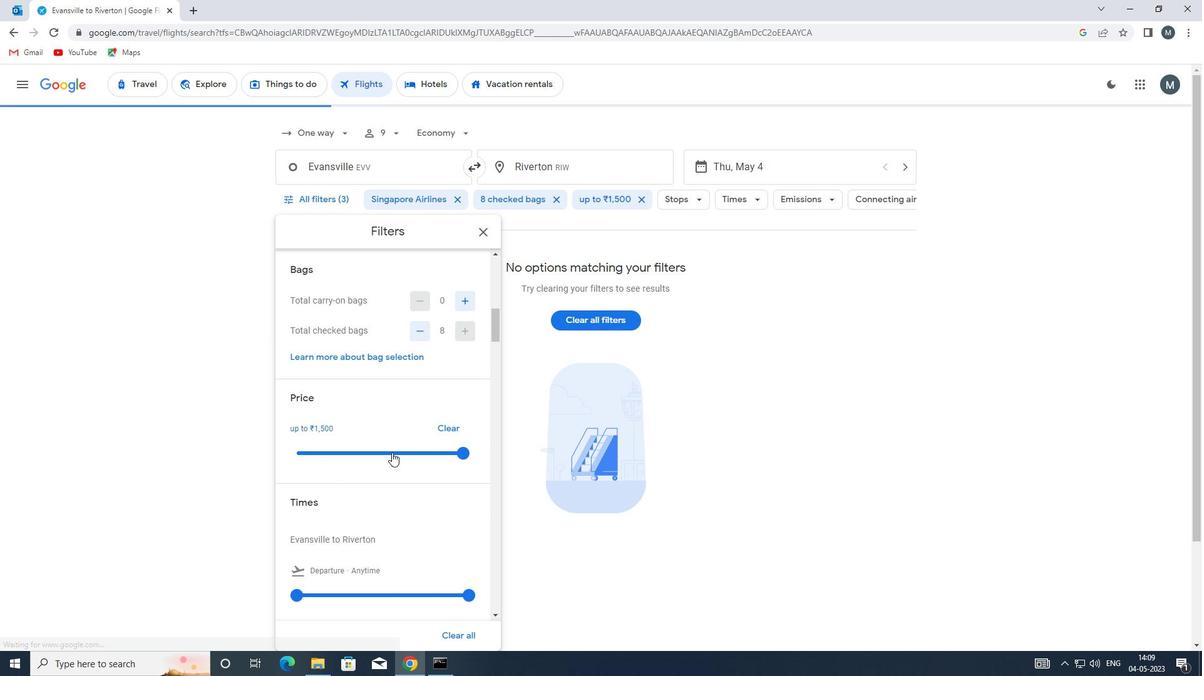 
Action: Mouse scrolled (373, 452) with delta (0, 0)
Screenshot: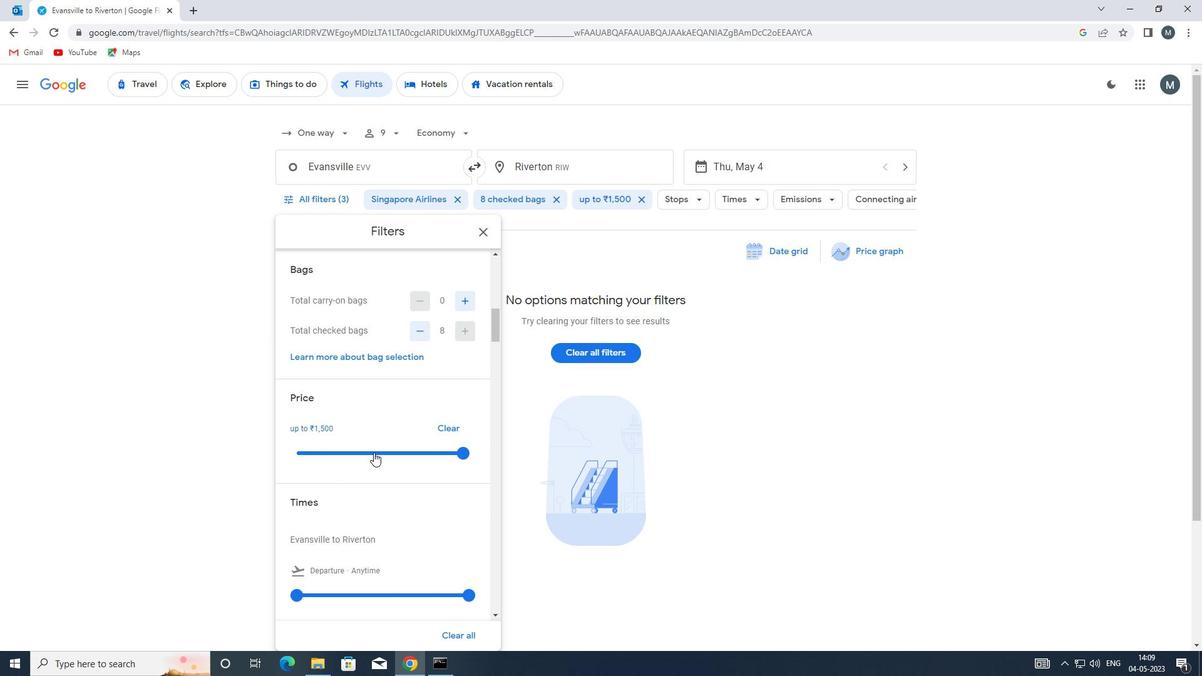 
Action: Mouse moved to (373, 452)
Screenshot: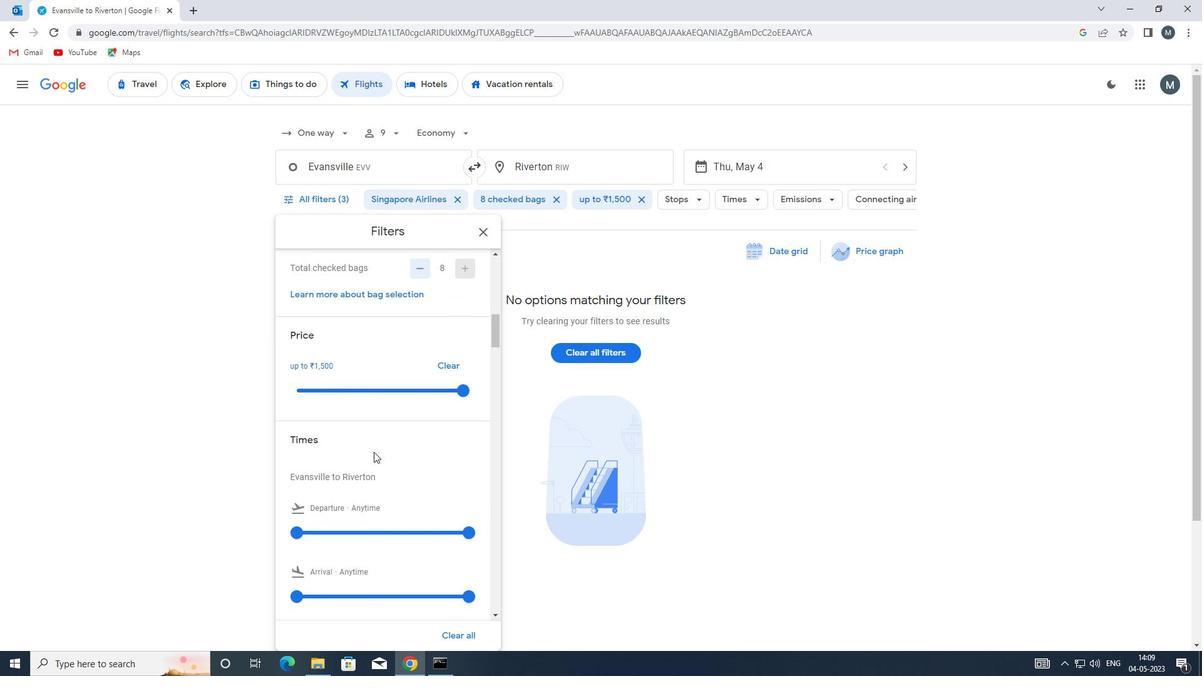 
Action: Mouse scrolled (373, 451) with delta (0, 0)
Screenshot: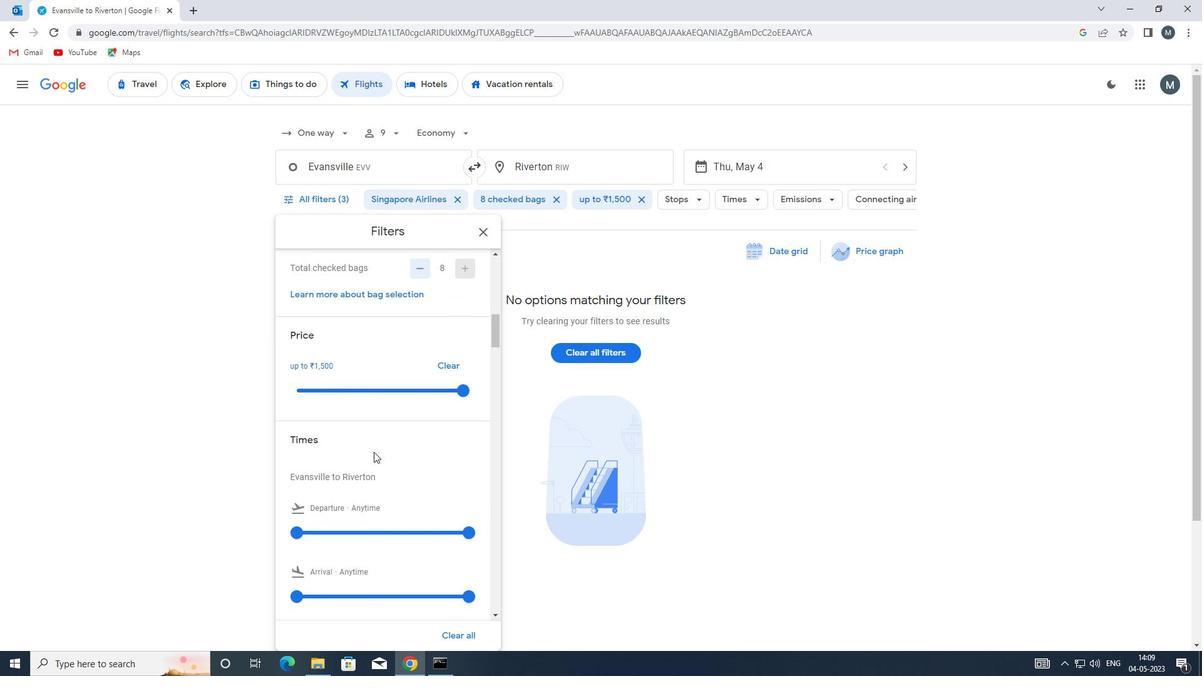 
Action: Mouse moved to (308, 470)
Screenshot: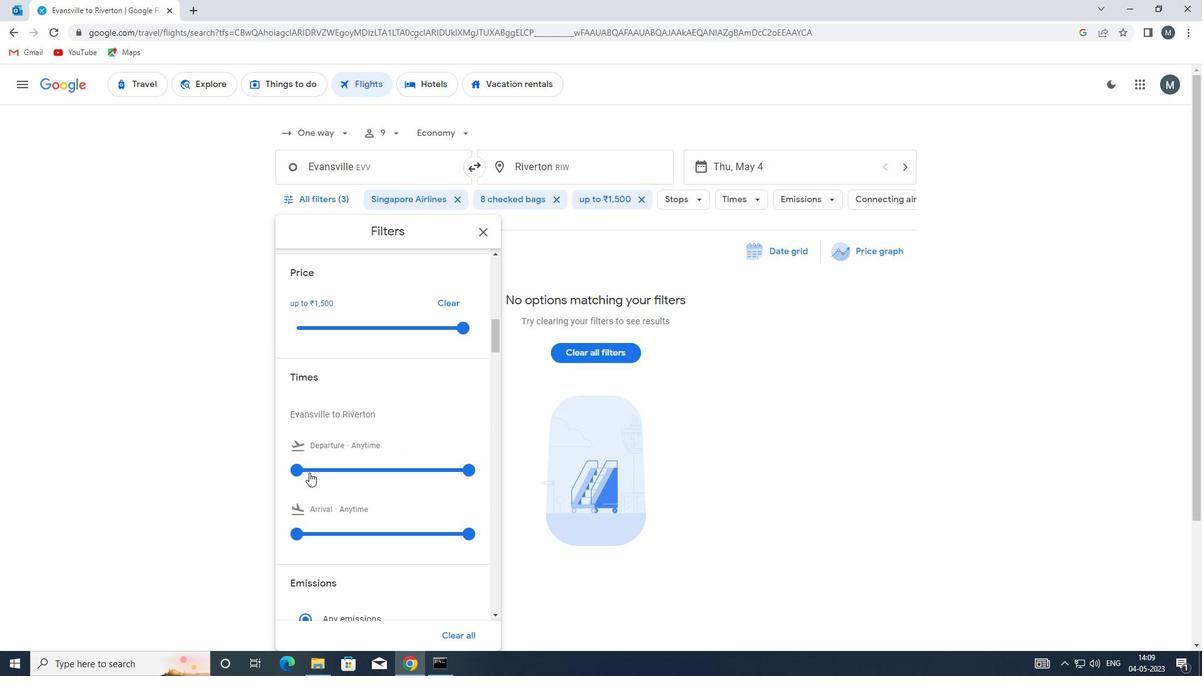 
Action: Mouse pressed left at (308, 470)
Screenshot: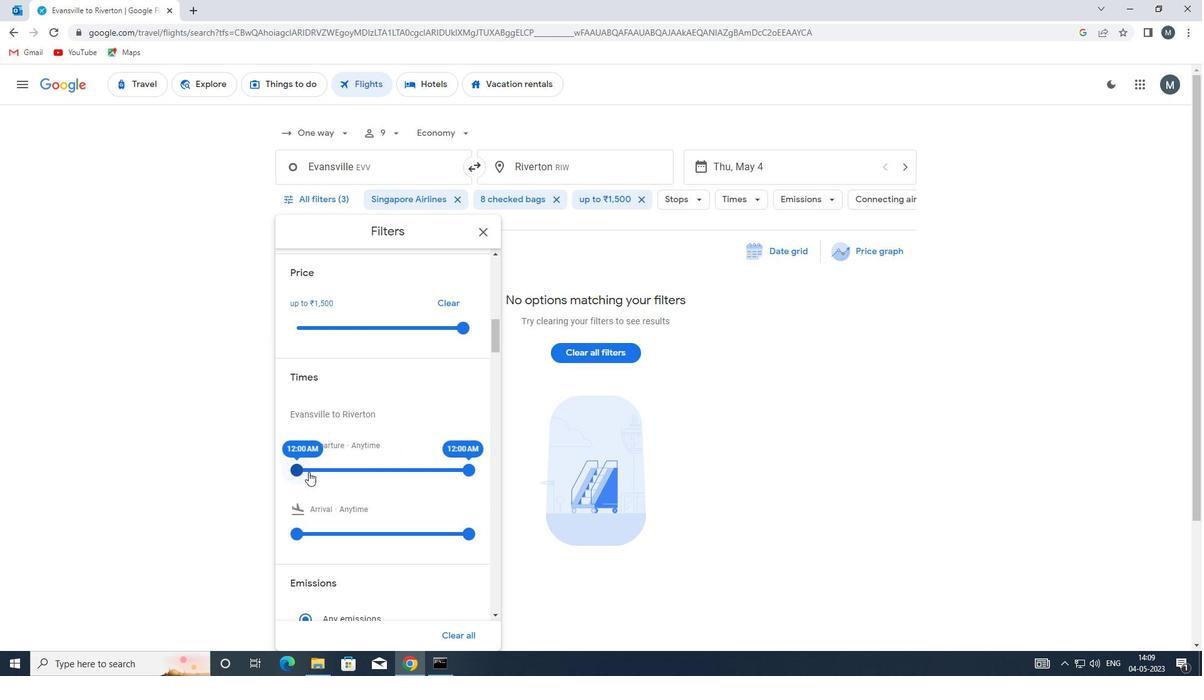 
Action: Mouse moved to (378, 468)
Screenshot: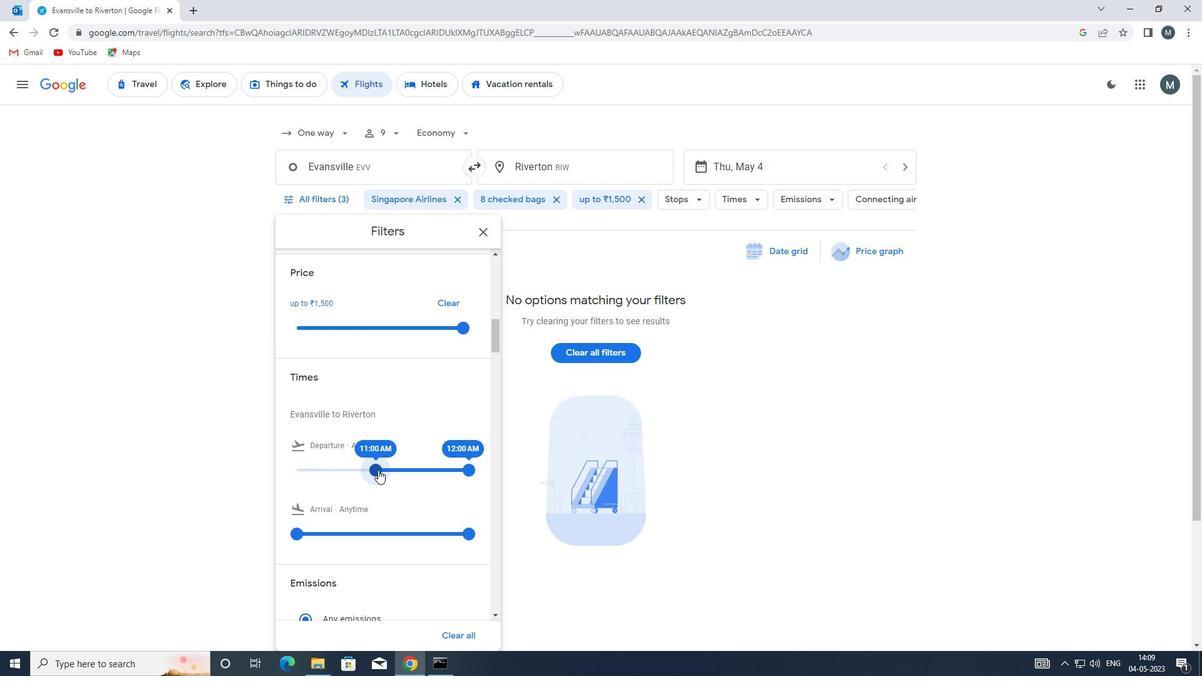 
Action: Mouse pressed left at (378, 468)
Screenshot: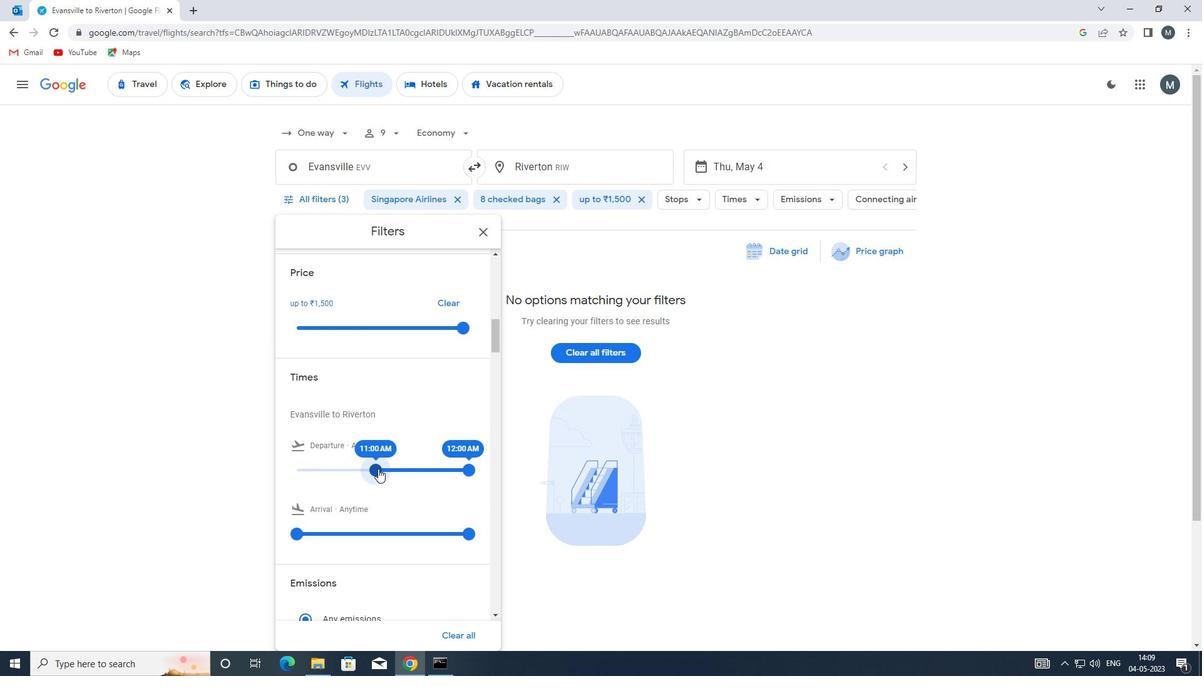 
Action: Mouse moved to (467, 465)
Screenshot: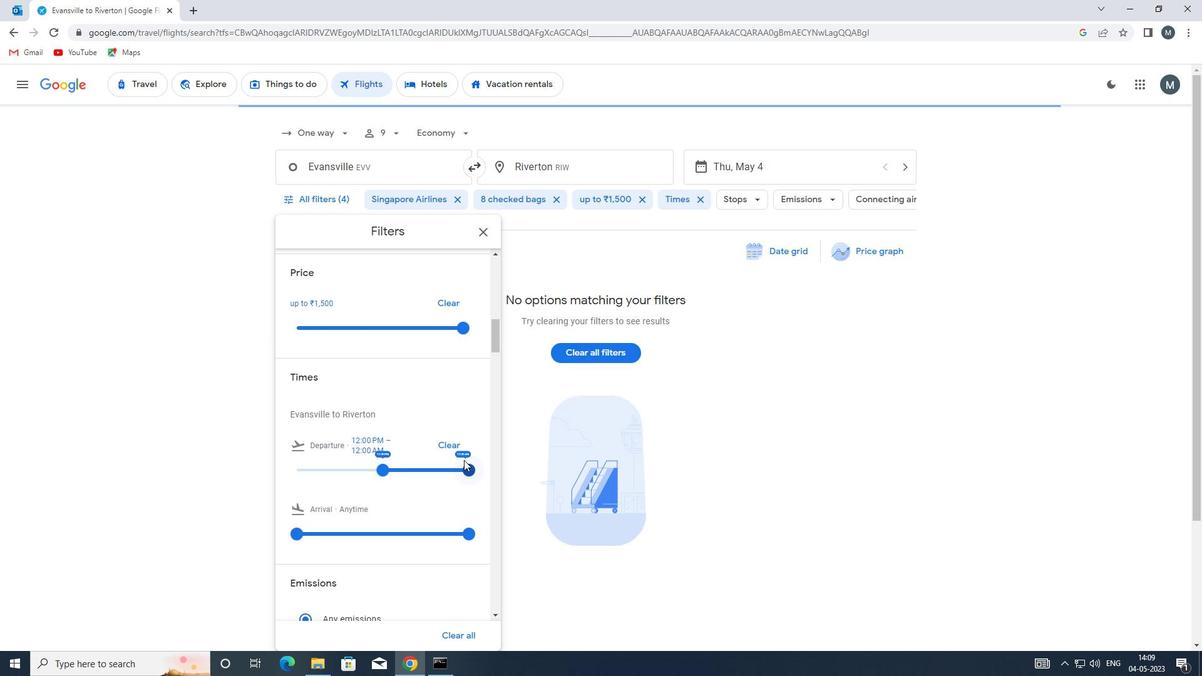 
Action: Mouse pressed left at (467, 465)
Screenshot: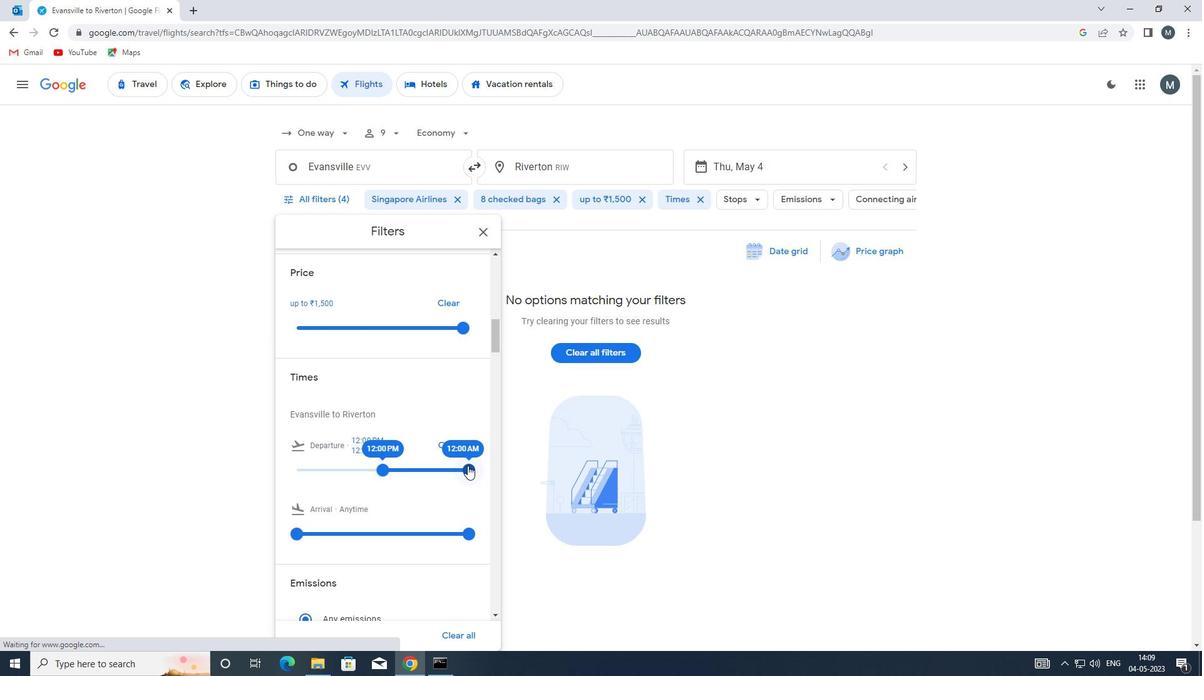 
Action: Mouse moved to (385, 468)
Screenshot: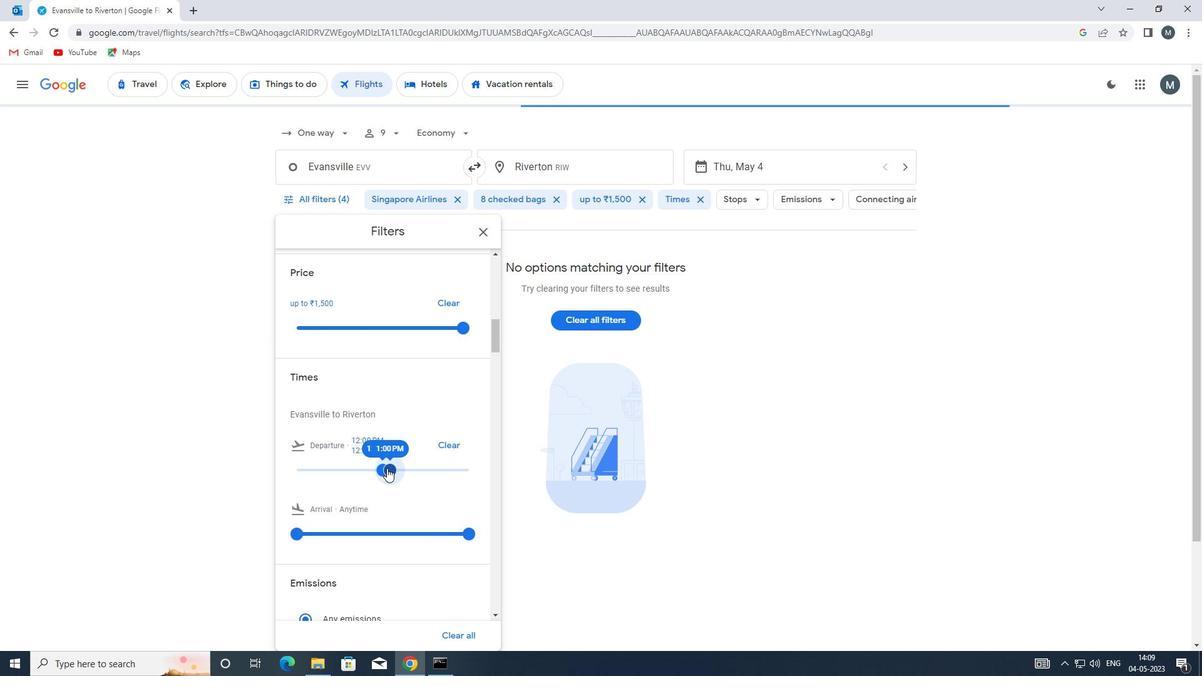 
Action: Mouse scrolled (385, 467) with delta (0, 0)
Screenshot: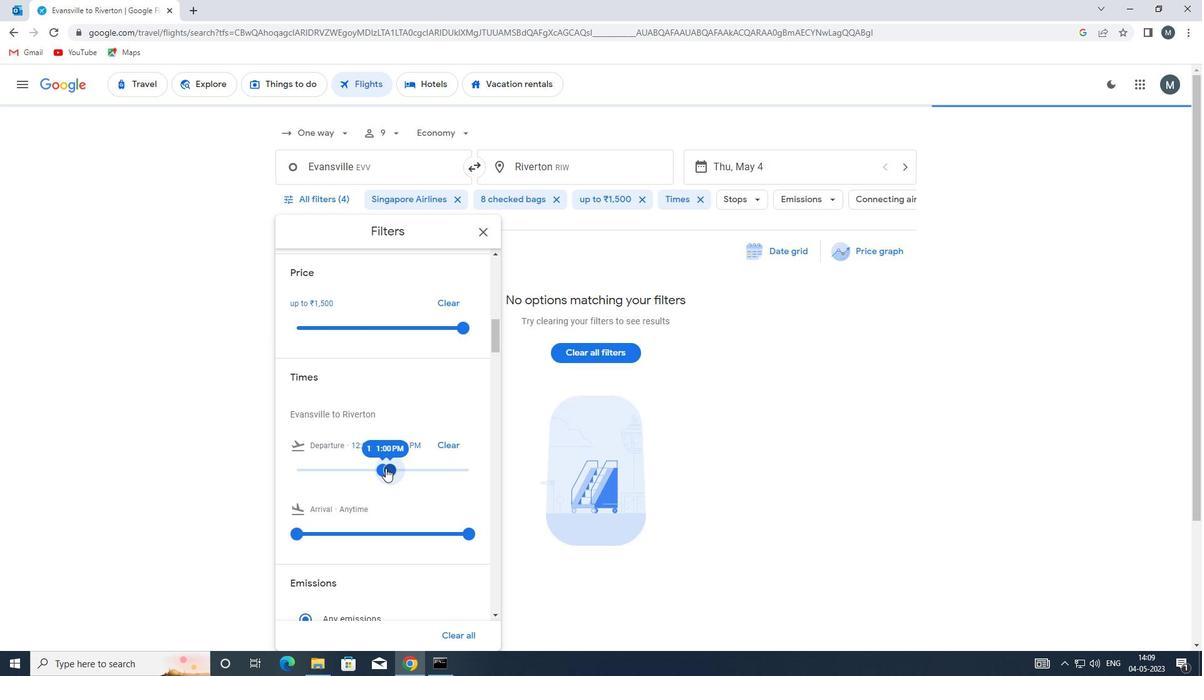 
Action: Mouse scrolled (385, 467) with delta (0, 0)
Screenshot: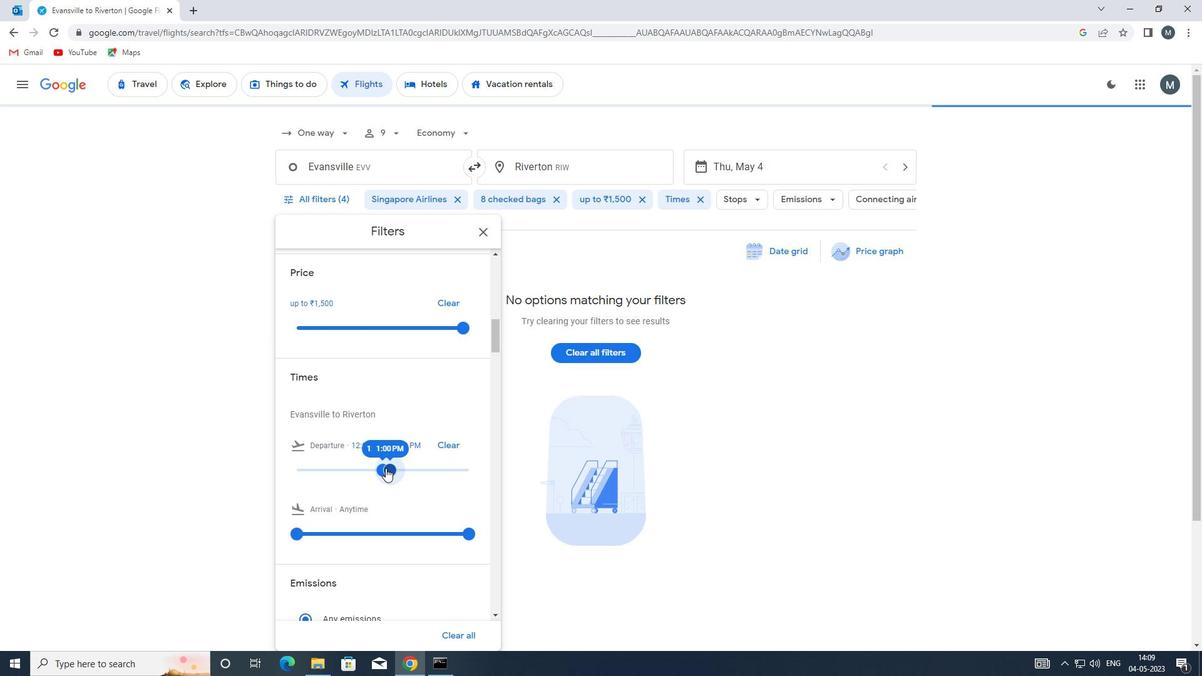 
Action: Mouse moved to (483, 236)
Screenshot: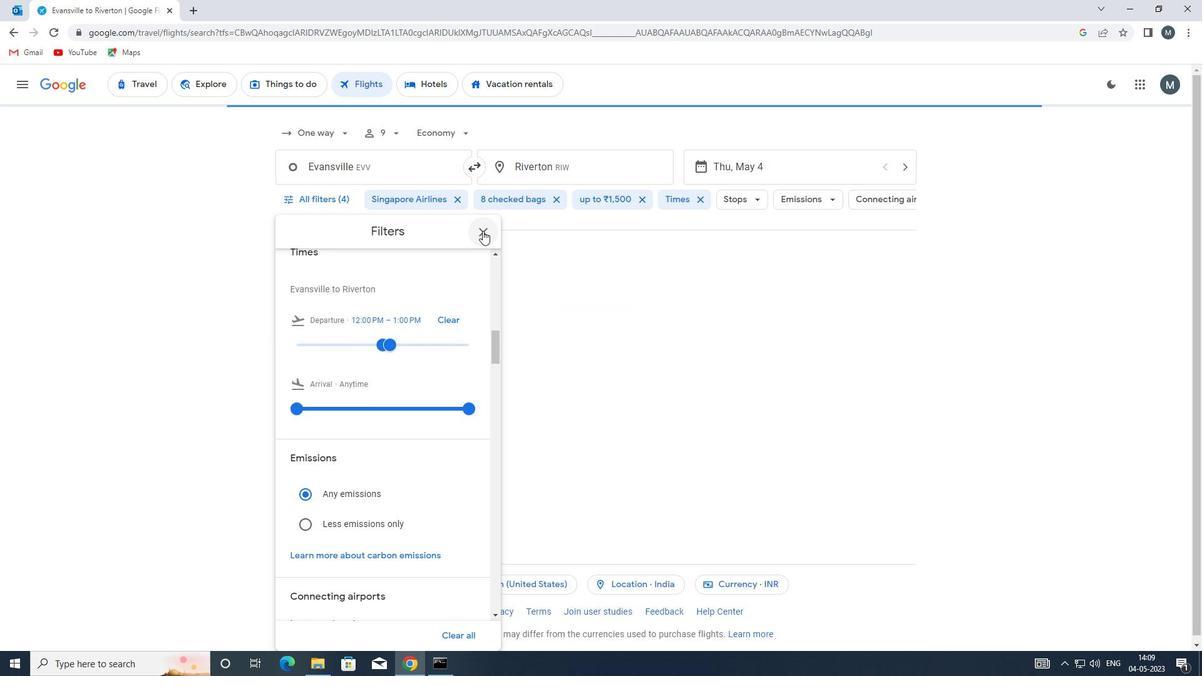 
Action: Mouse pressed left at (483, 236)
Screenshot: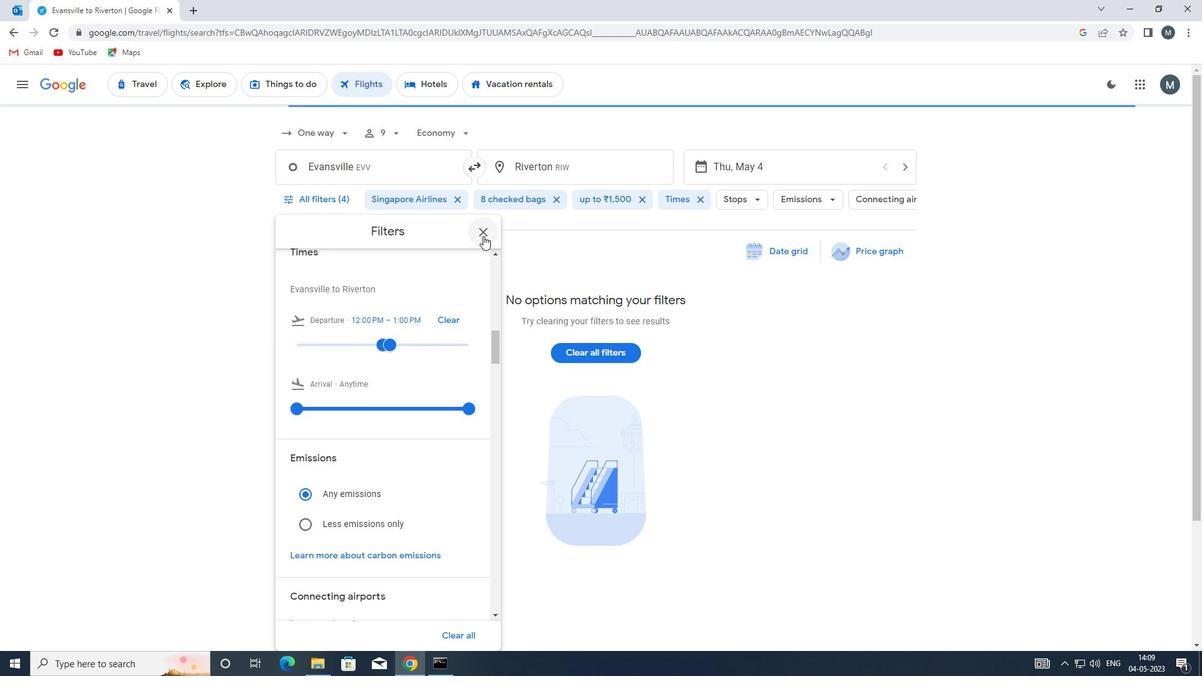 
Action: Mouse moved to (483, 237)
Screenshot: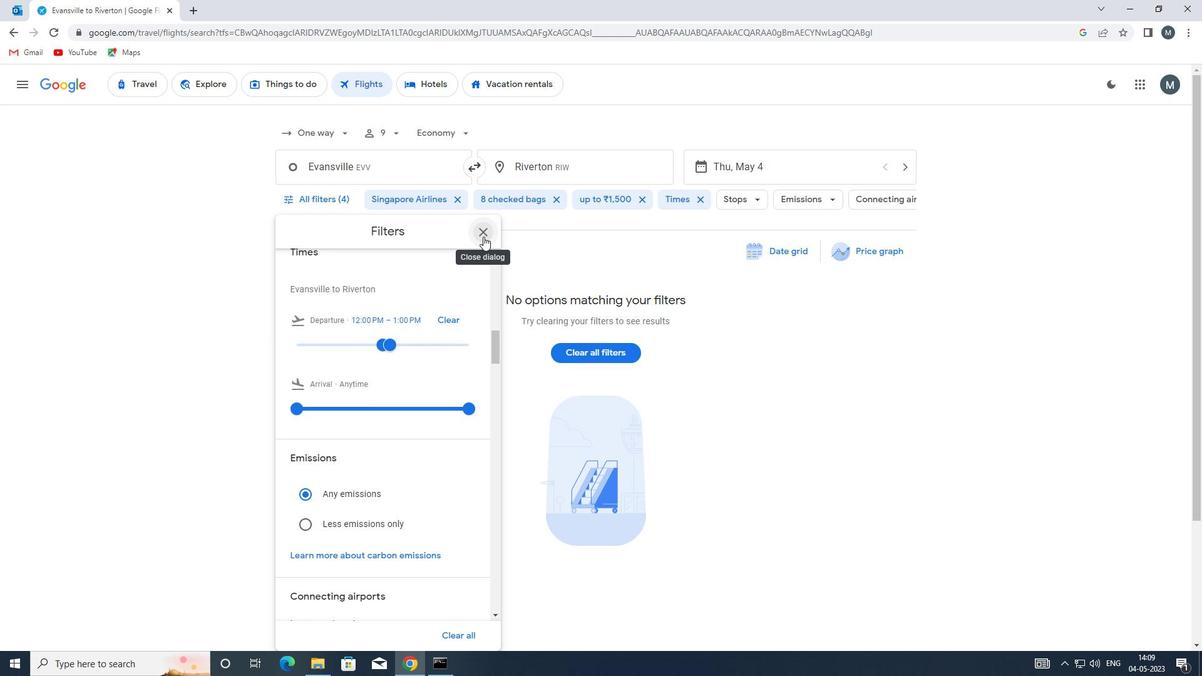 
